 Task: Look for space in Balrāmpur, India from 9th August, 2023 to 12th August, 2023 for 1 adult in price range Rs.6000 to Rs.15000. Place can be entire place with 1  bedroom having 1 bed and 1 bathroom. Property type can be house, flat, guest house. Amenities needed are: wifi. Booking option can be shelf check-in. Required host language is English.
Action: Mouse moved to (572, 129)
Screenshot: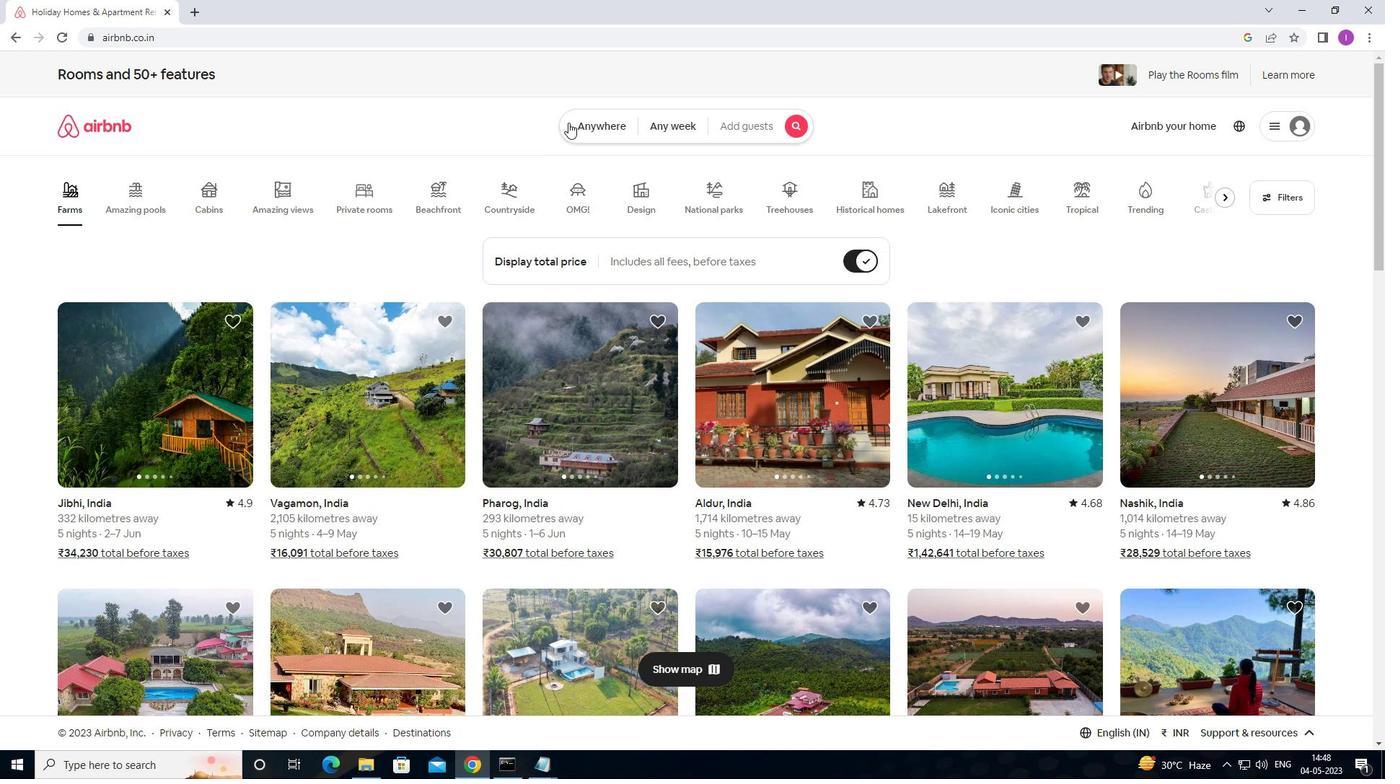 
Action: Mouse pressed left at (572, 129)
Screenshot: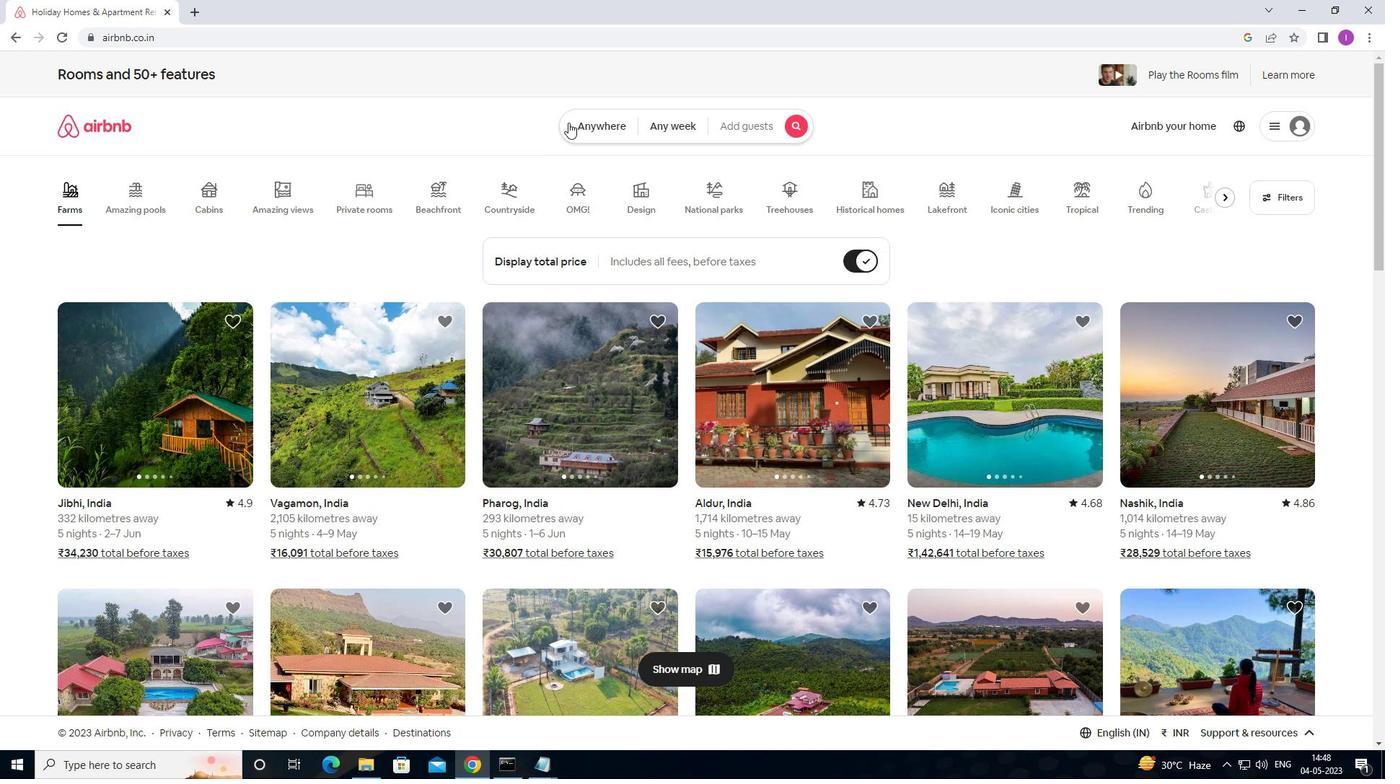 
Action: Mouse moved to (465, 183)
Screenshot: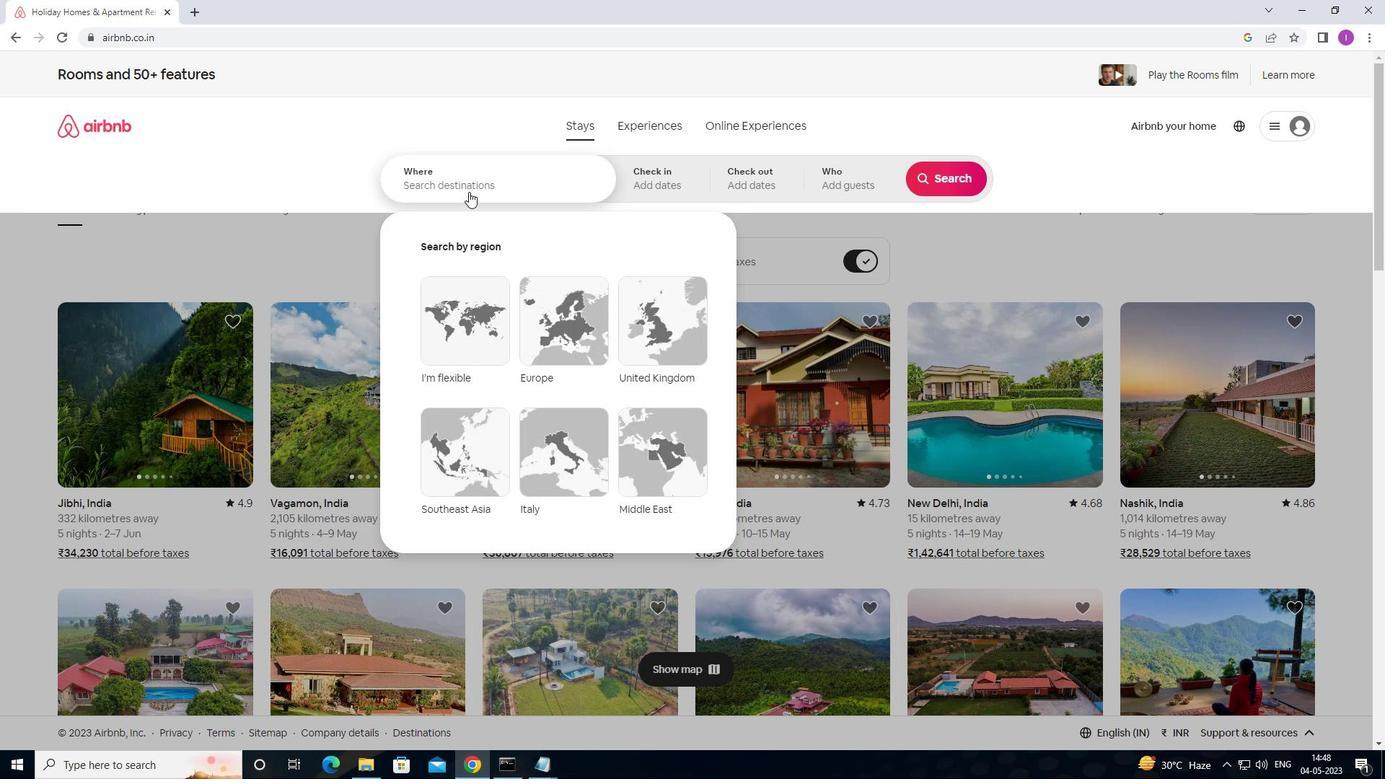 
Action: Mouse pressed left at (465, 183)
Screenshot: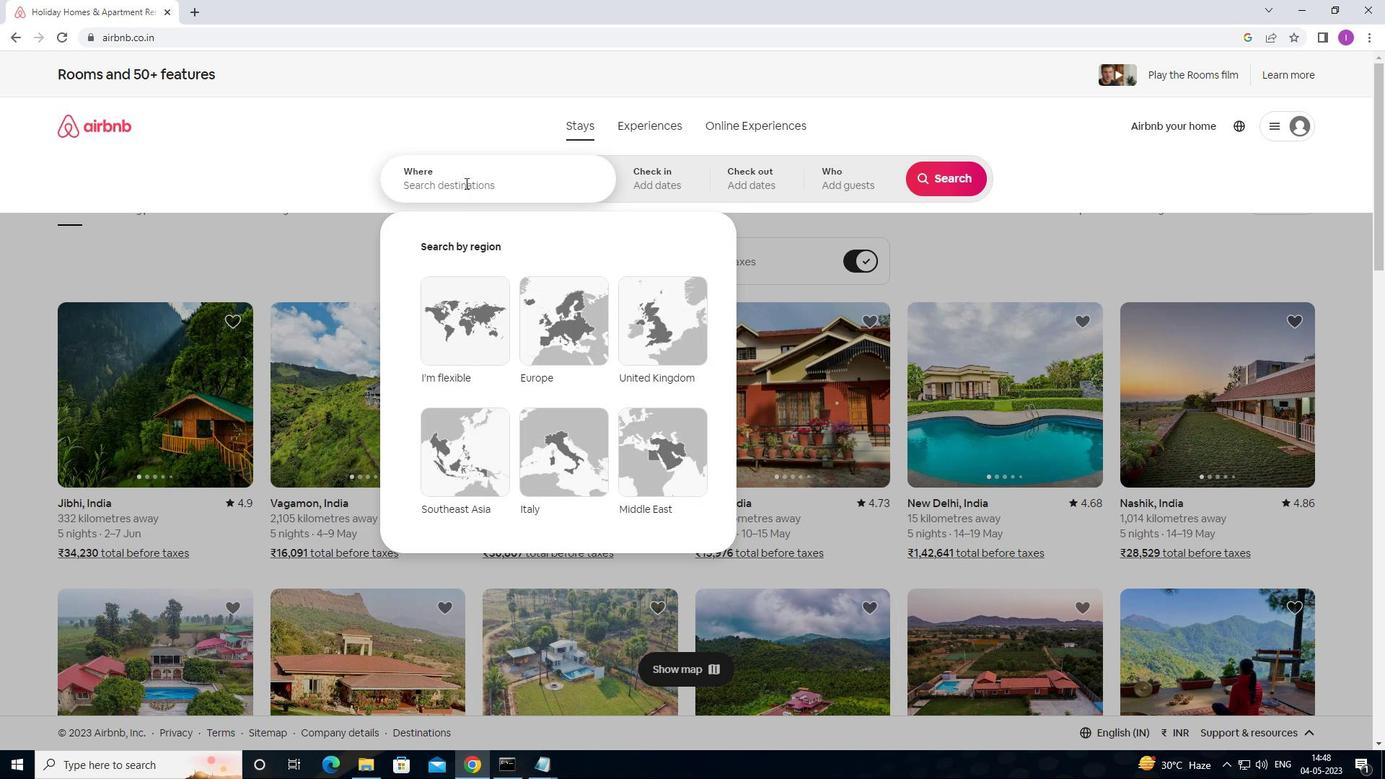 
Action: Mouse moved to (562, 164)
Screenshot: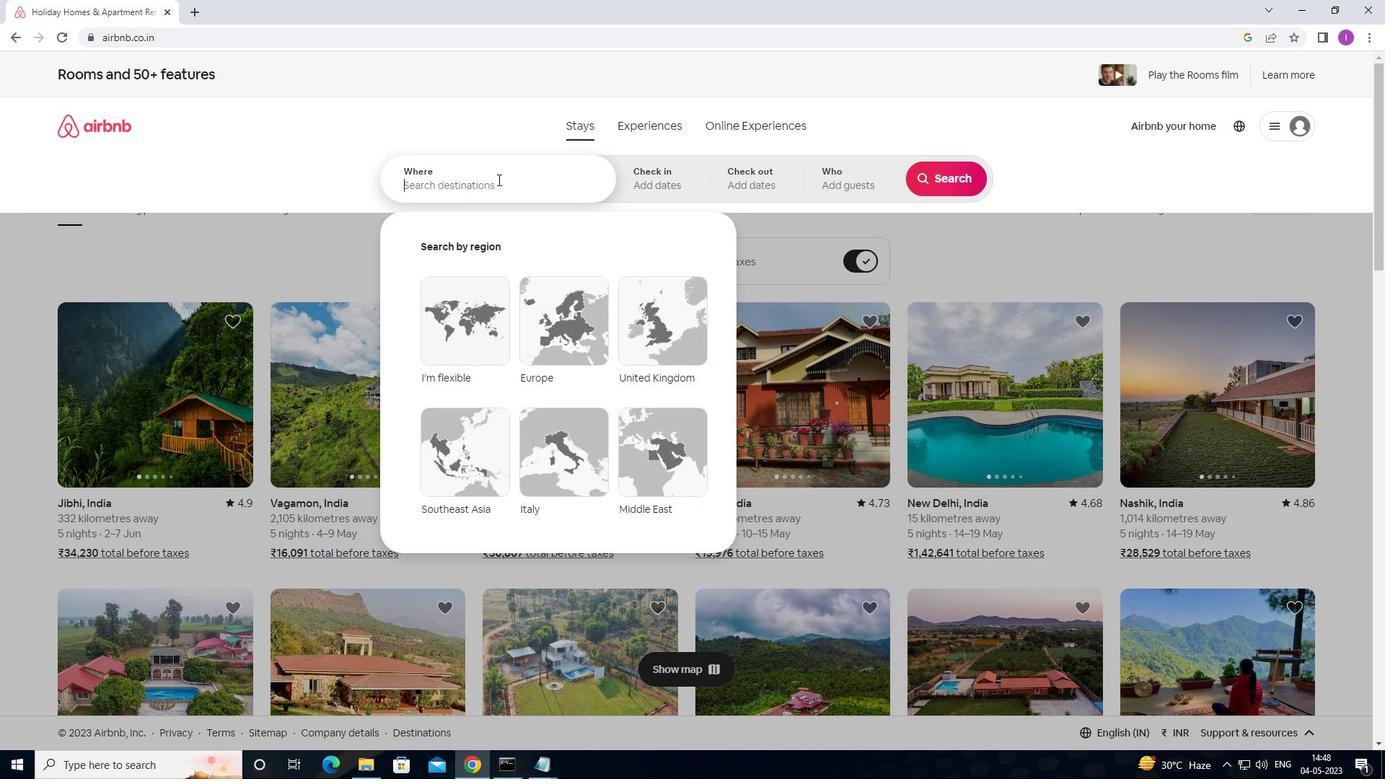 
Action: Key pressed <Key.shift>BALRAMPUR,<Key.shift>INDIA
Screenshot: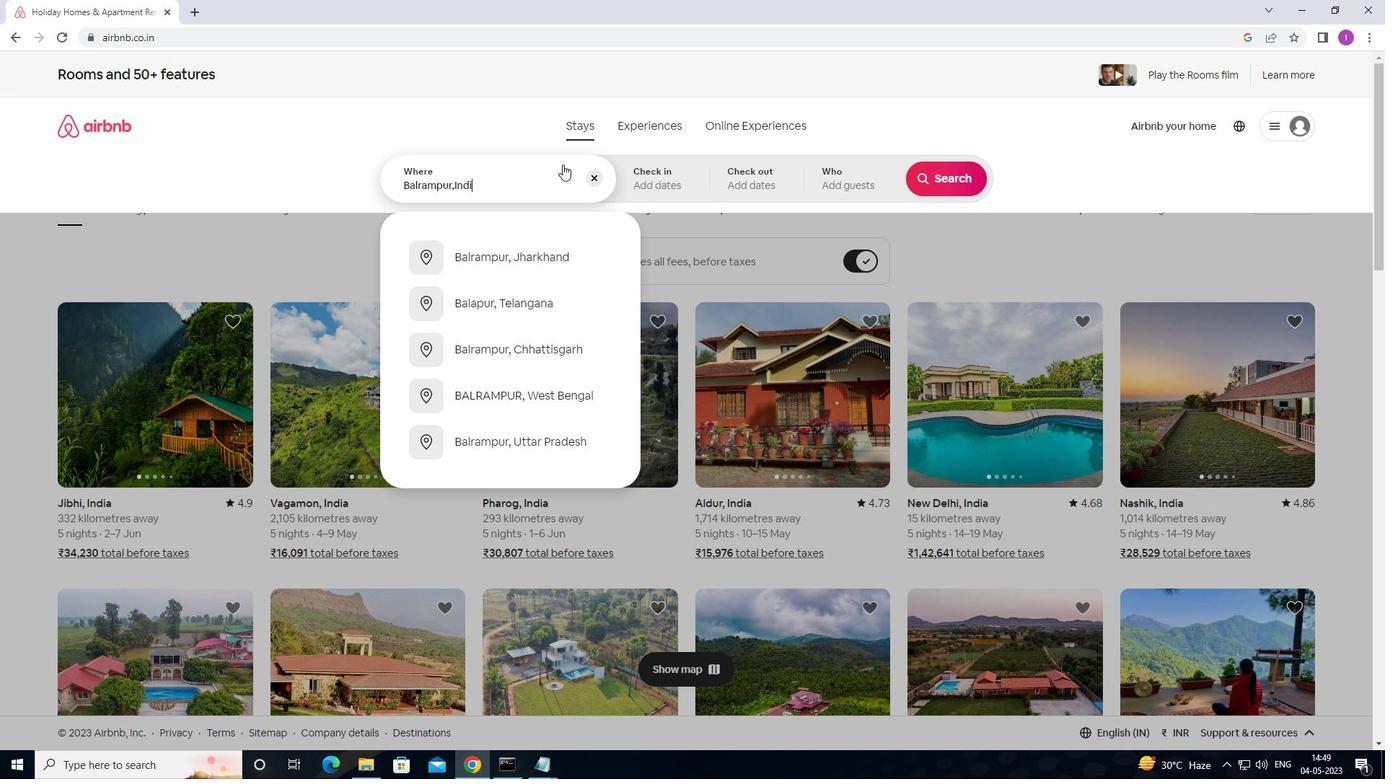 
Action: Mouse moved to (656, 190)
Screenshot: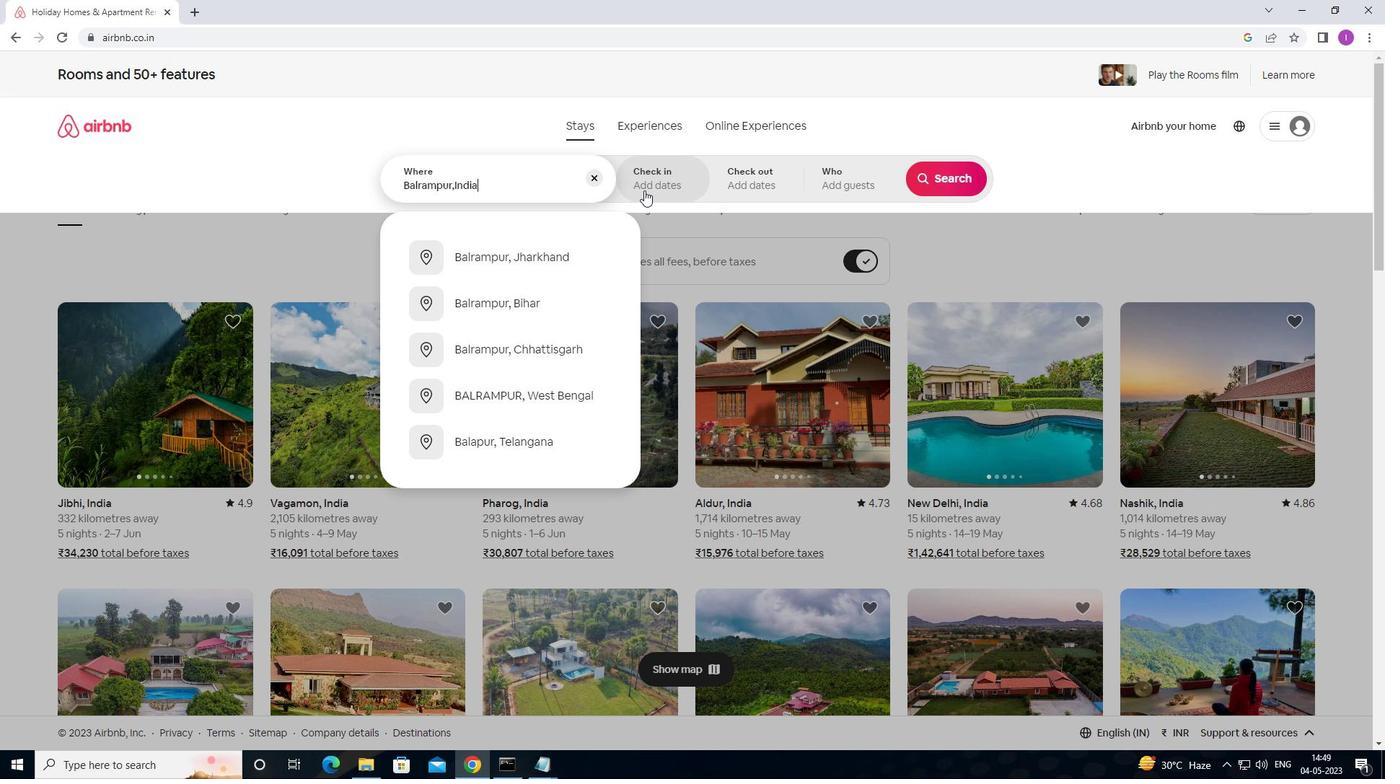 
Action: Mouse pressed left at (656, 190)
Screenshot: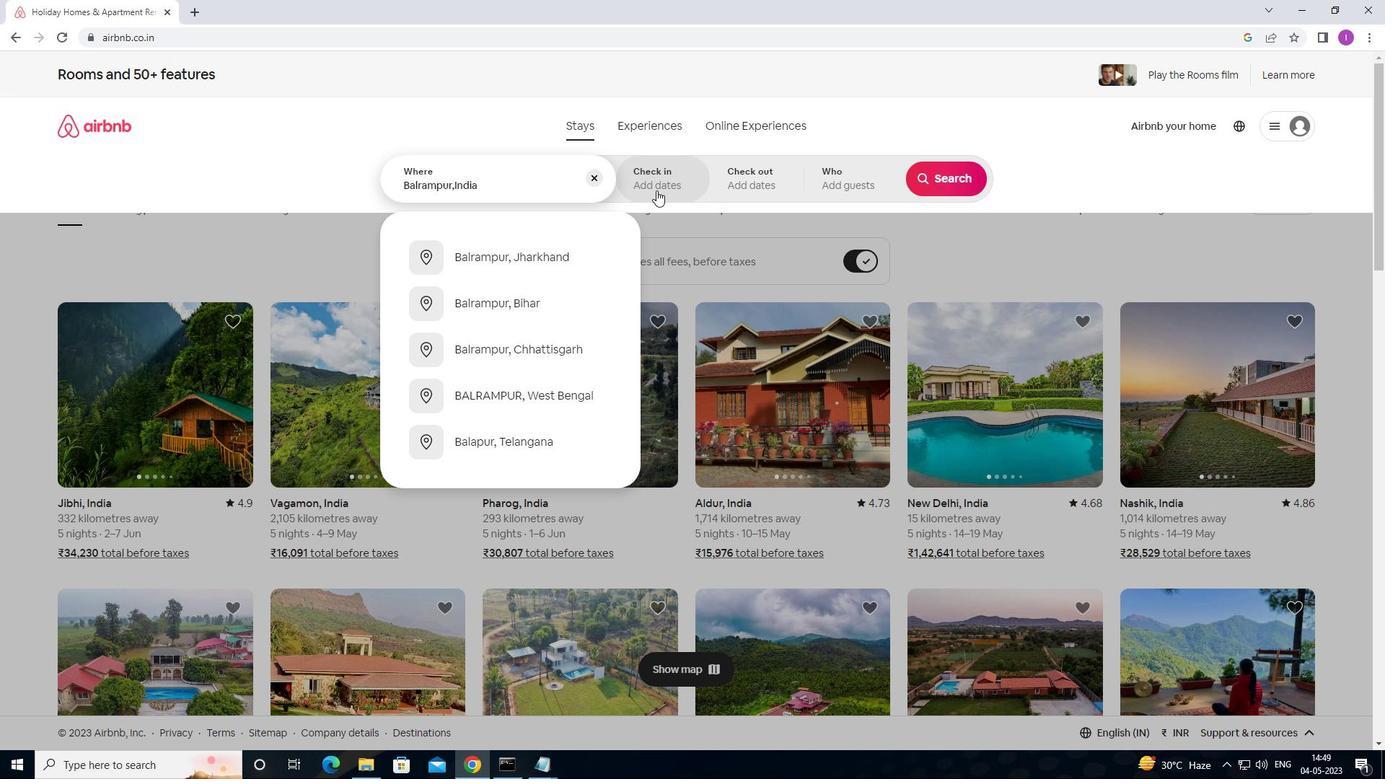 
Action: Mouse moved to (937, 296)
Screenshot: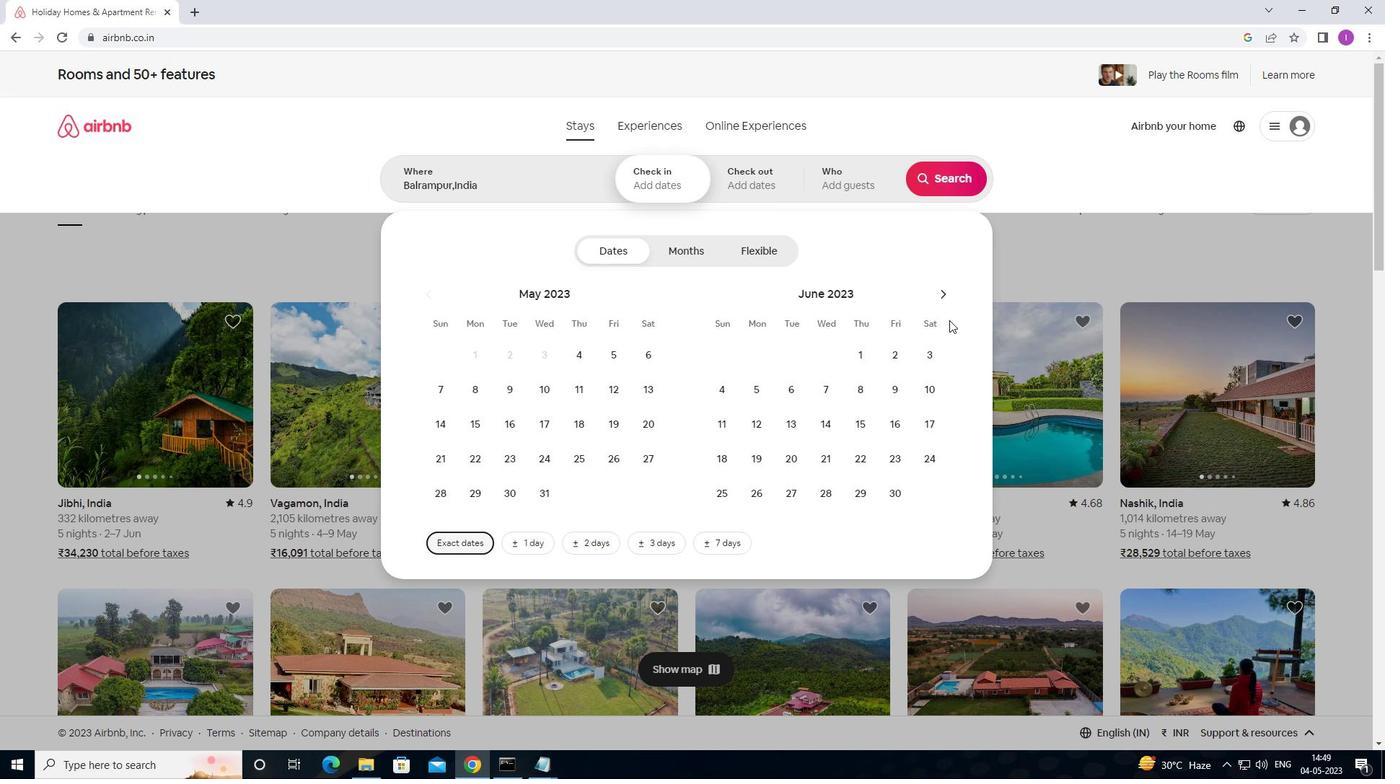 
Action: Mouse pressed left at (937, 296)
Screenshot: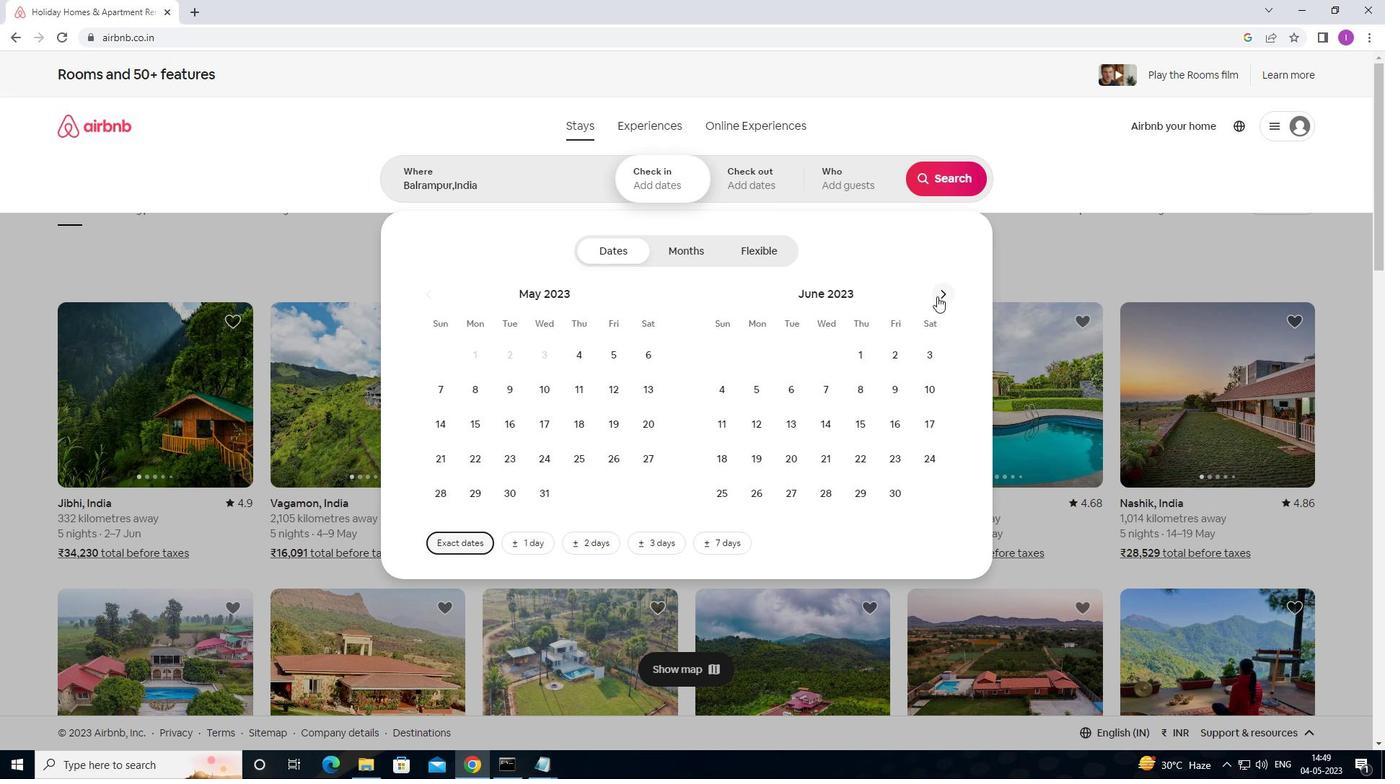 
Action: Mouse pressed left at (937, 296)
Screenshot: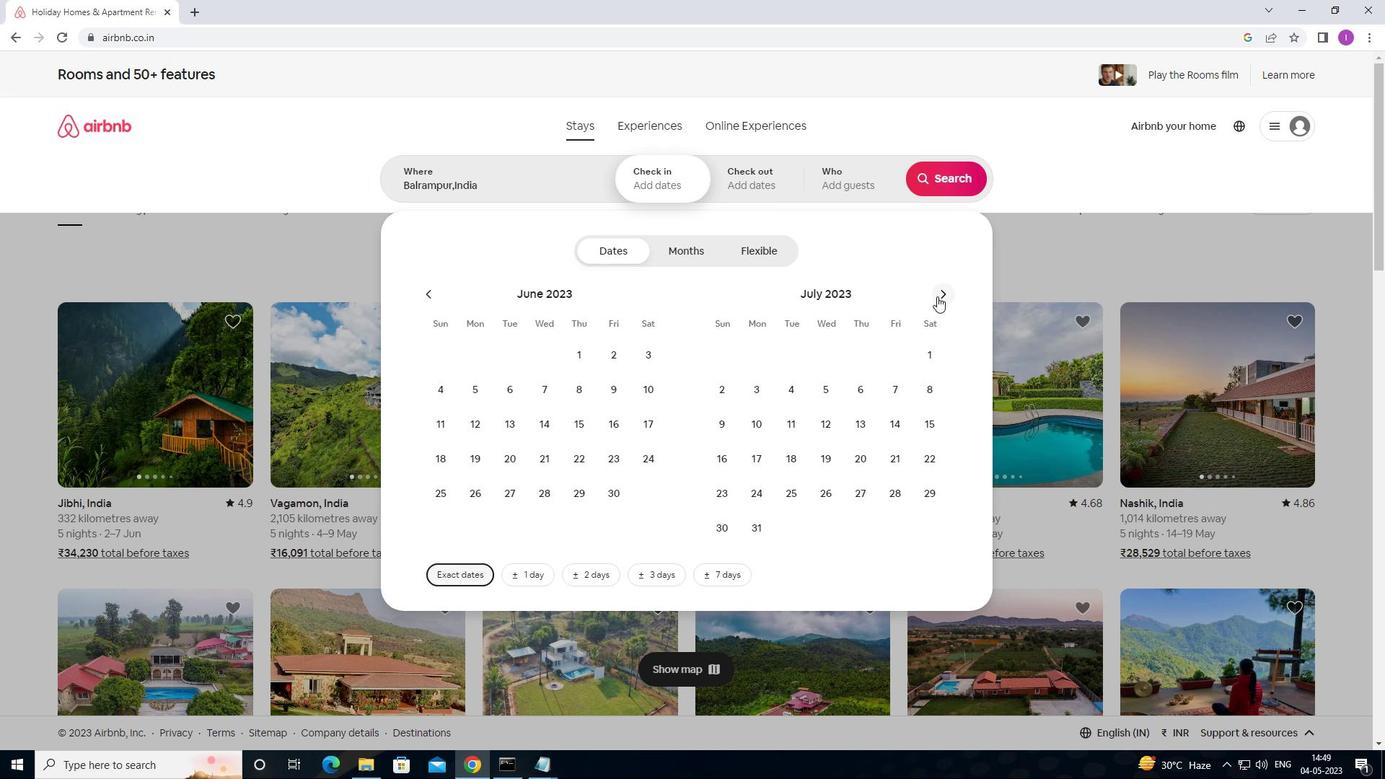 
Action: Mouse moved to (829, 389)
Screenshot: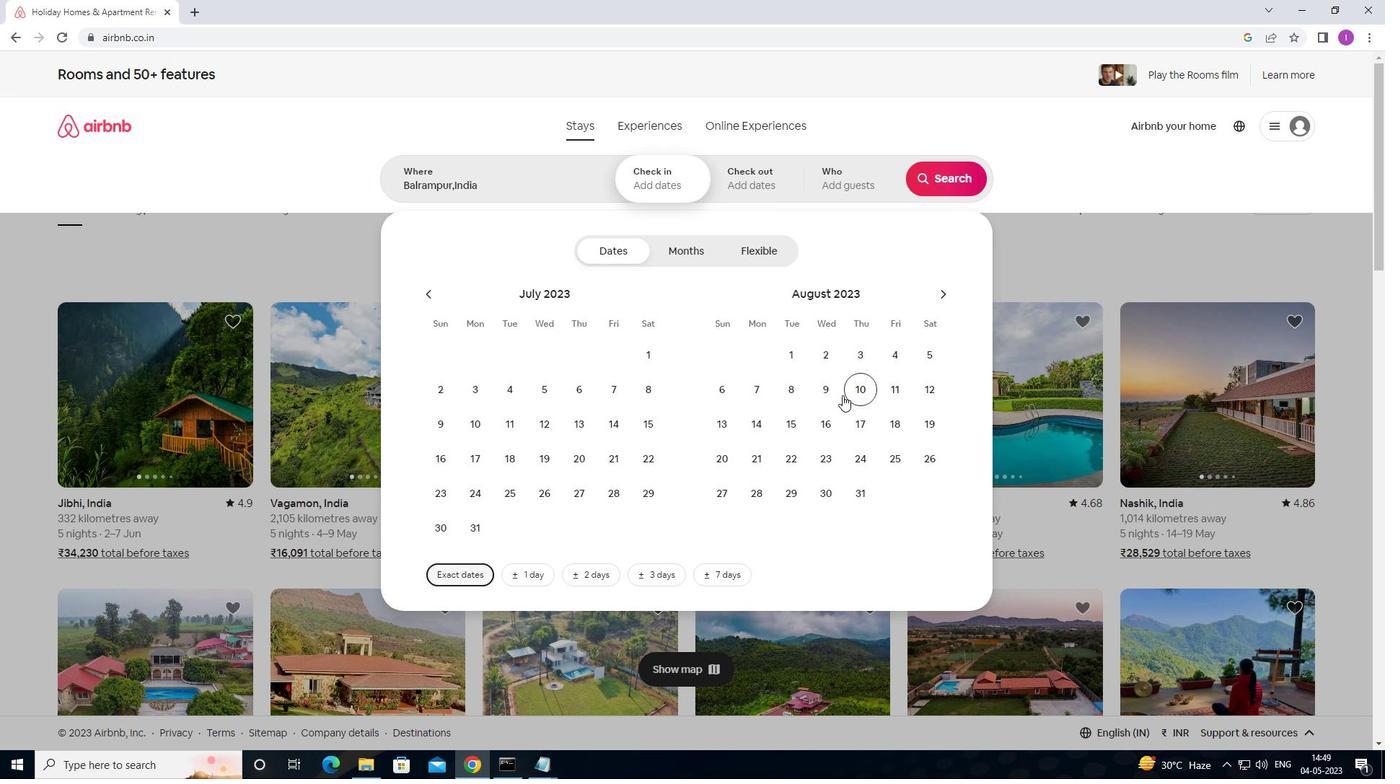
Action: Mouse pressed left at (829, 389)
Screenshot: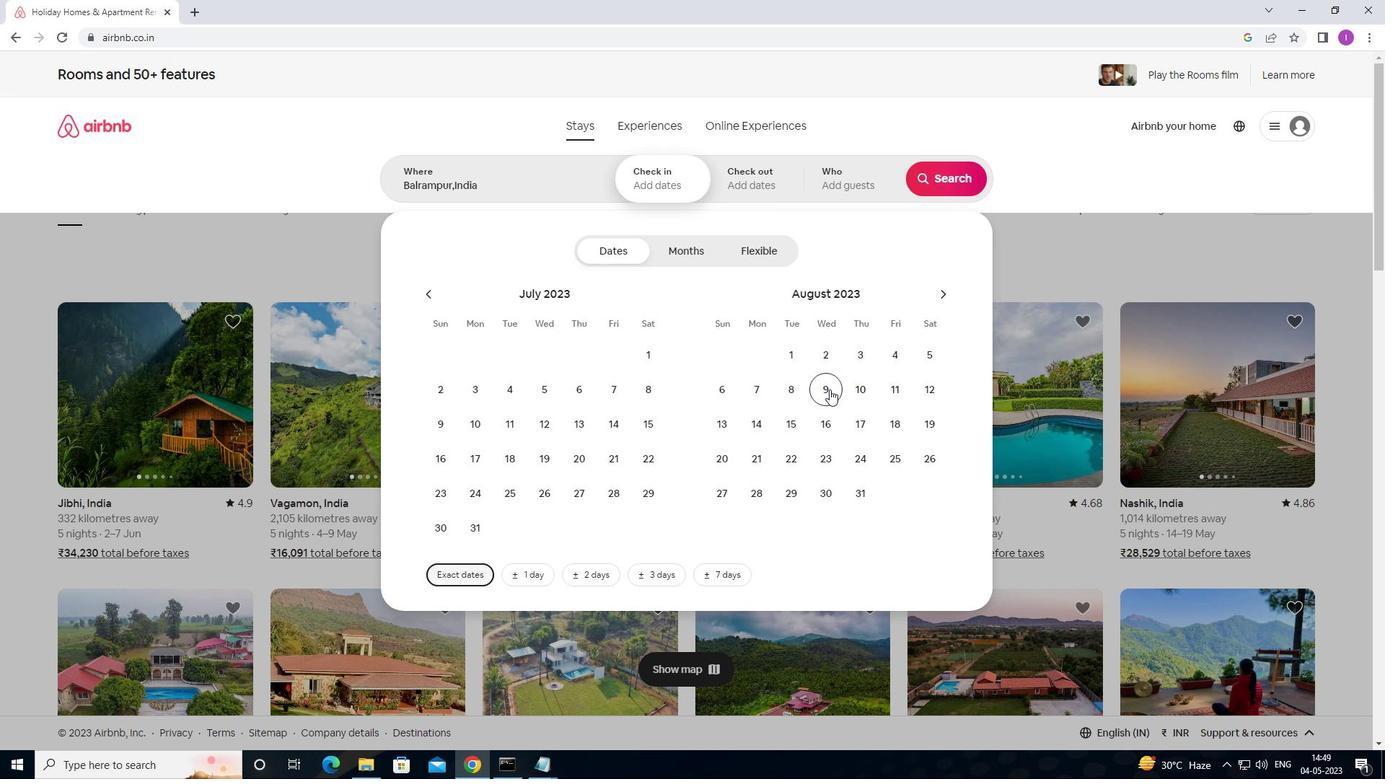 
Action: Mouse moved to (935, 388)
Screenshot: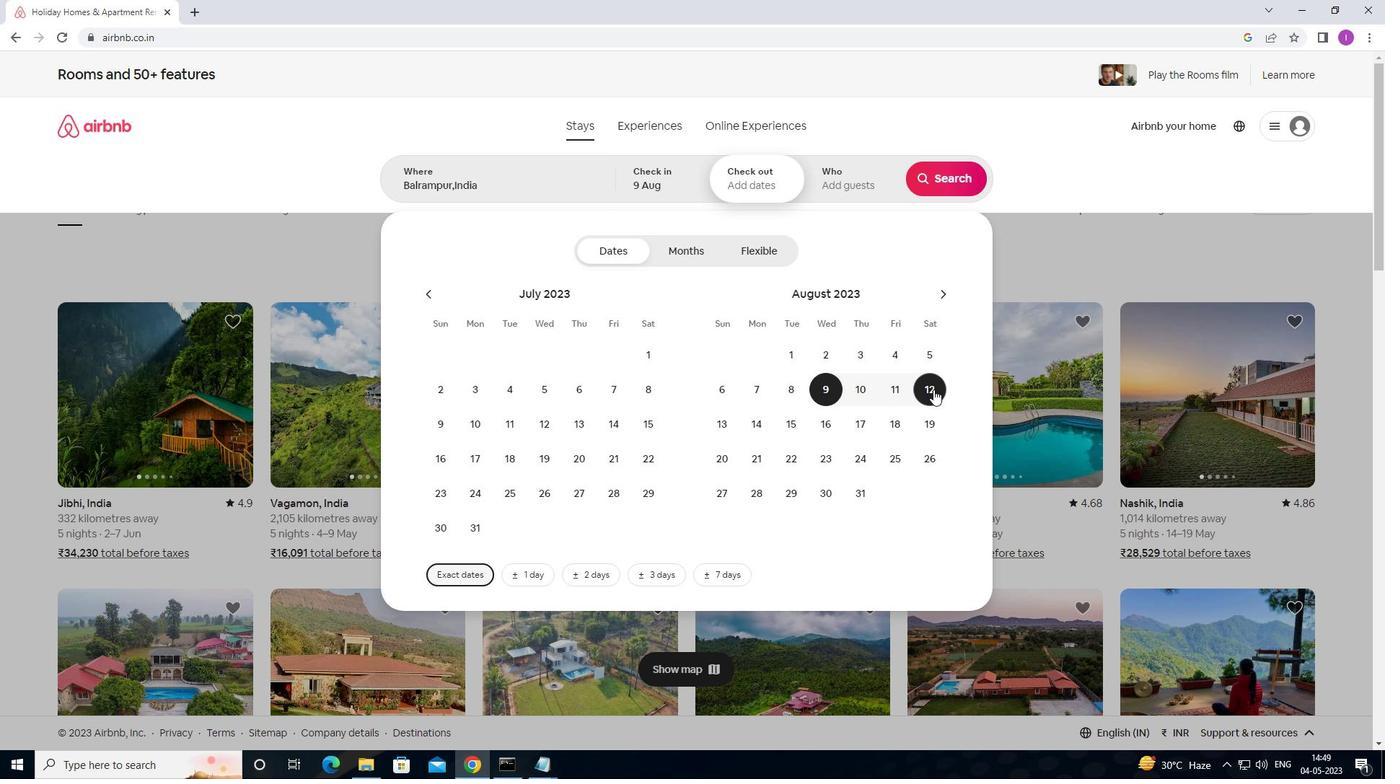 
Action: Mouse pressed left at (935, 388)
Screenshot: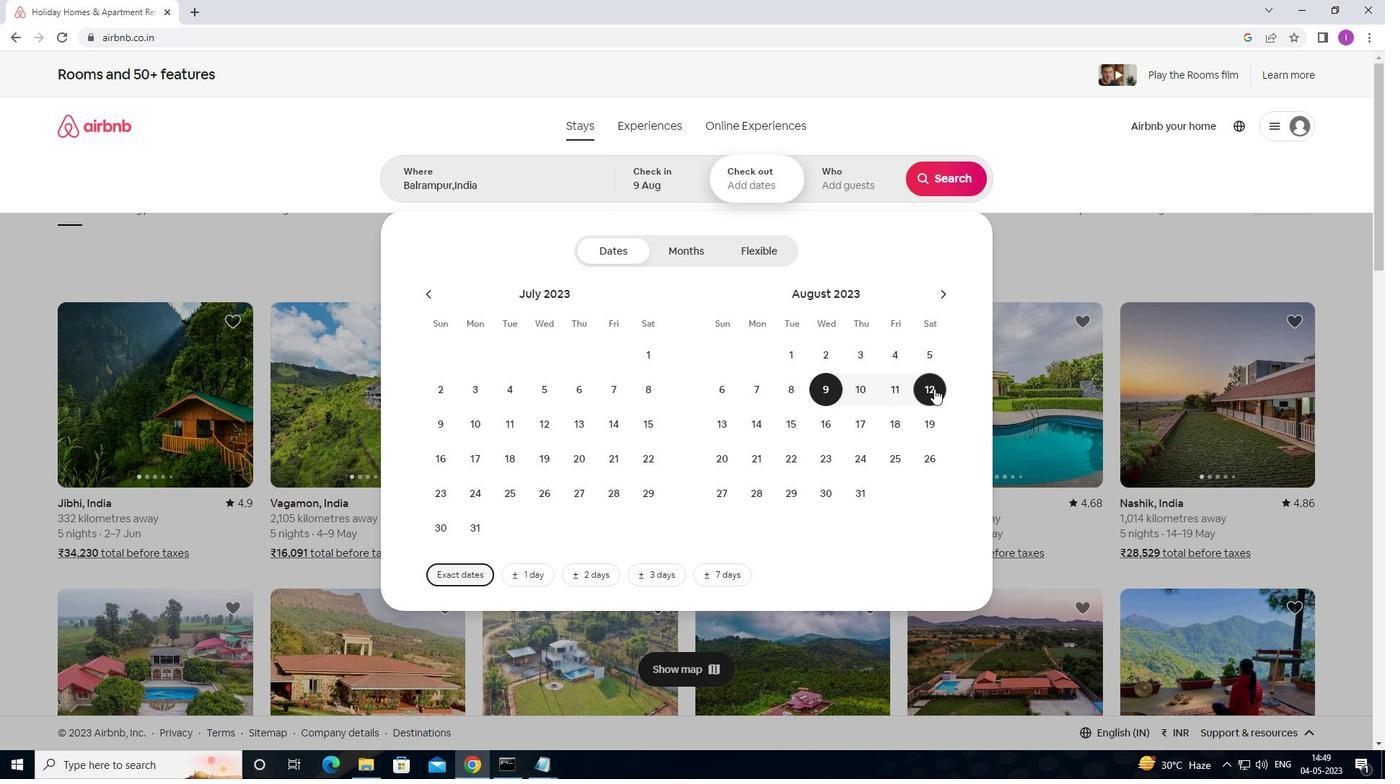 
Action: Mouse moved to (860, 181)
Screenshot: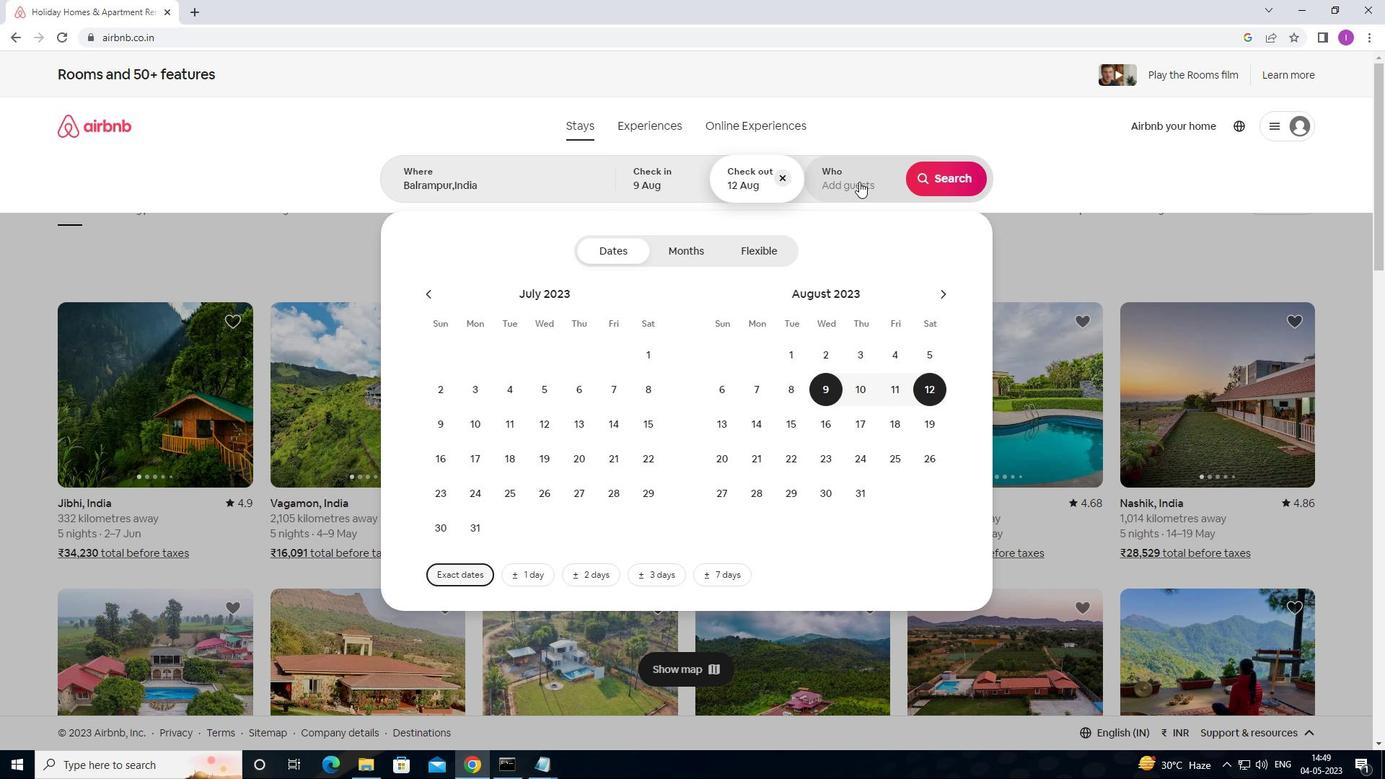 
Action: Mouse pressed left at (860, 181)
Screenshot: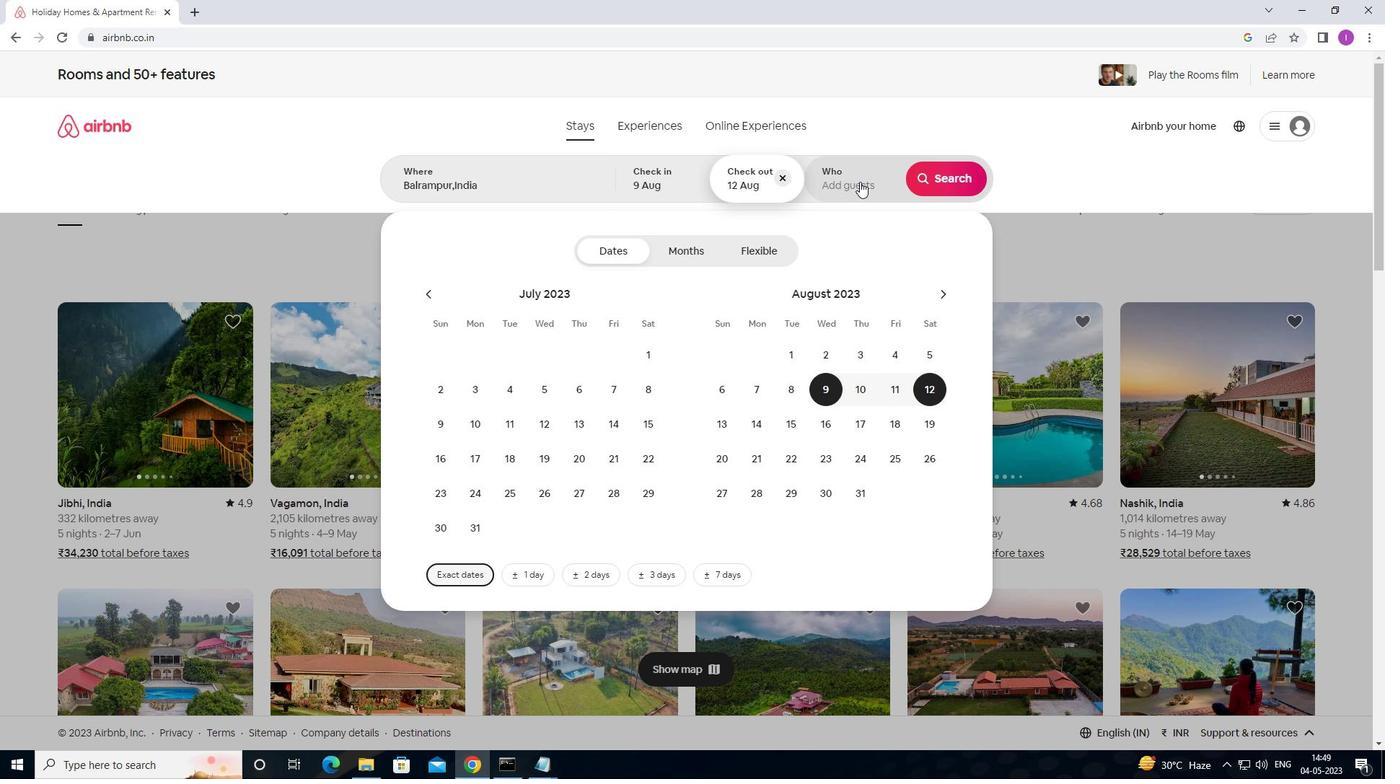 
Action: Mouse moved to (948, 253)
Screenshot: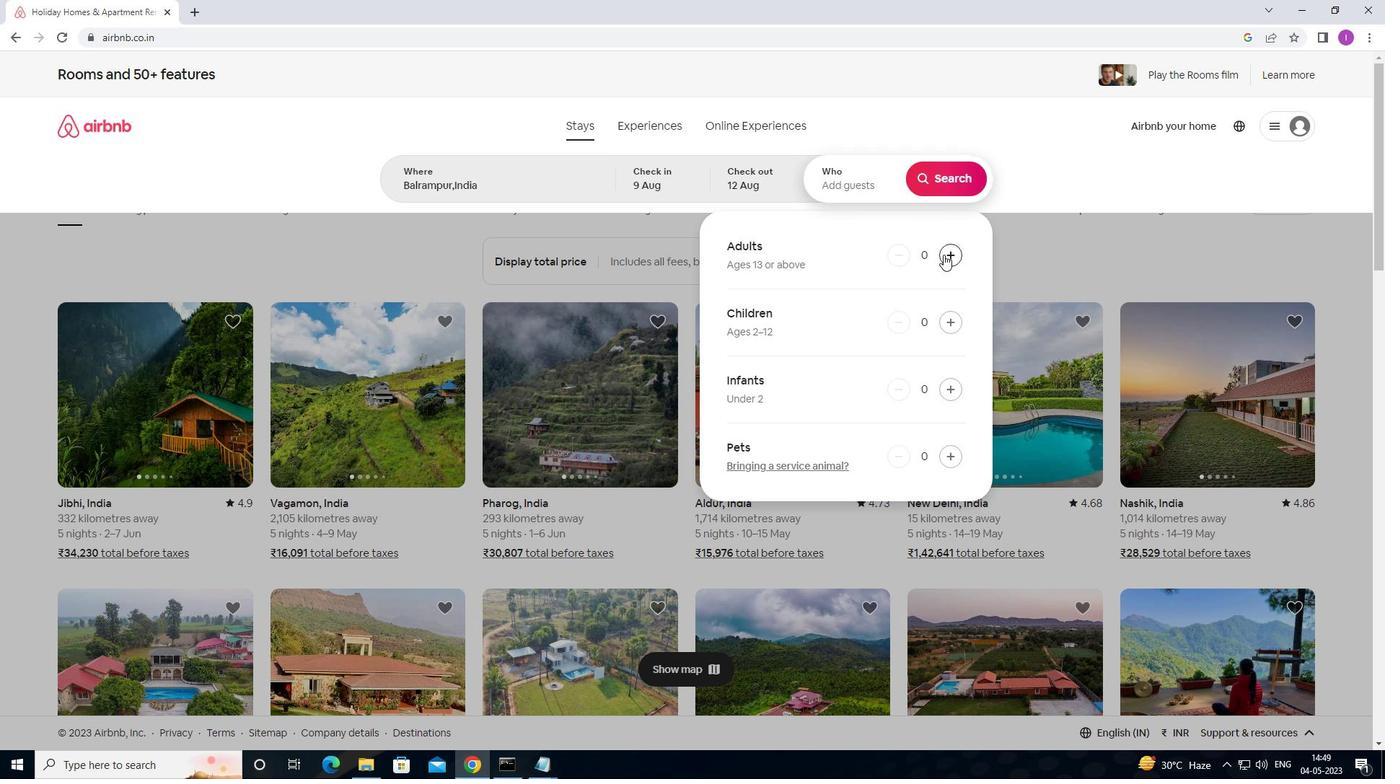 
Action: Mouse pressed left at (948, 253)
Screenshot: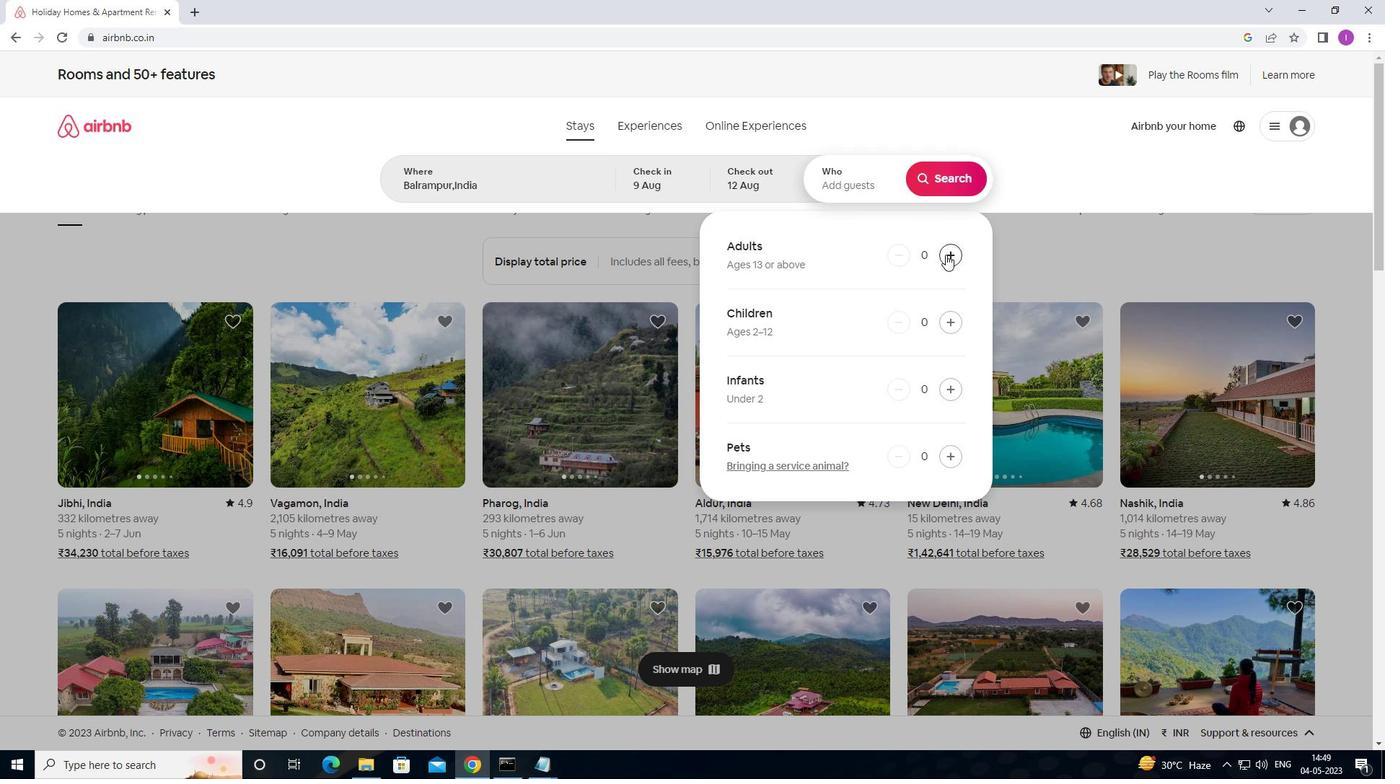 
Action: Mouse moved to (942, 186)
Screenshot: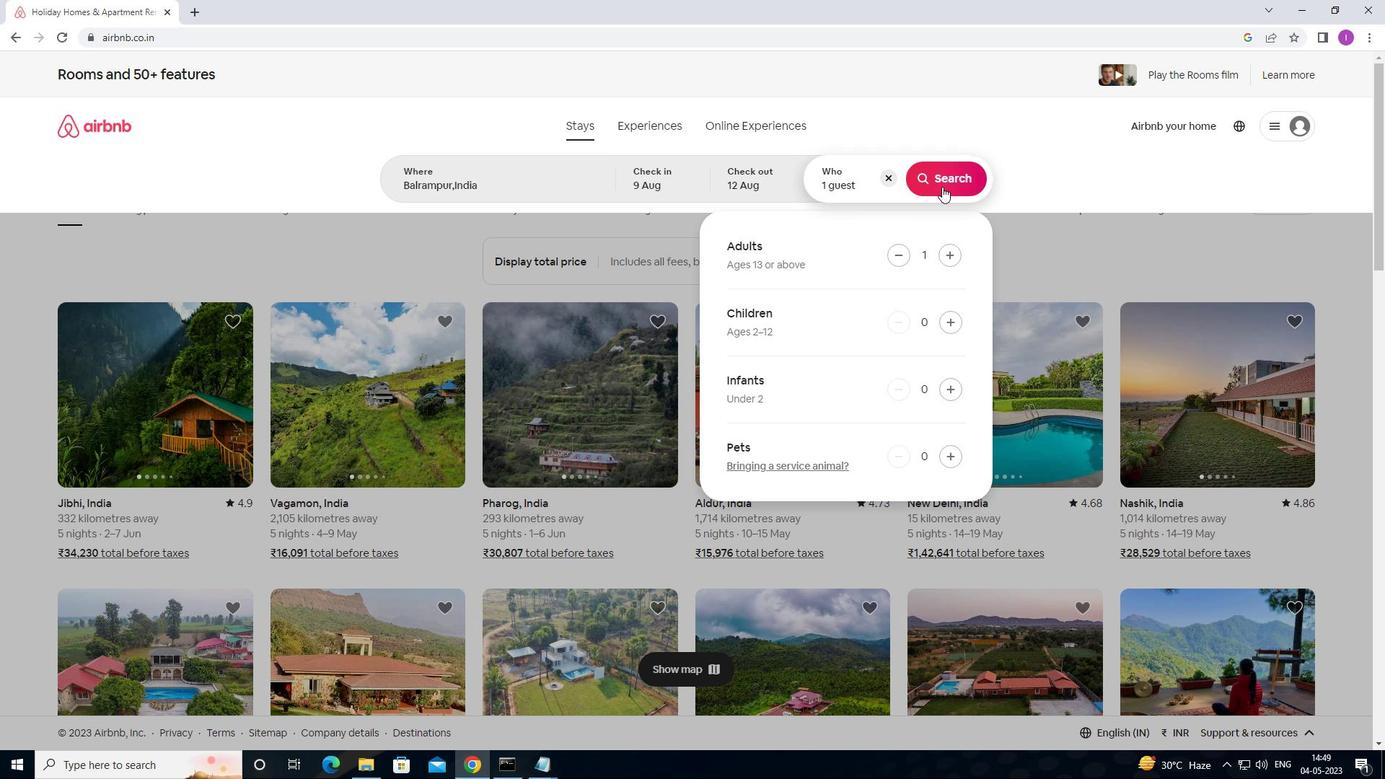 
Action: Mouse pressed left at (942, 186)
Screenshot: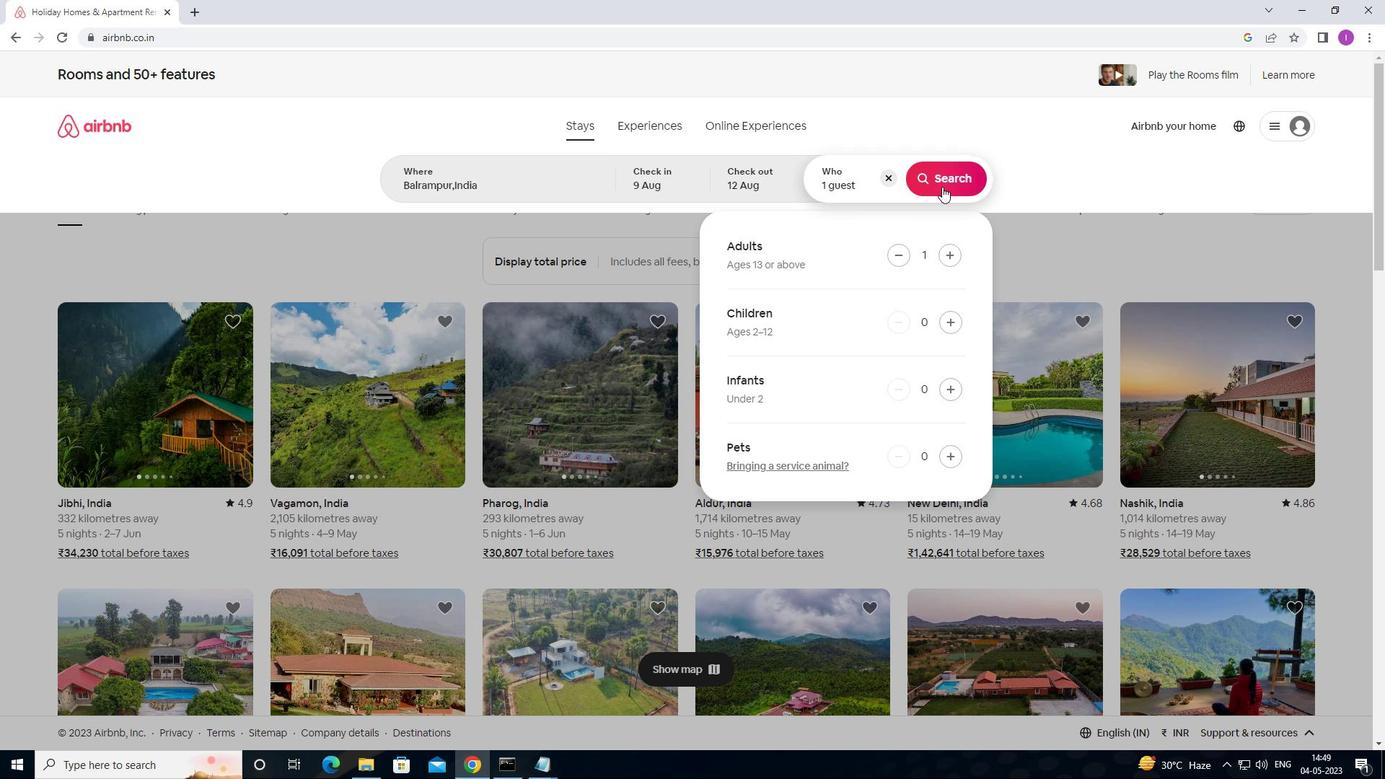 
Action: Mouse moved to (1289, 142)
Screenshot: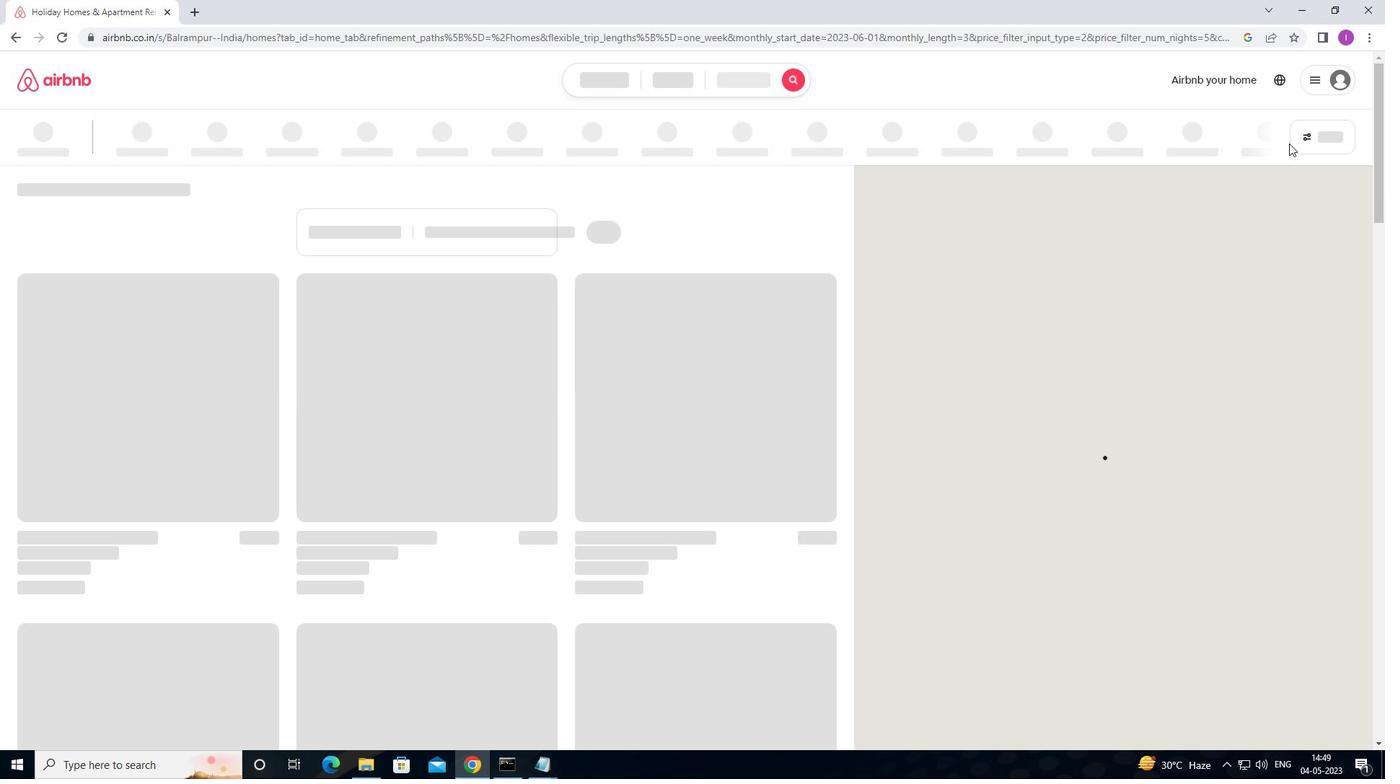 
Action: Mouse pressed left at (1289, 142)
Screenshot: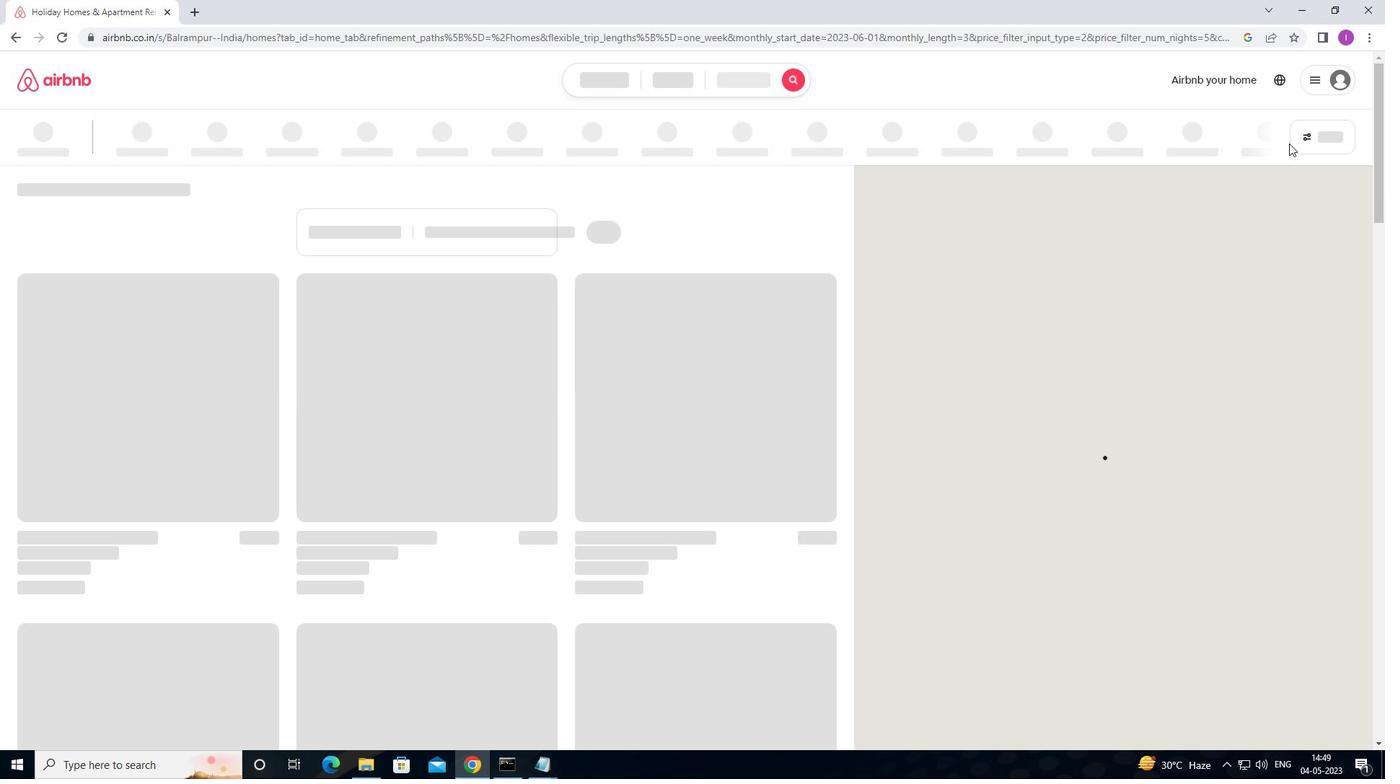 
Action: Mouse moved to (525, 322)
Screenshot: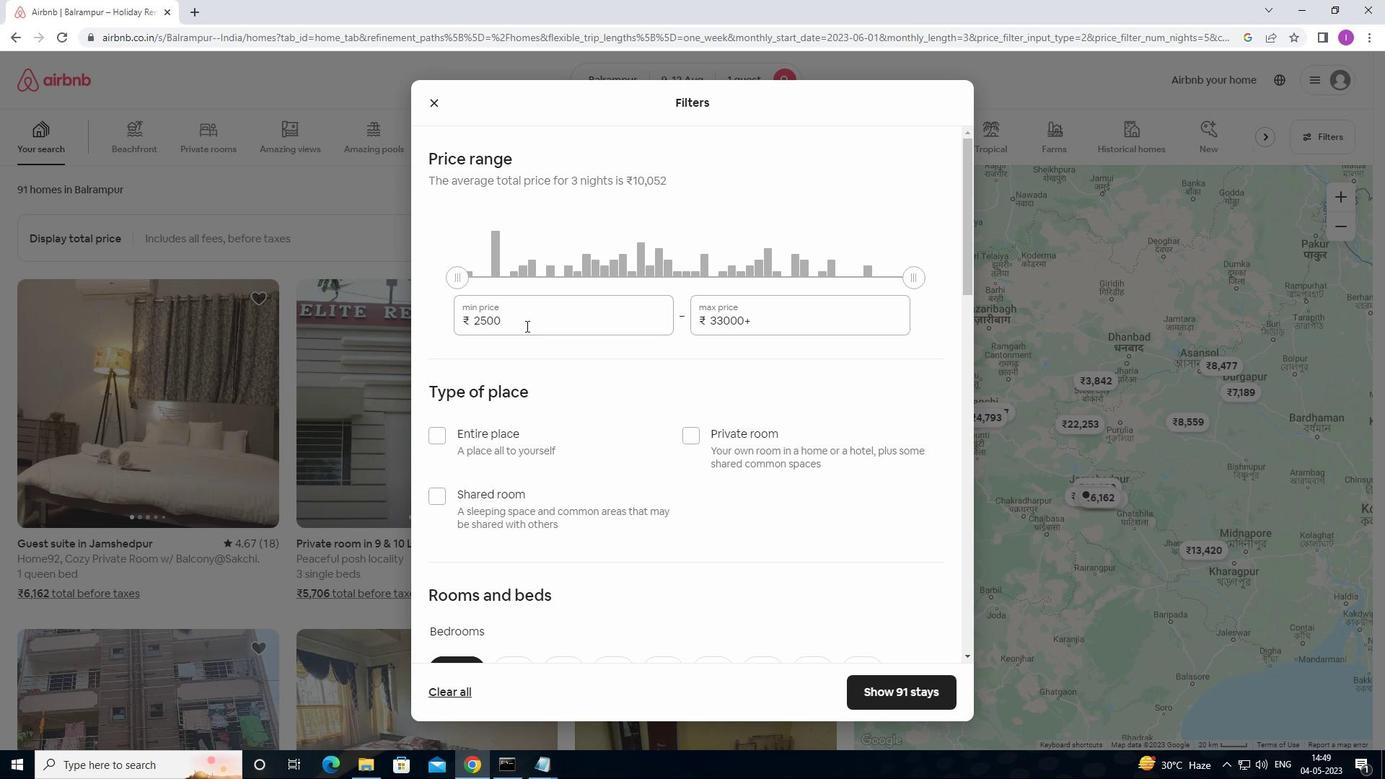 
Action: Mouse pressed left at (525, 322)
Screenshot: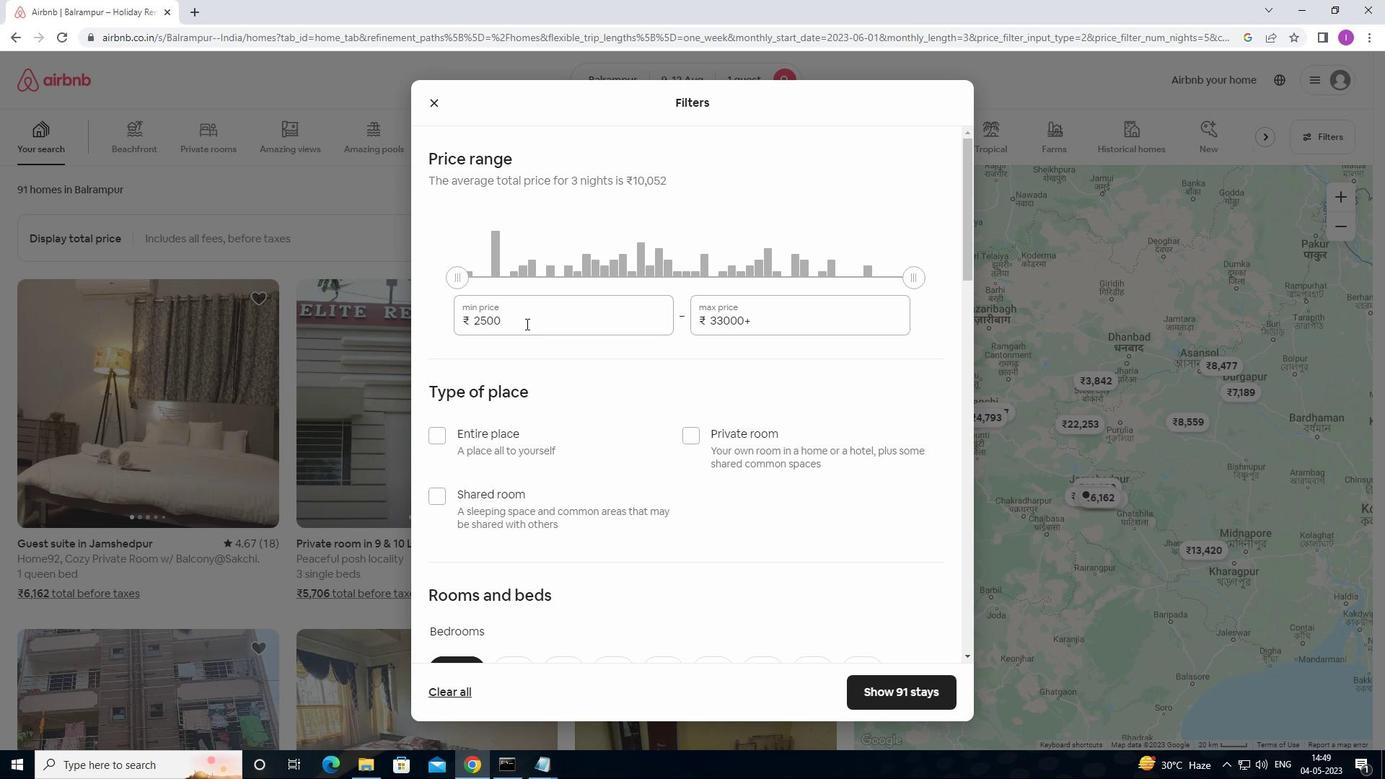 
Action: Mouse moved to (472, 317)
Screenshot: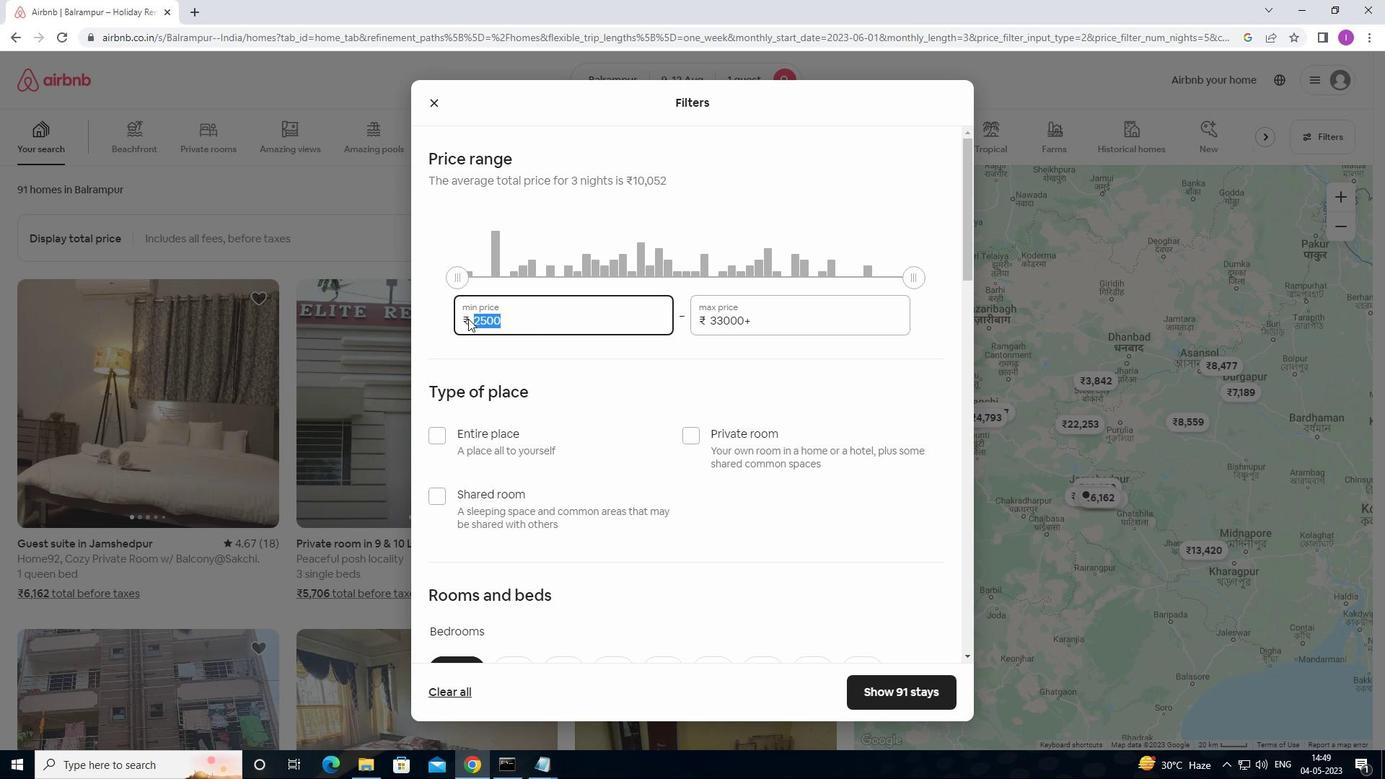 
Action: Key pressed 6
Screenshot: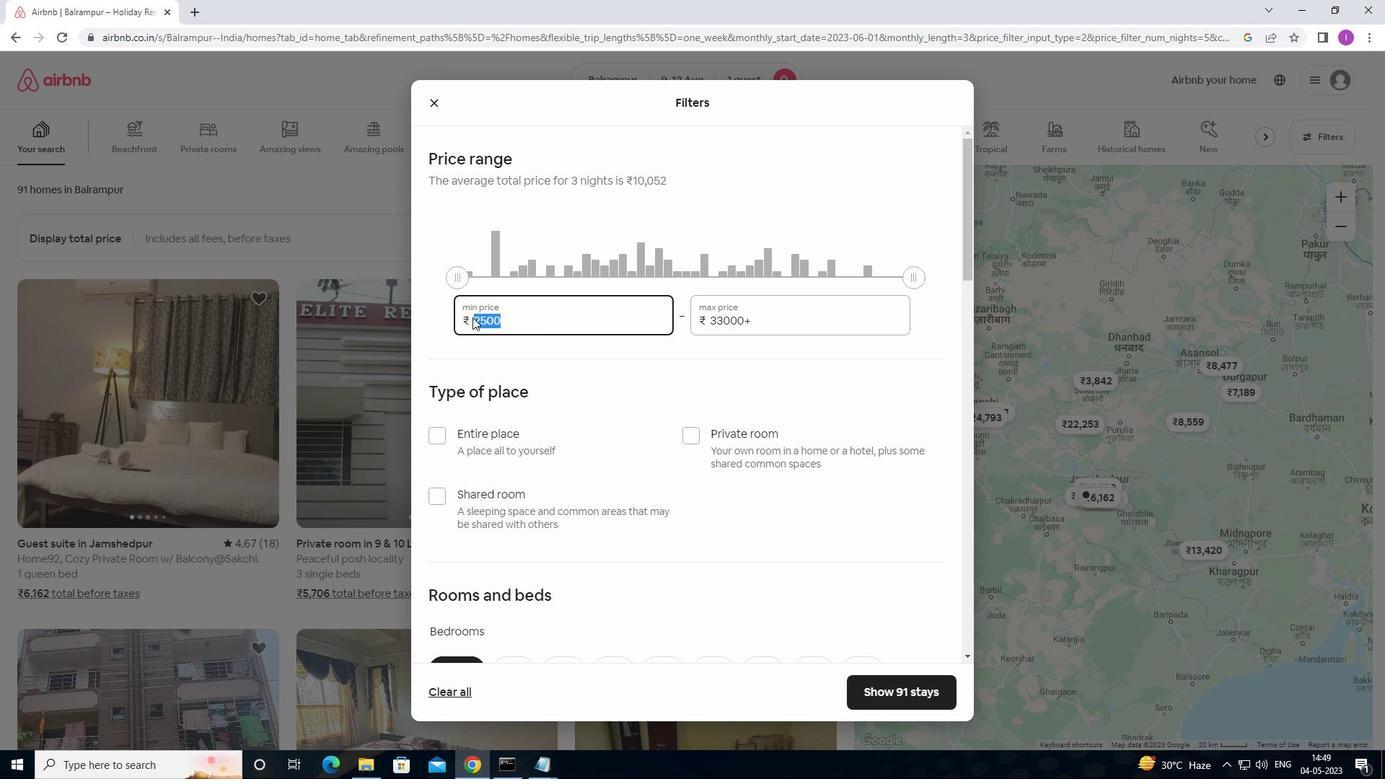 
Action: Mouse moved to (472, 316)
Screenshot: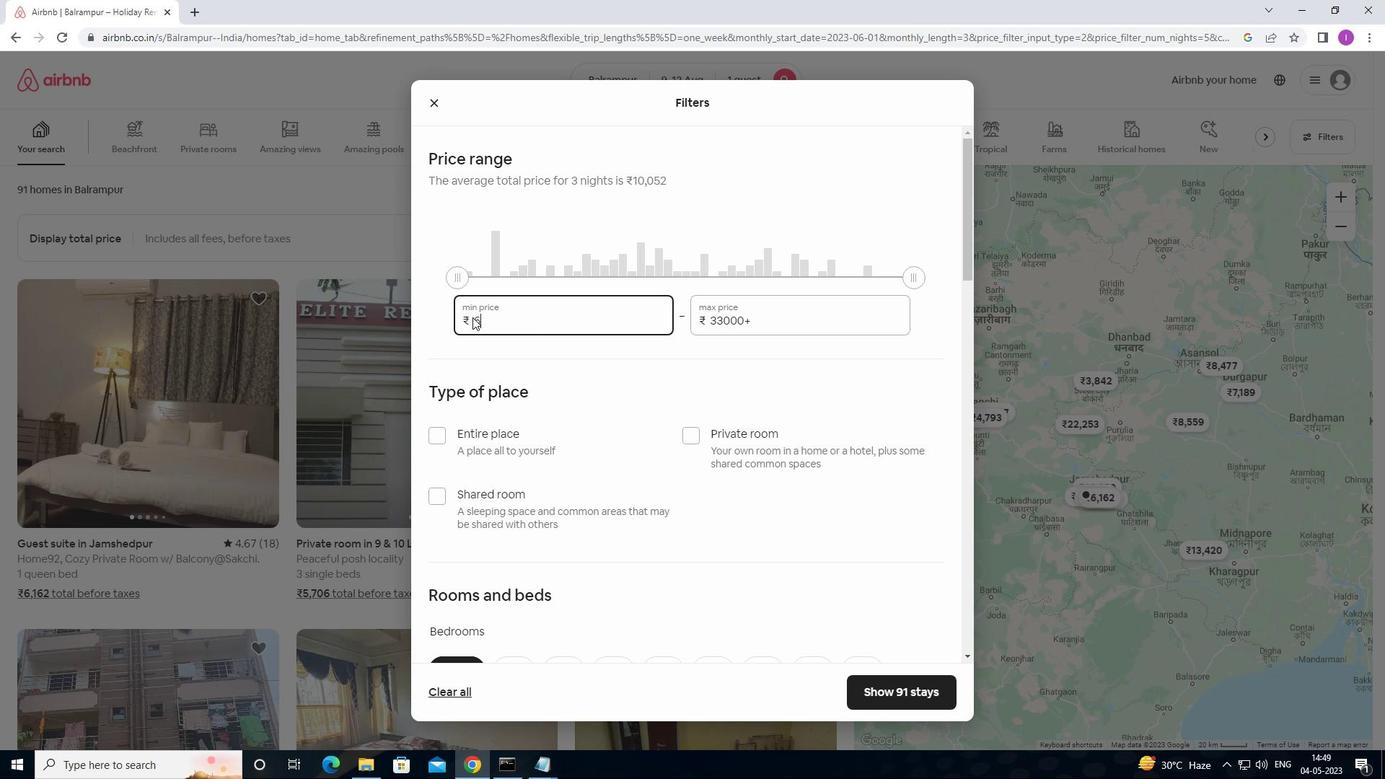 
Action: Key pressed 0
Screenshot: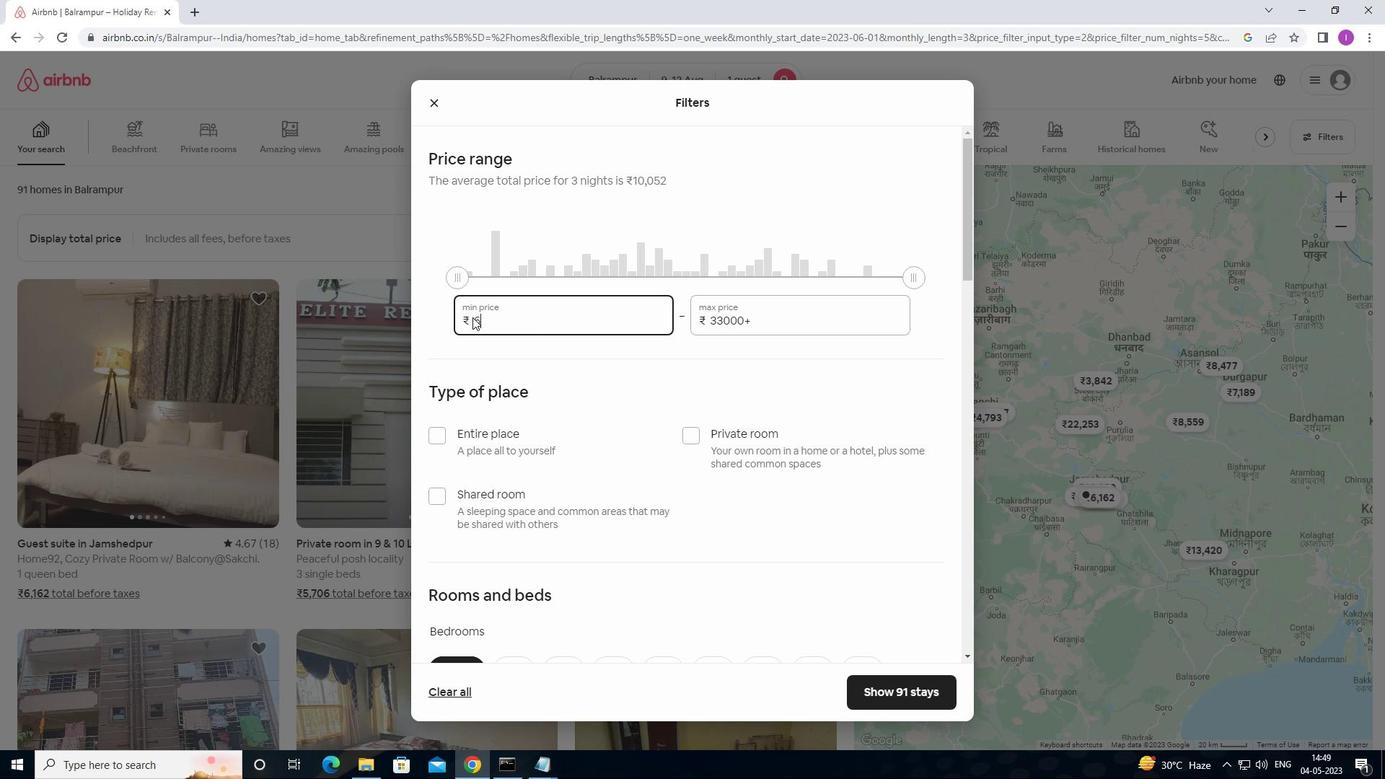 
Action: Mouse moved to (473, 315)
Screenshot: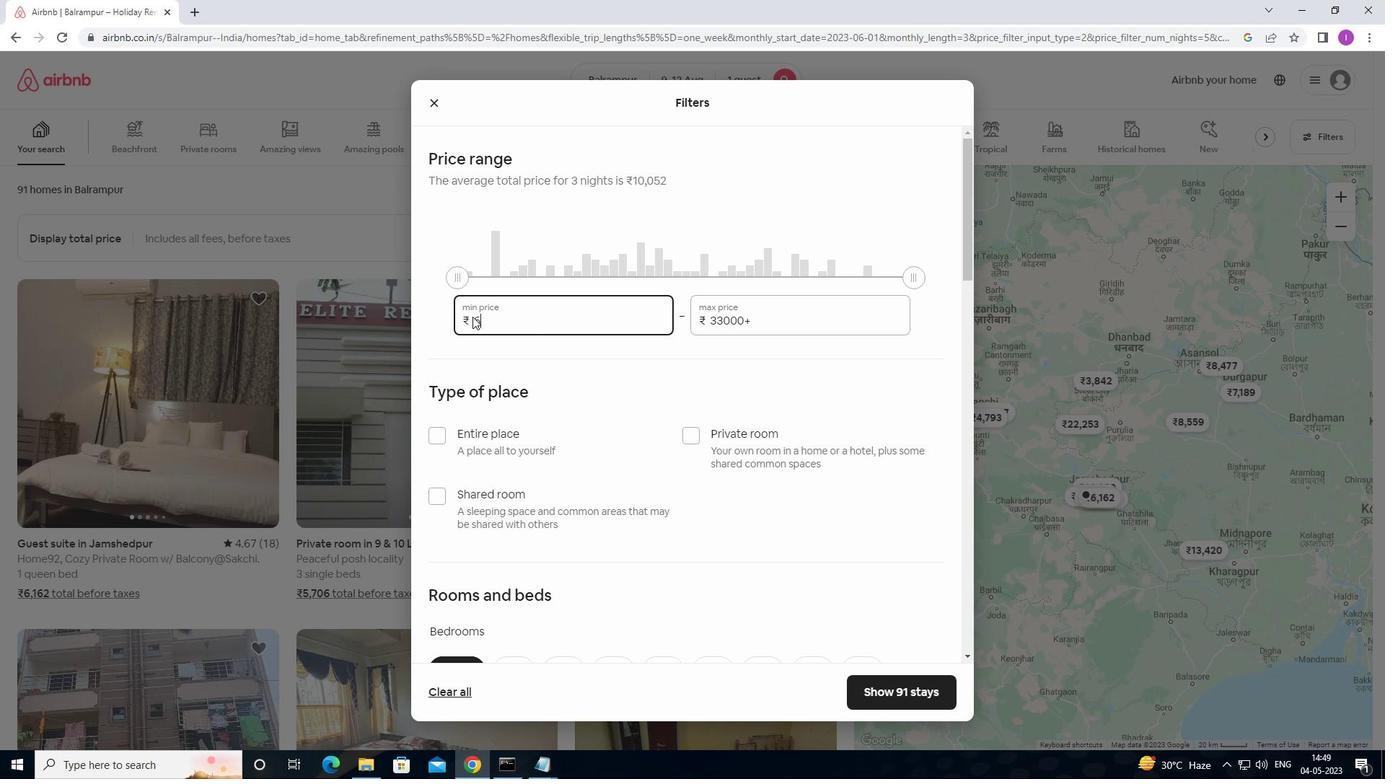 
Action: Key pressed 00
Screenshot: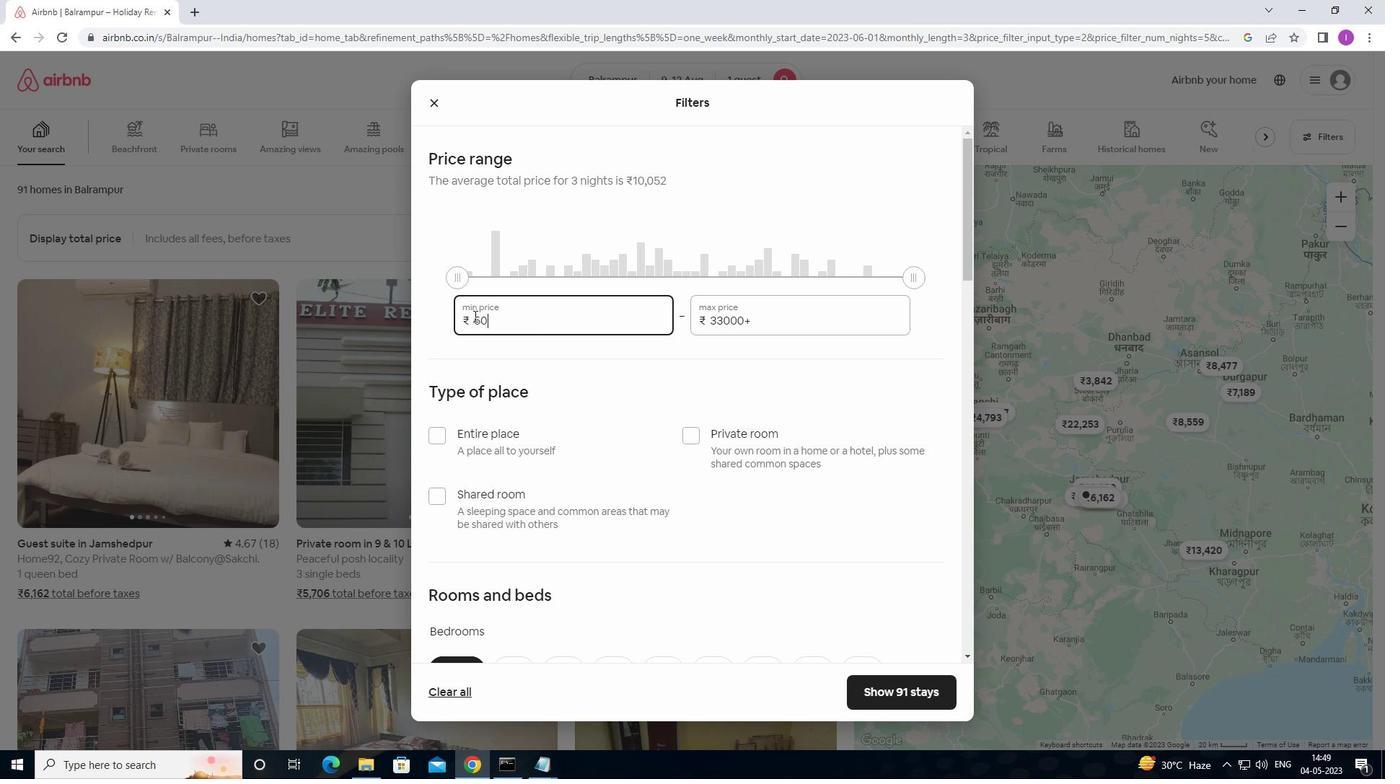 
Action: Mouse moved to (762, 320)
Screenshot: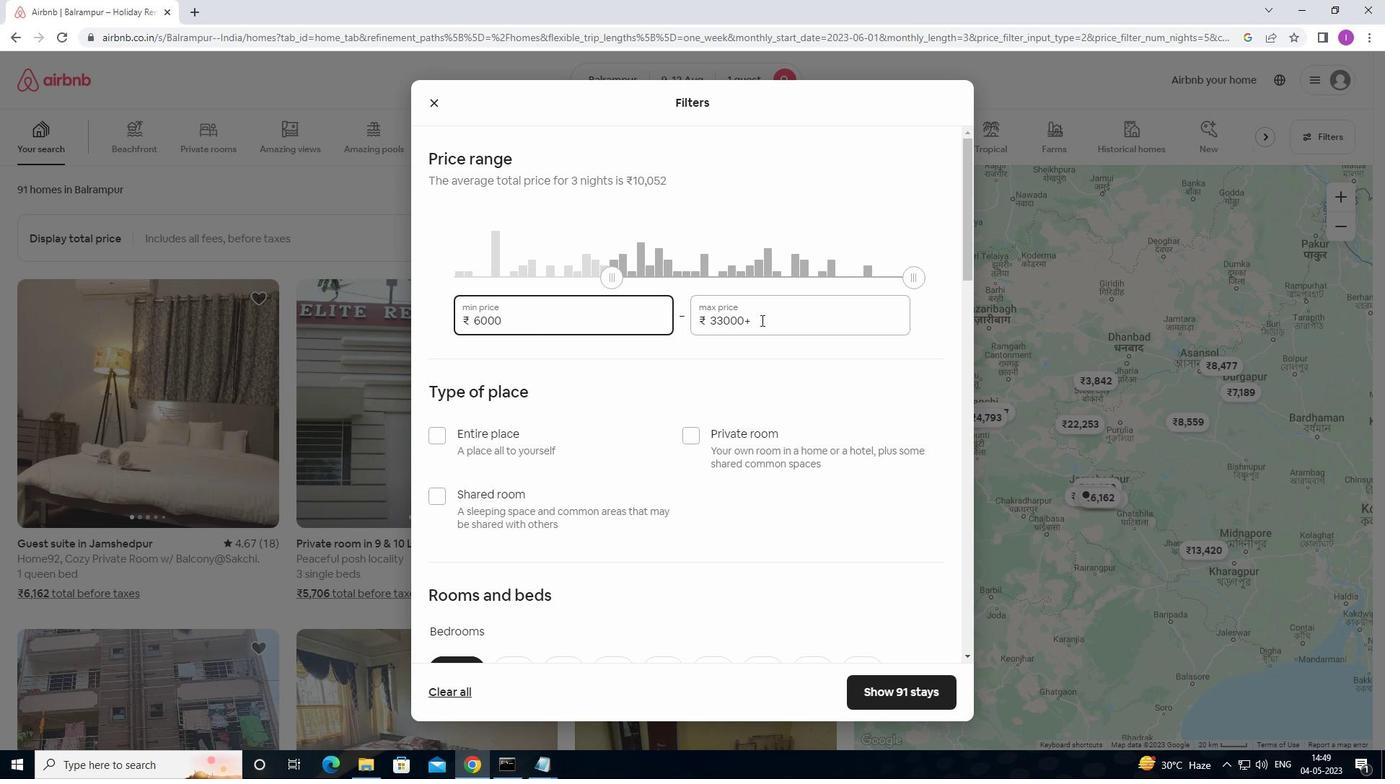 
Action: Mouse pressed left at (762, 320)
Screenshot: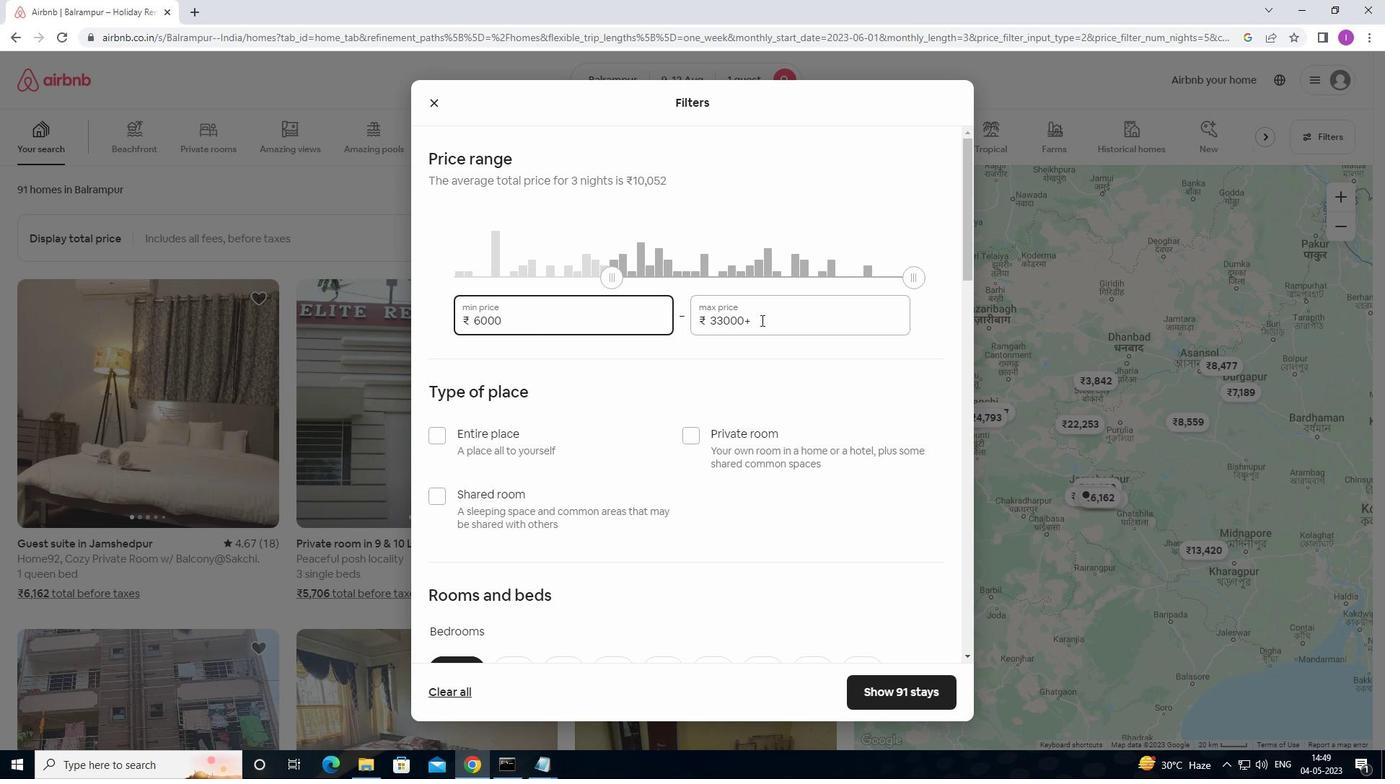 
Action: Mouse moved to (699, 319)
Screenshot: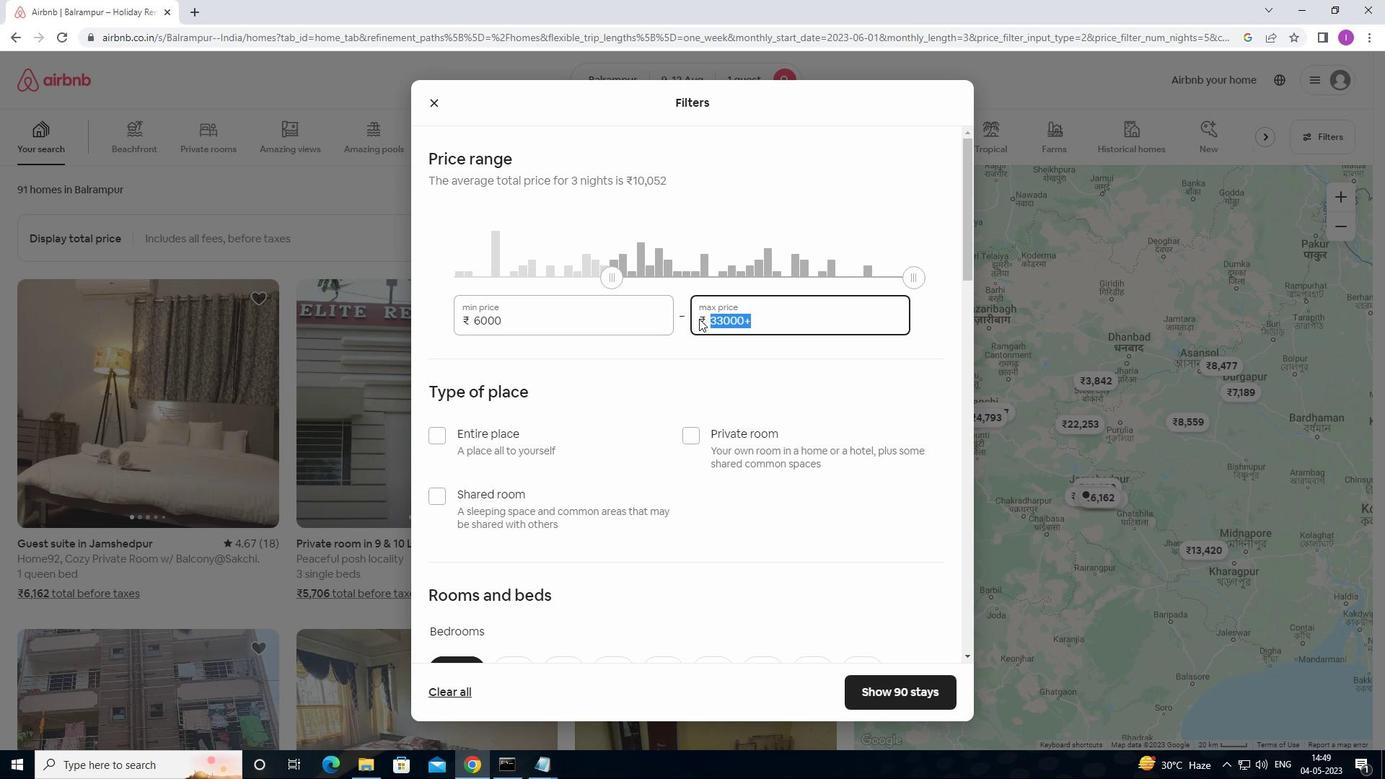 
Action: Key pressed 15000
Screenshot: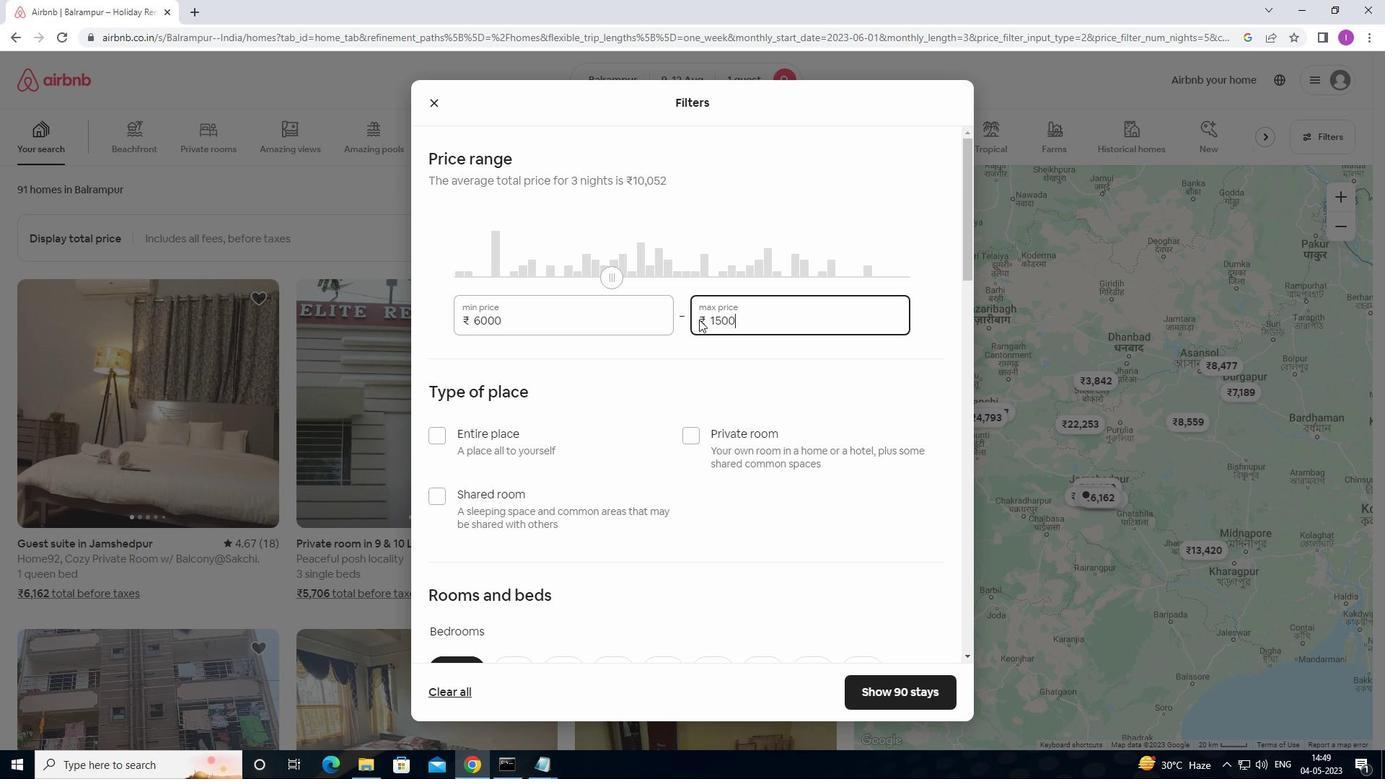
Action: Mouse moved to (755, 359)
Screenshot: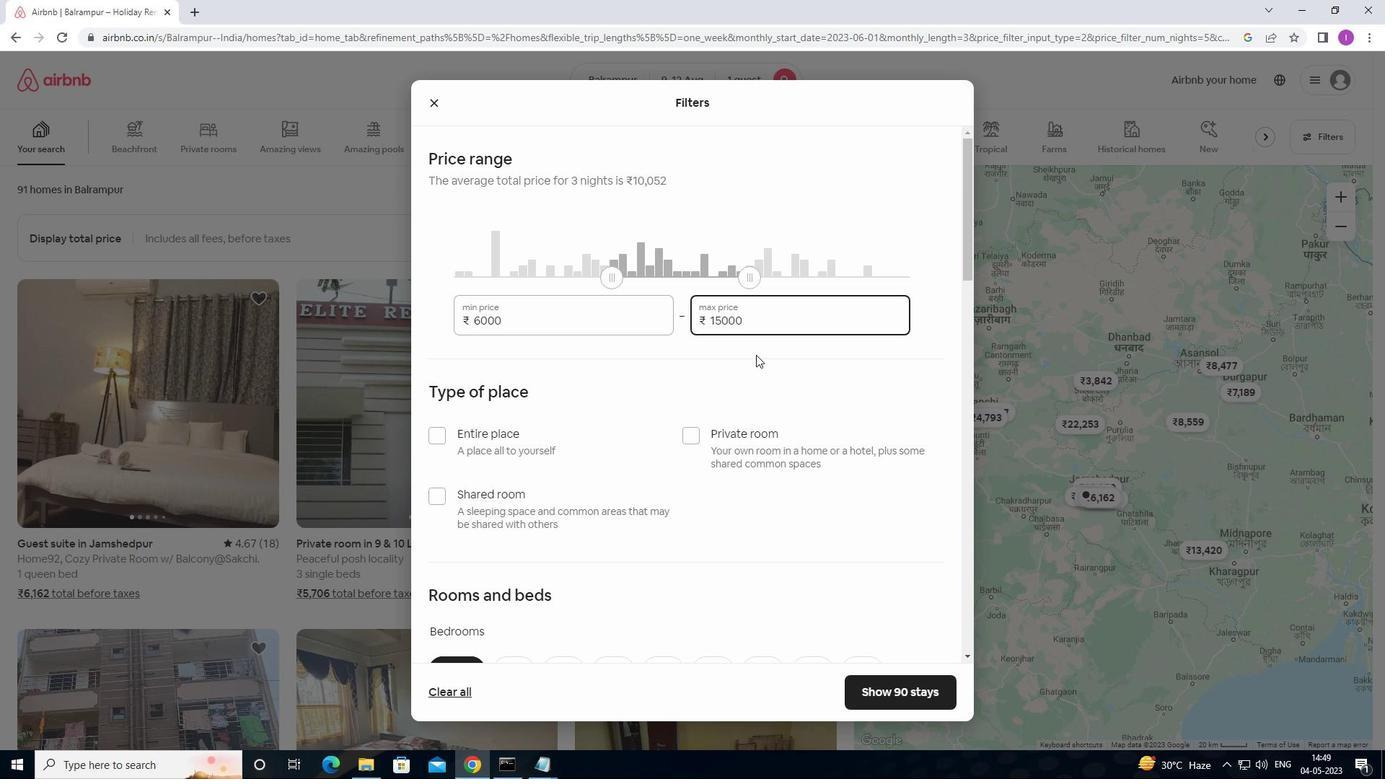 
Action: Mouse scrolled (755, 358) with delta (0, 0)
Screenshot: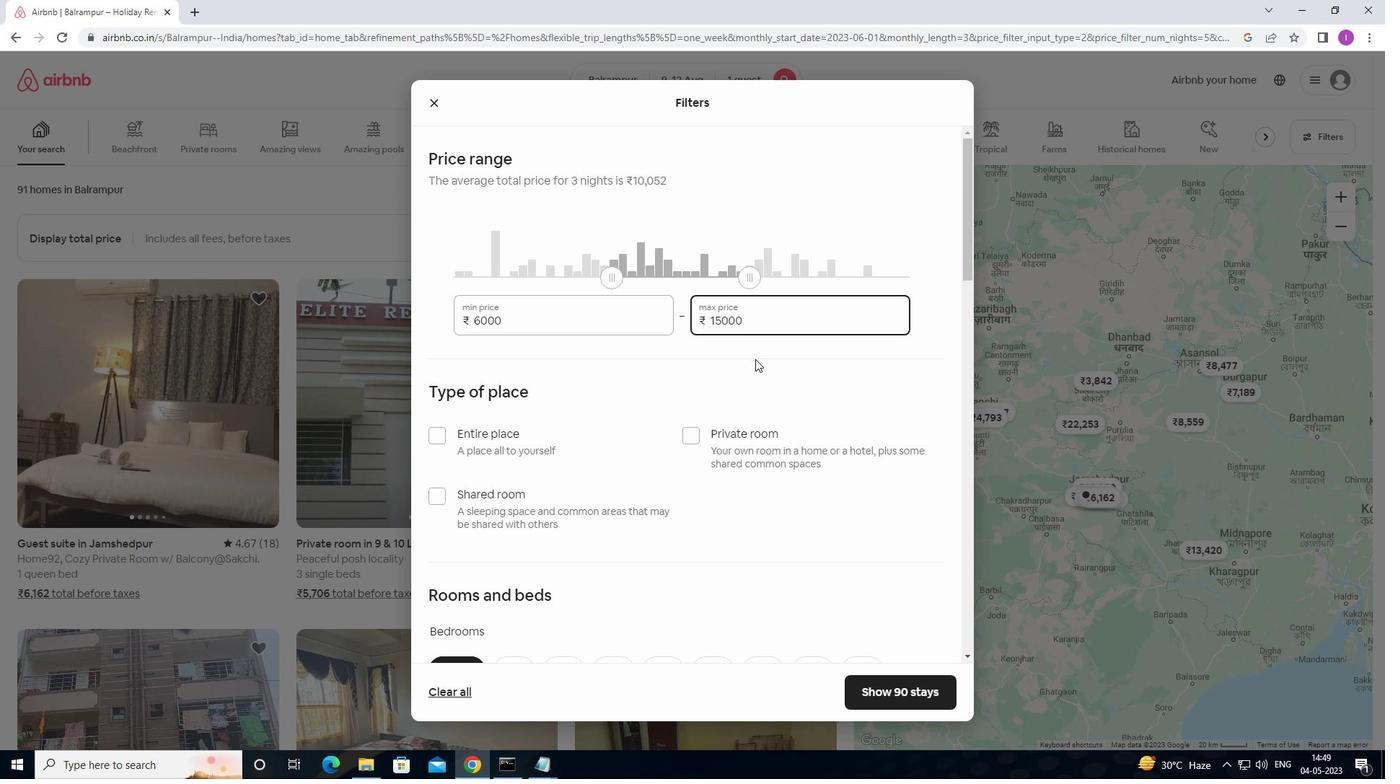 
Action: Mouse moved to (435, 365)
Screenshot: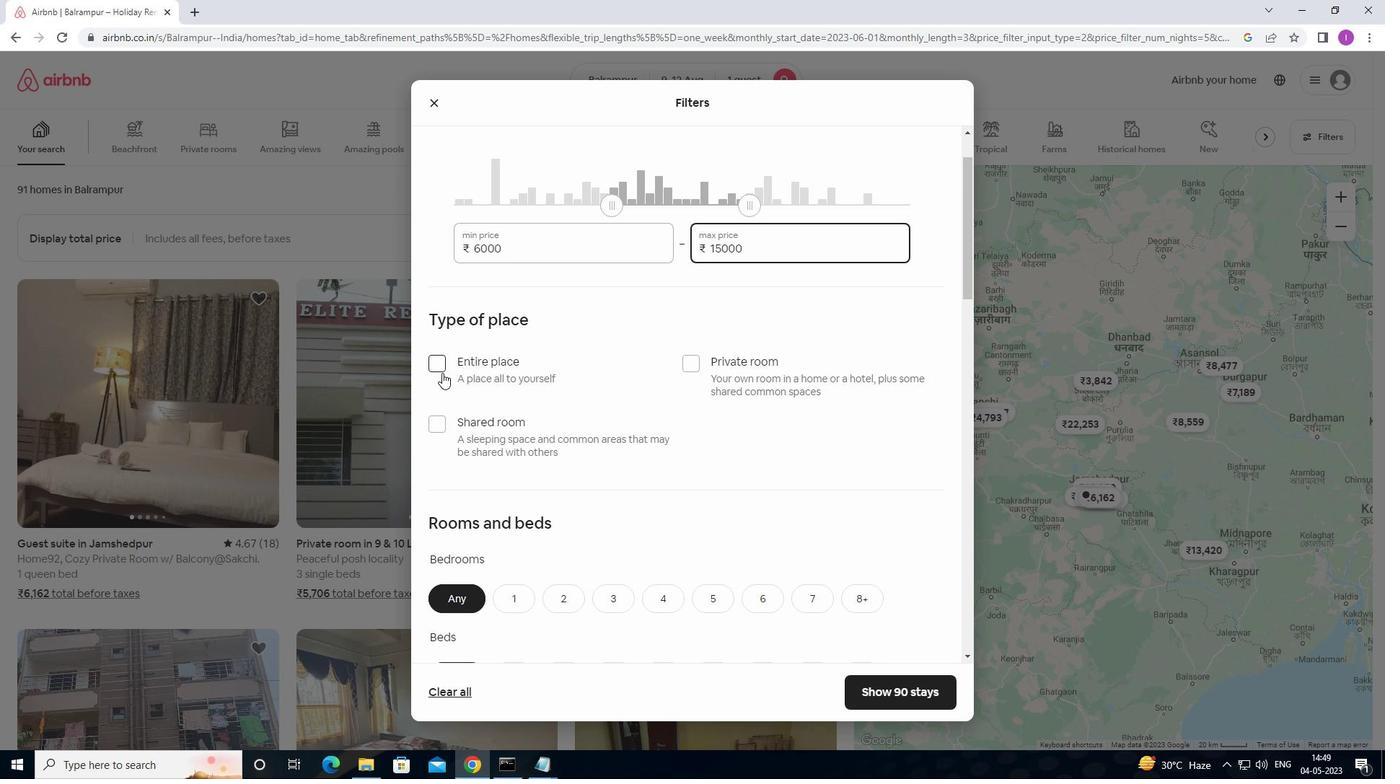 
Action: Mouse pressed left at (435, 365)
Screenshot: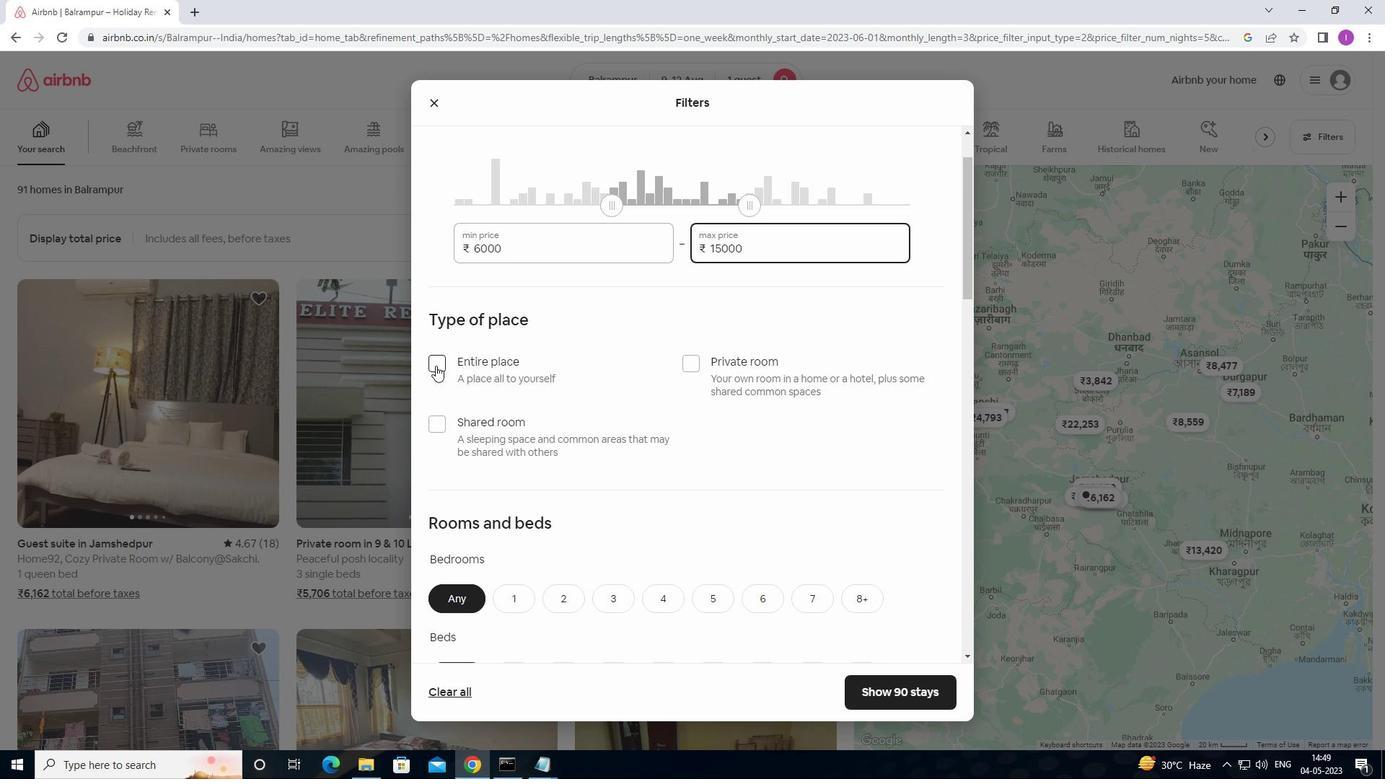 
Action: Mouse moved to (628, 376)
Screenshot: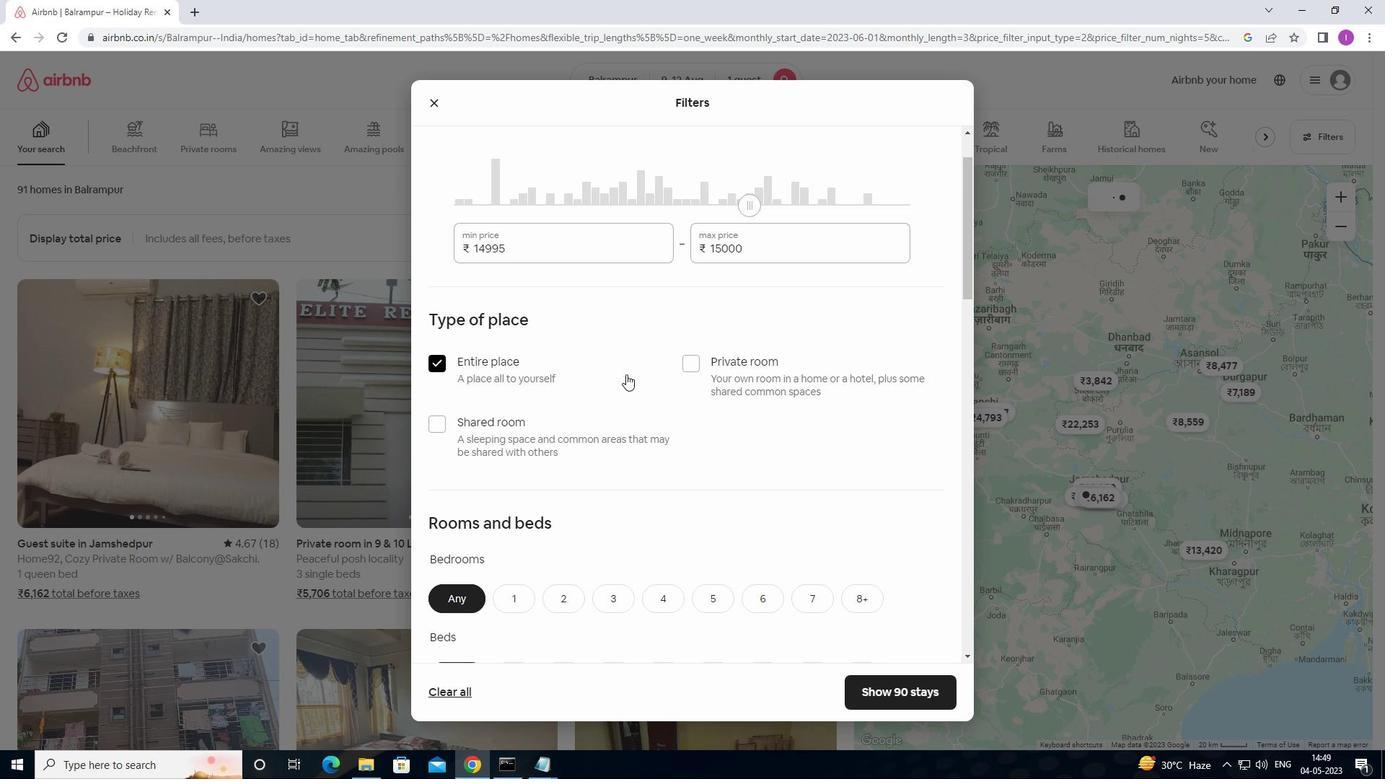 
Action: Mouse scrolled (628, 375) with delta (0, 0)
Screenshot: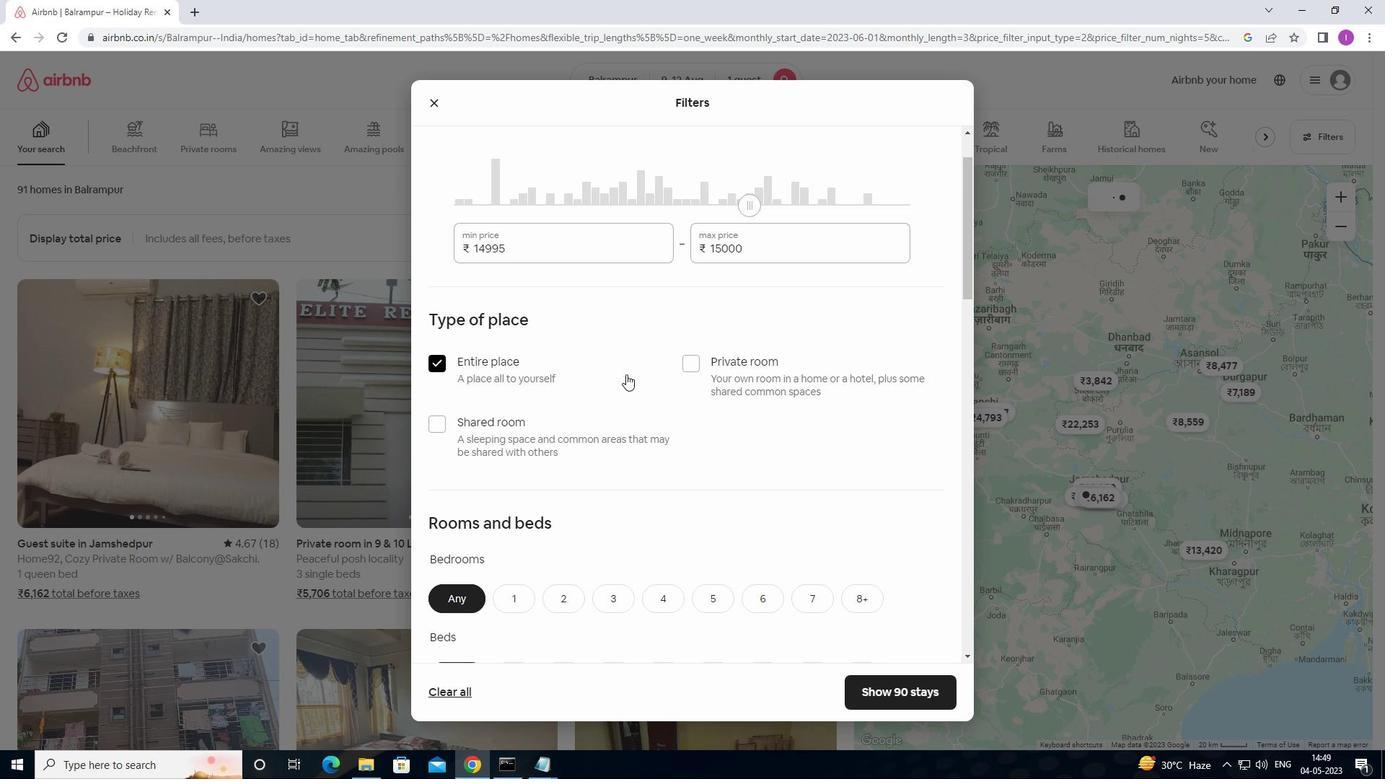 
Action: Mouse moved to (507, 525)
Screenshot: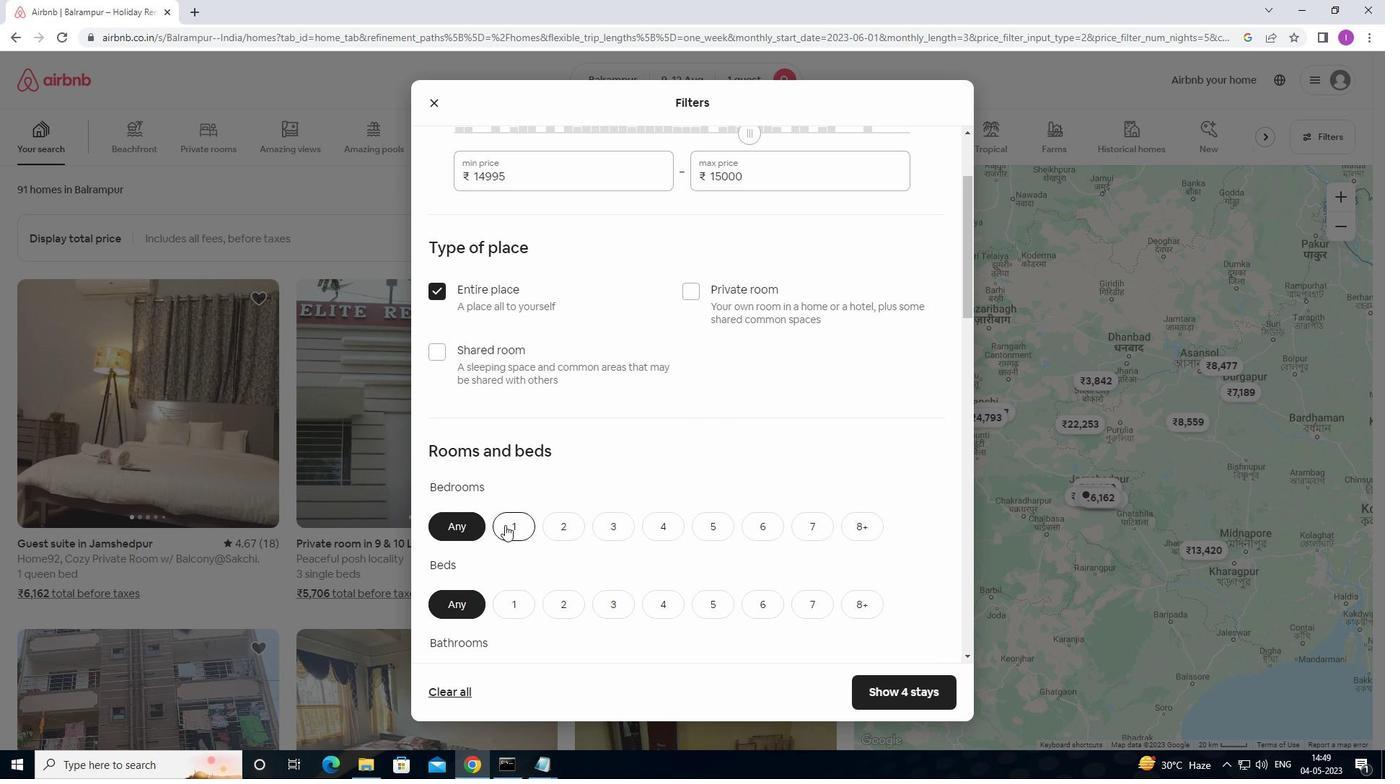 
Action: Mouse pressed left at (507, 525)
Screenshot: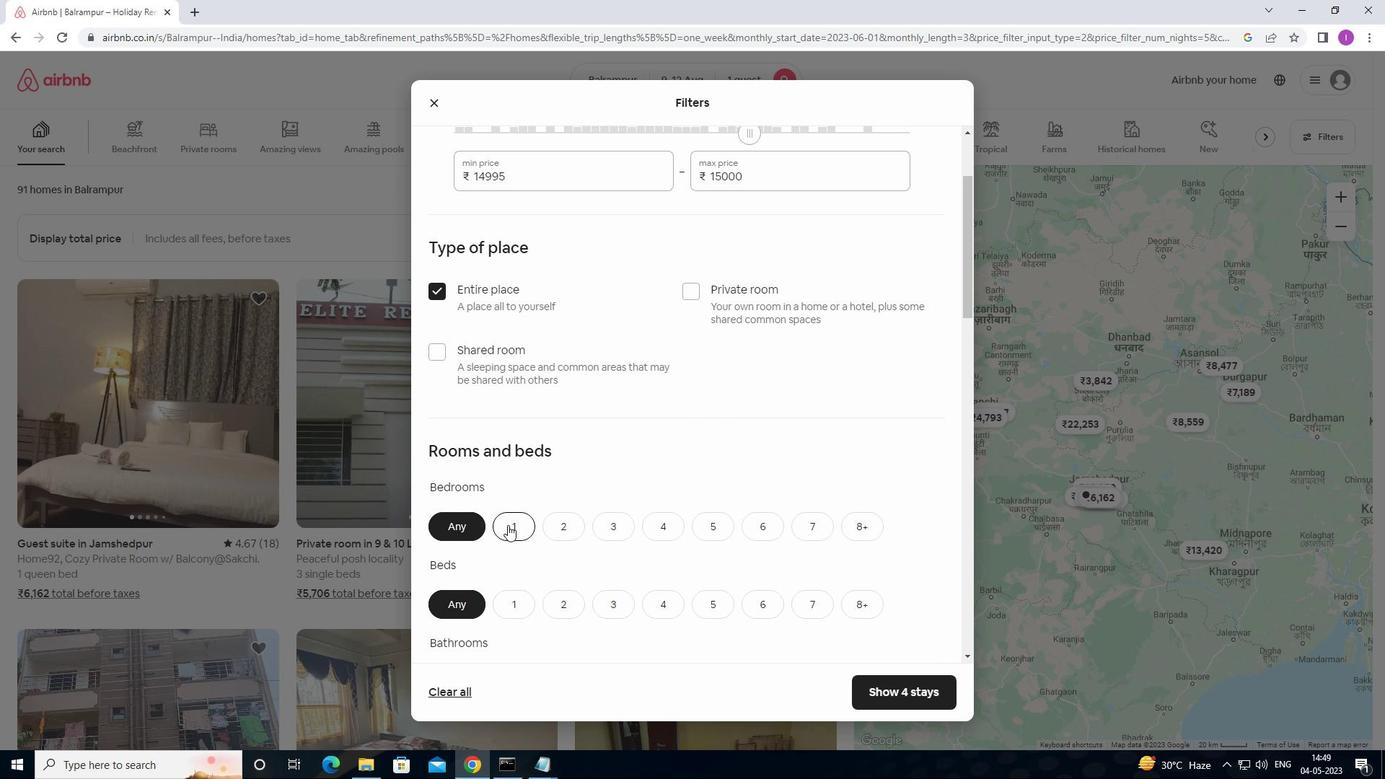 
Action: Mouse moved to (691, 515)
Screenshot: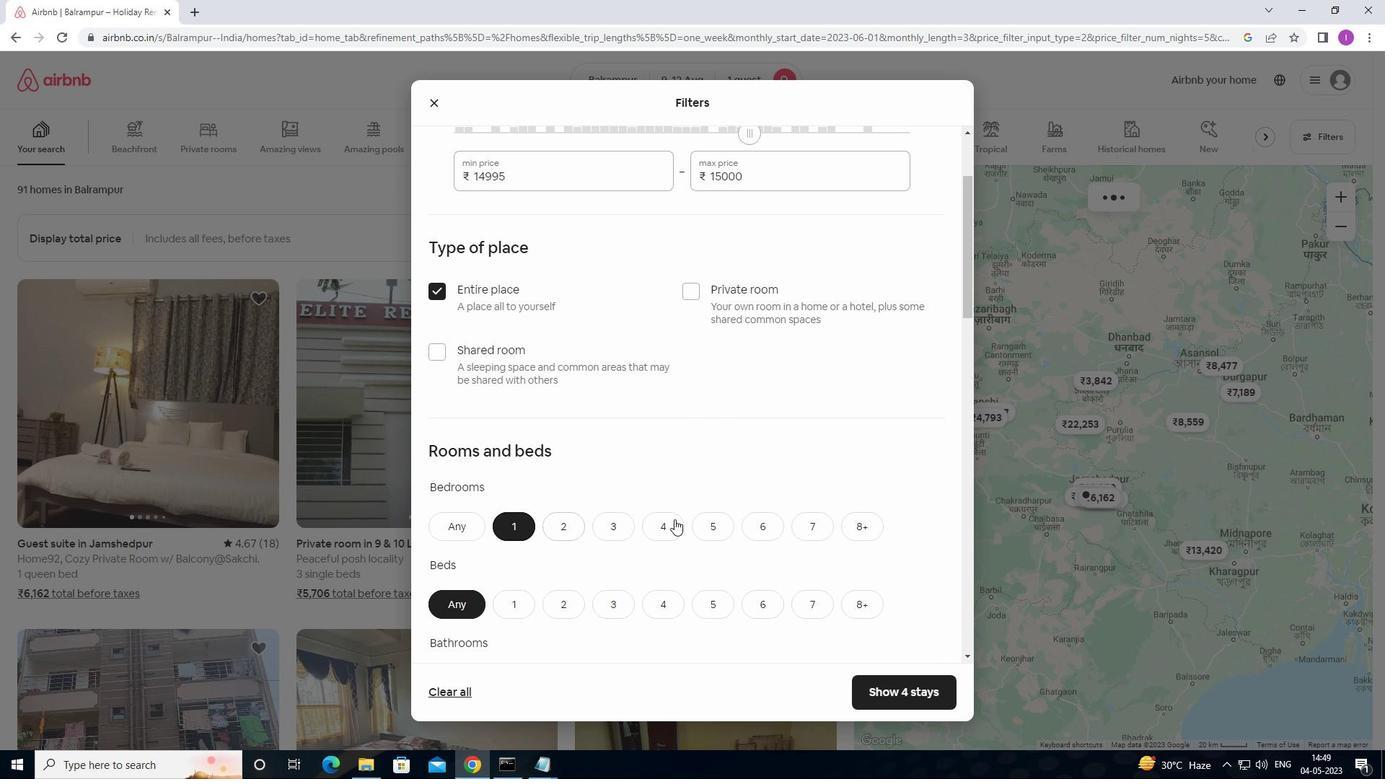 
Action: Mouse scrolled (691, 514) with delta (0, 0)
Screenshot: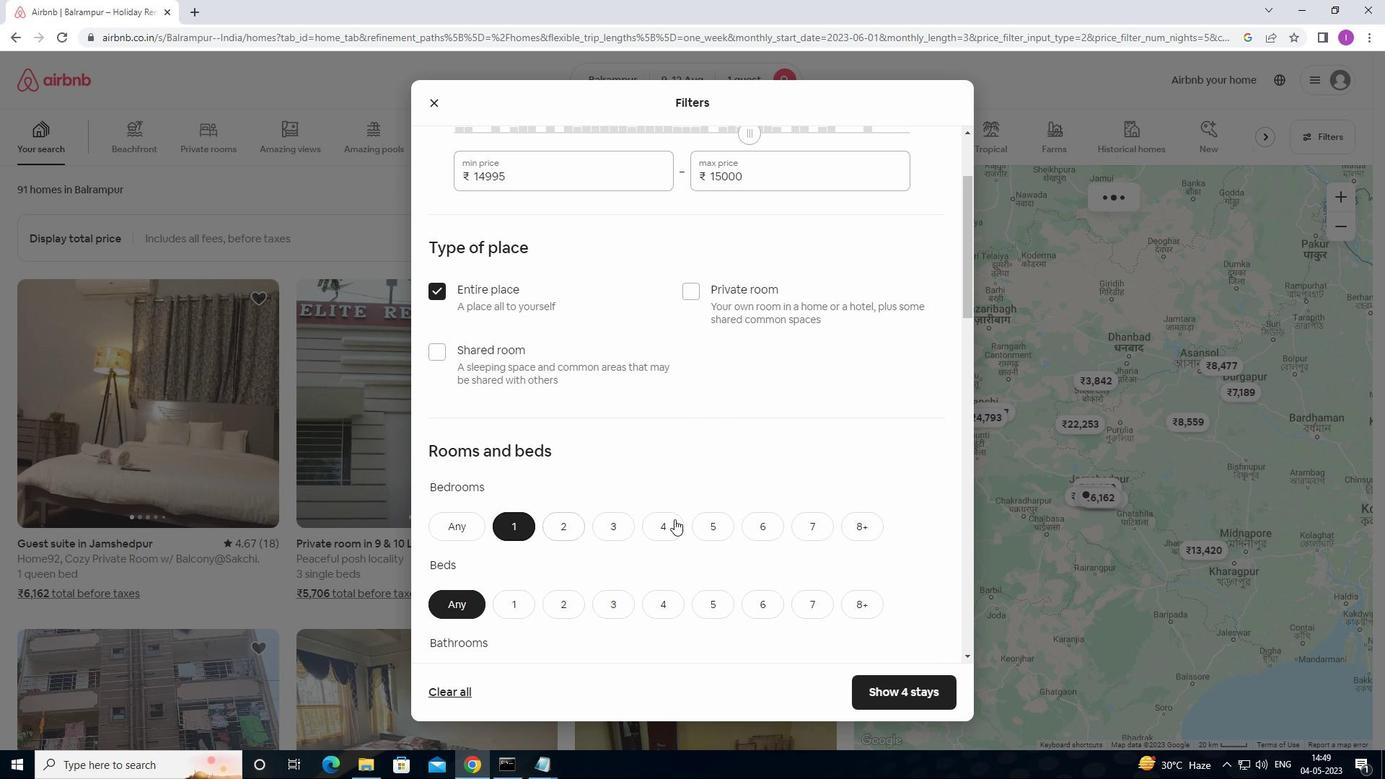 
Action: Mouse moved to (693, 515)
Screenshot: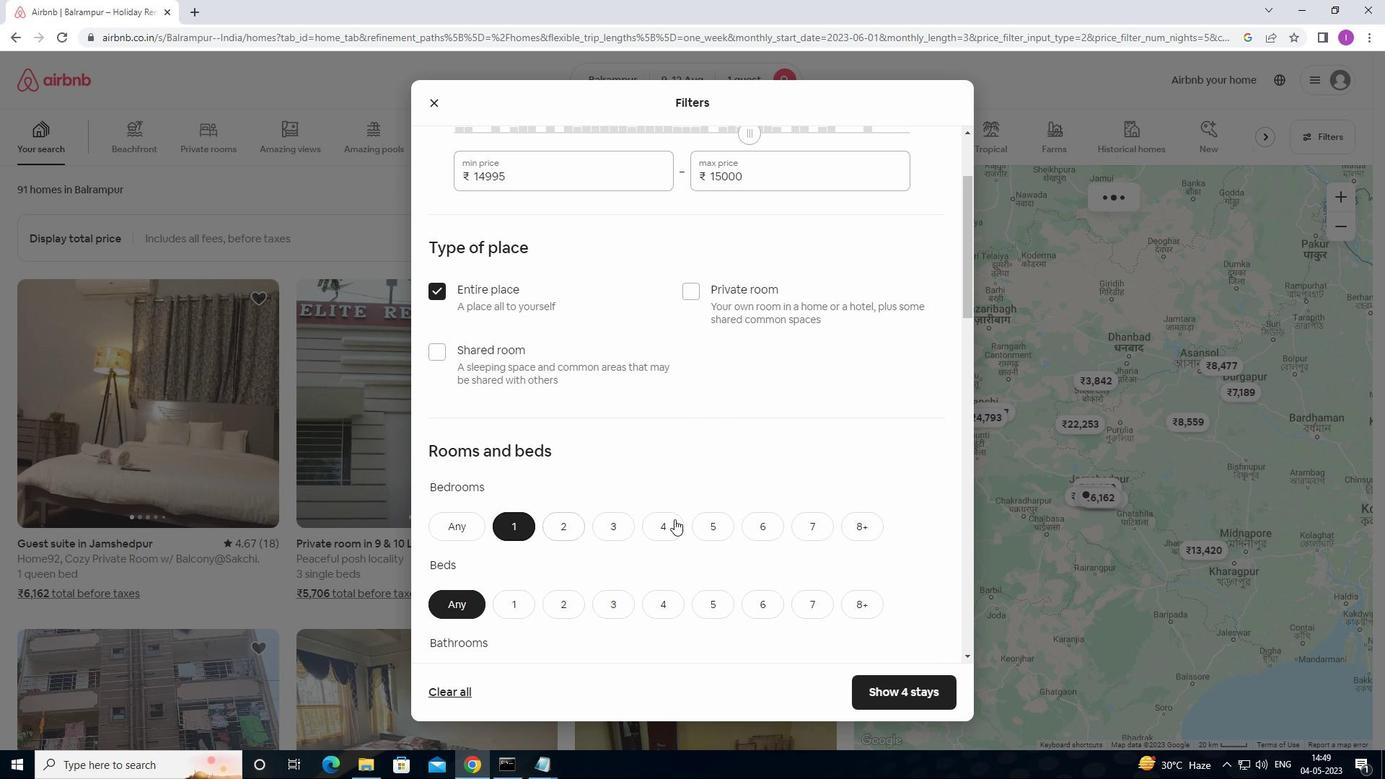 
Action: Mouse scrolled (693, 514) with delta (0, 0)
Screenshot: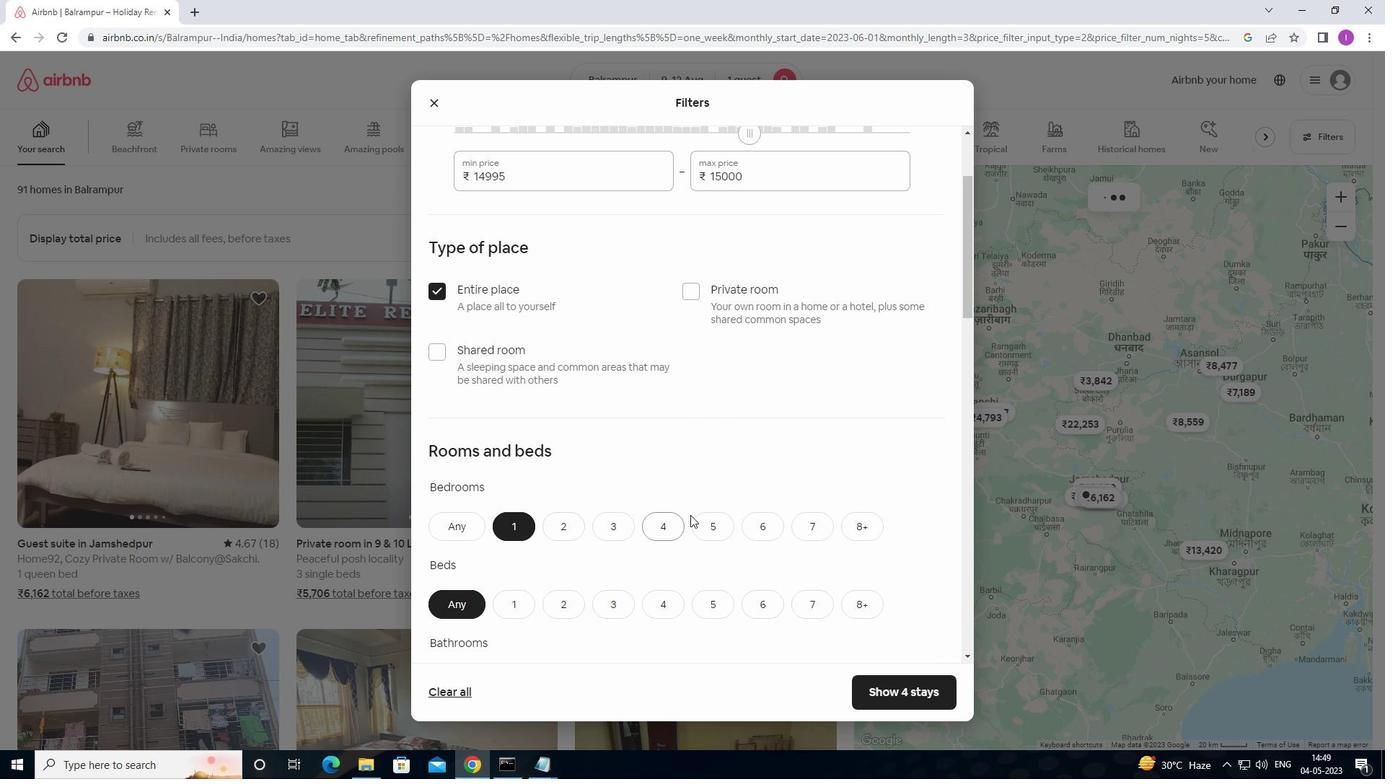 
Action: Mouse scrolled (693, 514) with delta (0, 0)
Screenshot: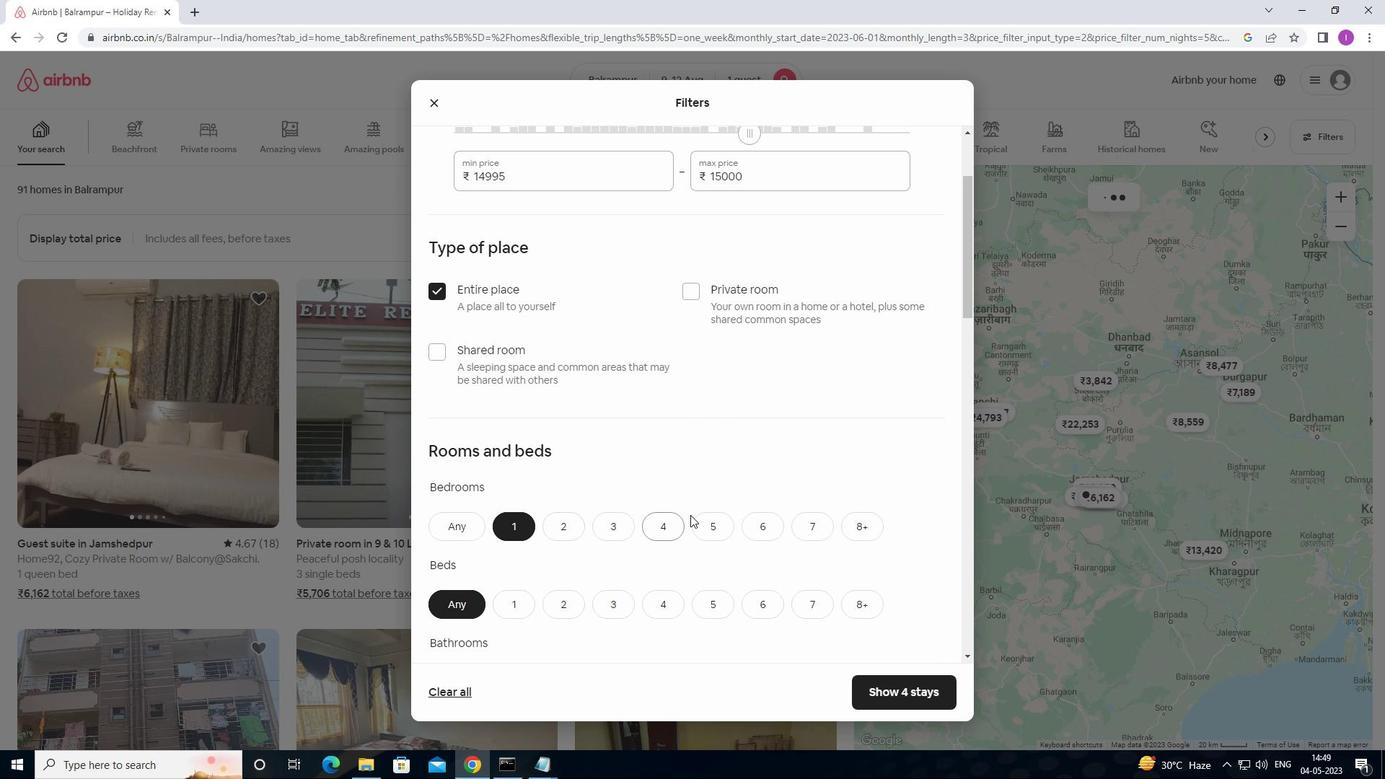 
Action: Mouse moved to (515, 383)
Screenshot: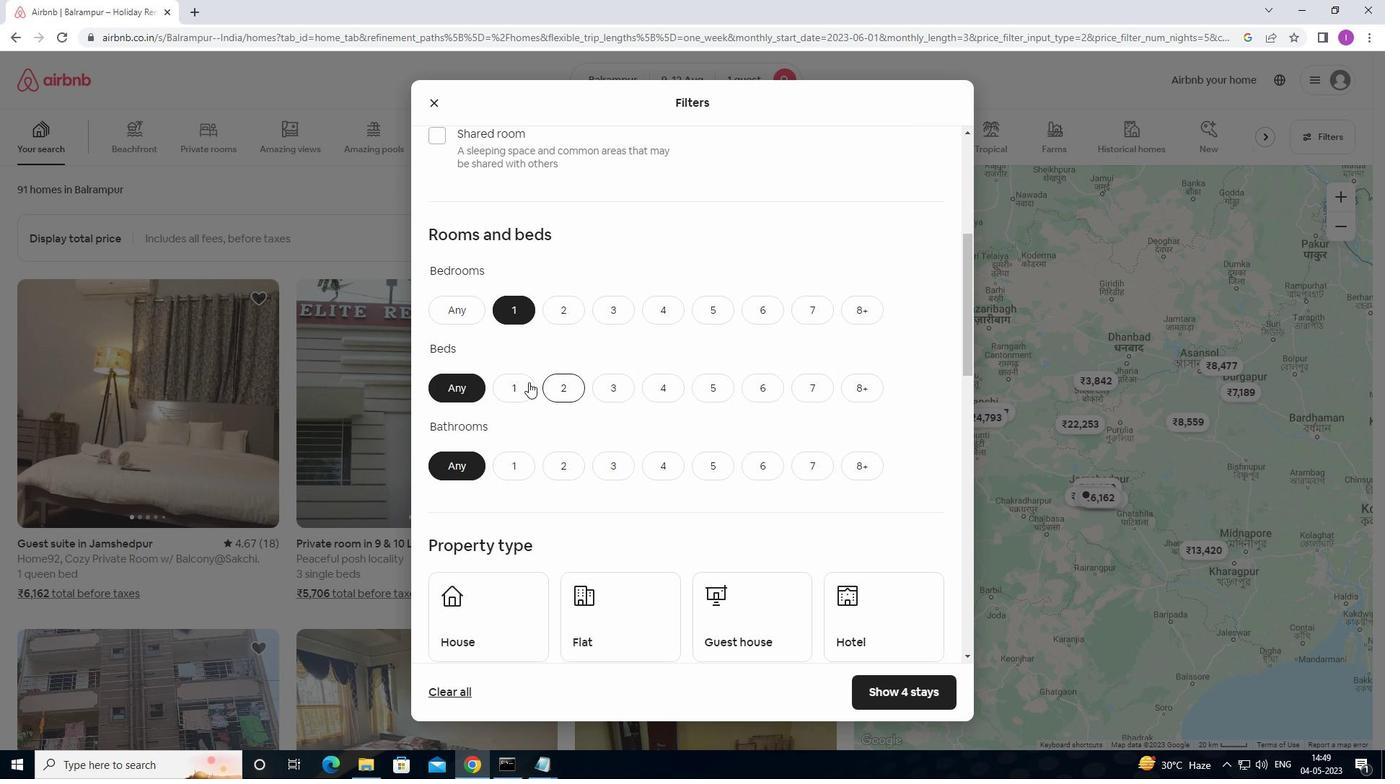 
Action: Mouse pressed left at (515, 383)
Screenshot: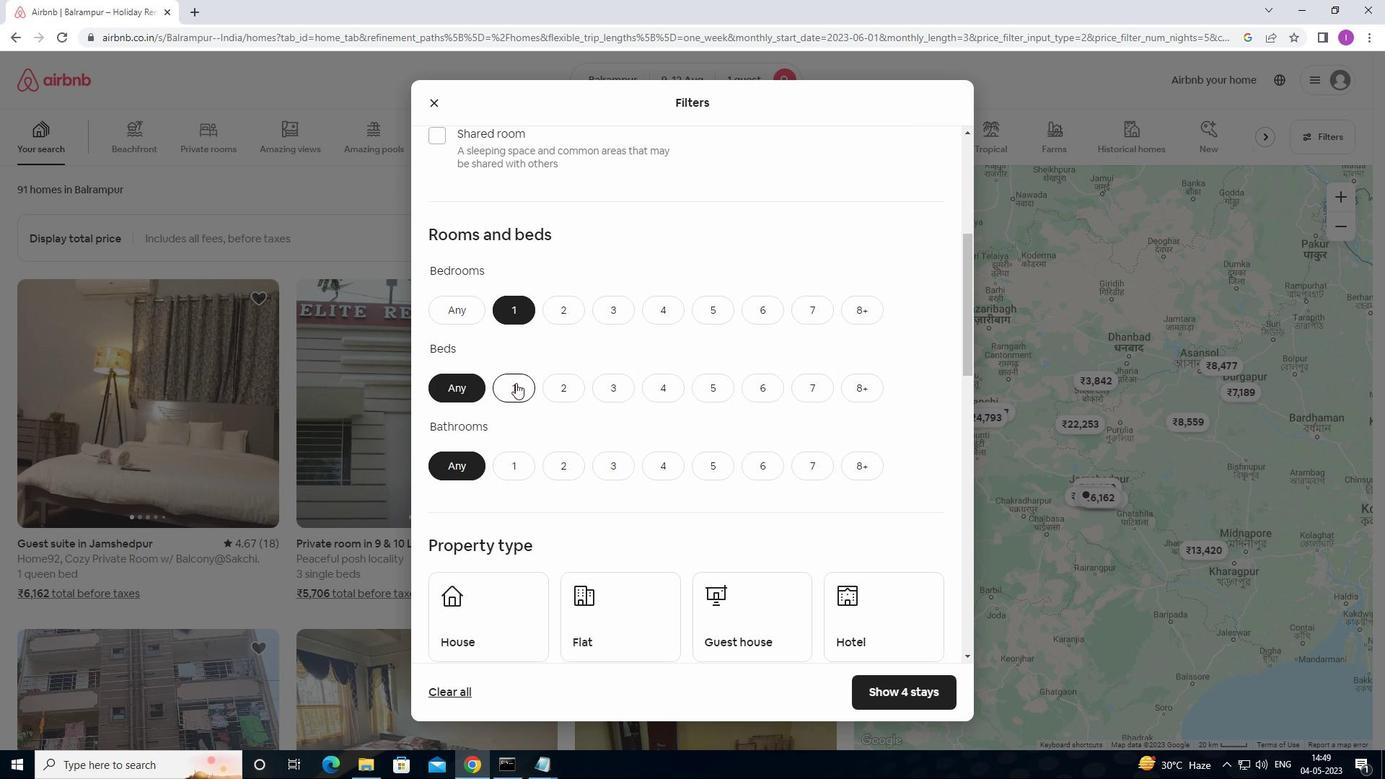 
Action: Mouse moved to (518, 462)
Screenshot: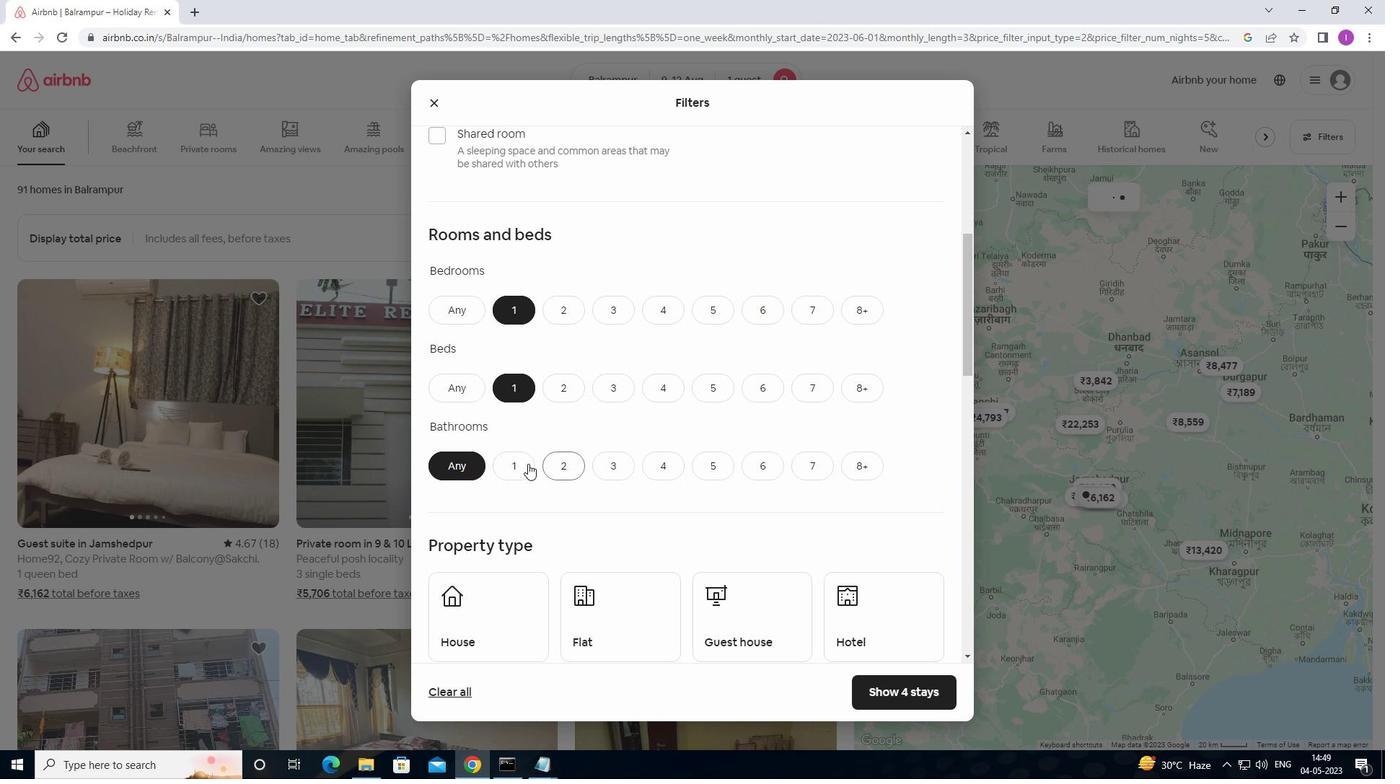 
Action: Mouse pressed left at (518, 462)
Screenshot: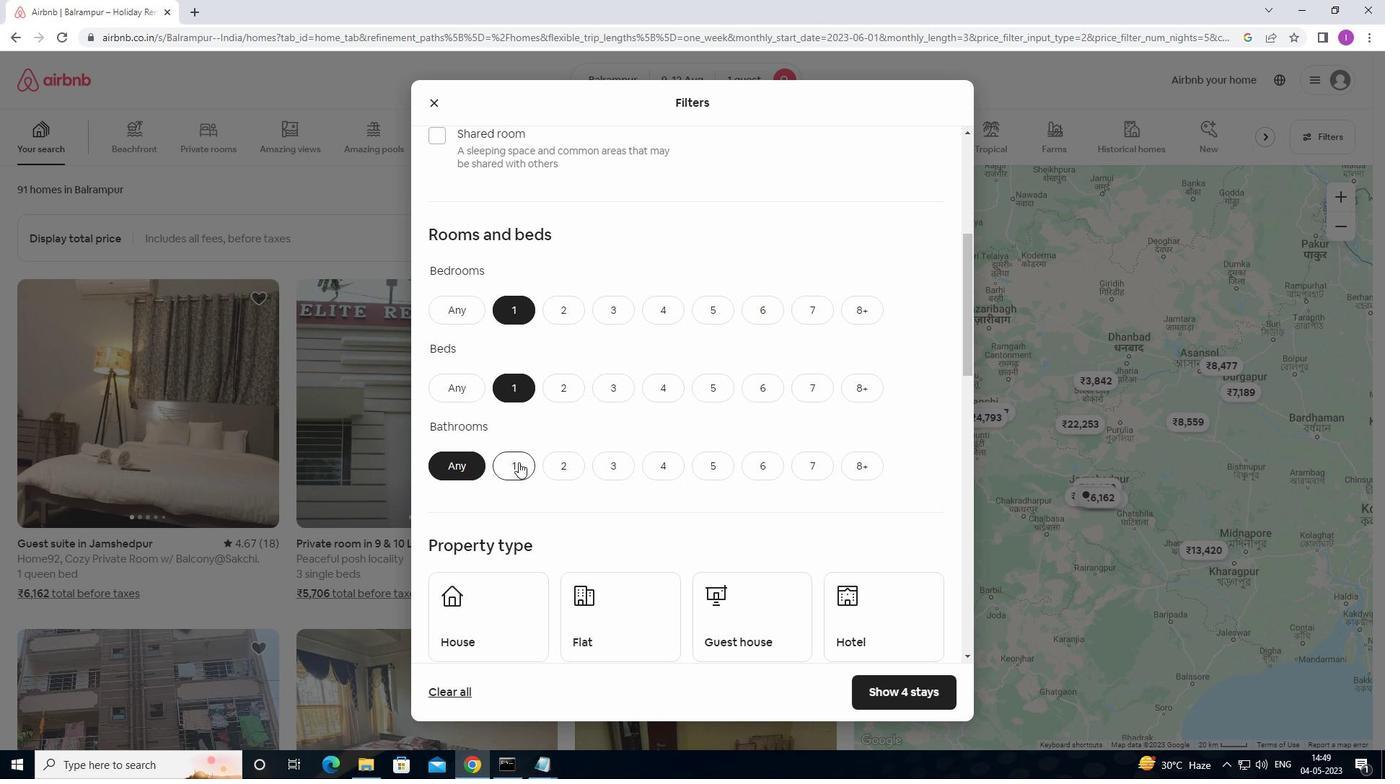 
Action: Mouse moved to (661, 454)
Screenshot: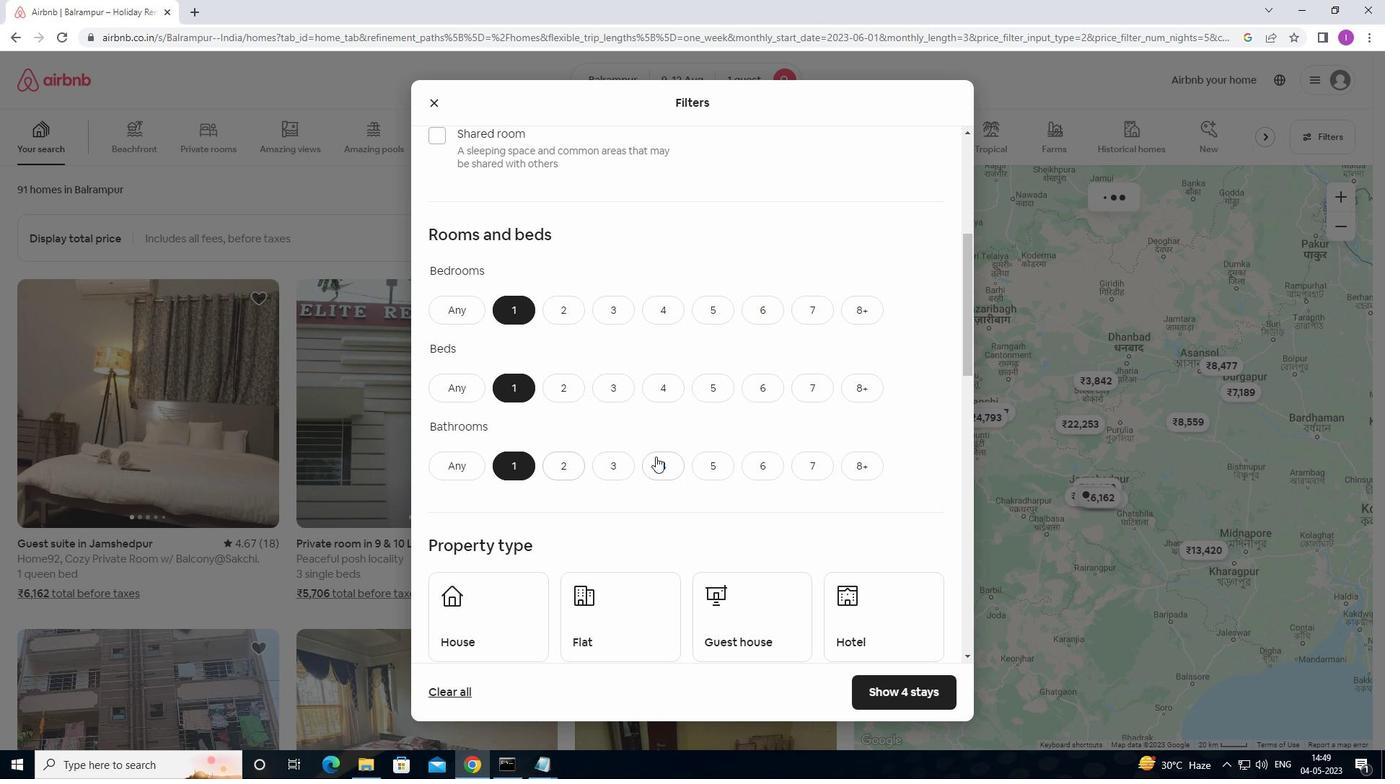 
Action: Mouse scrolled (661, 453) with delta (0, 0)
Screenshot: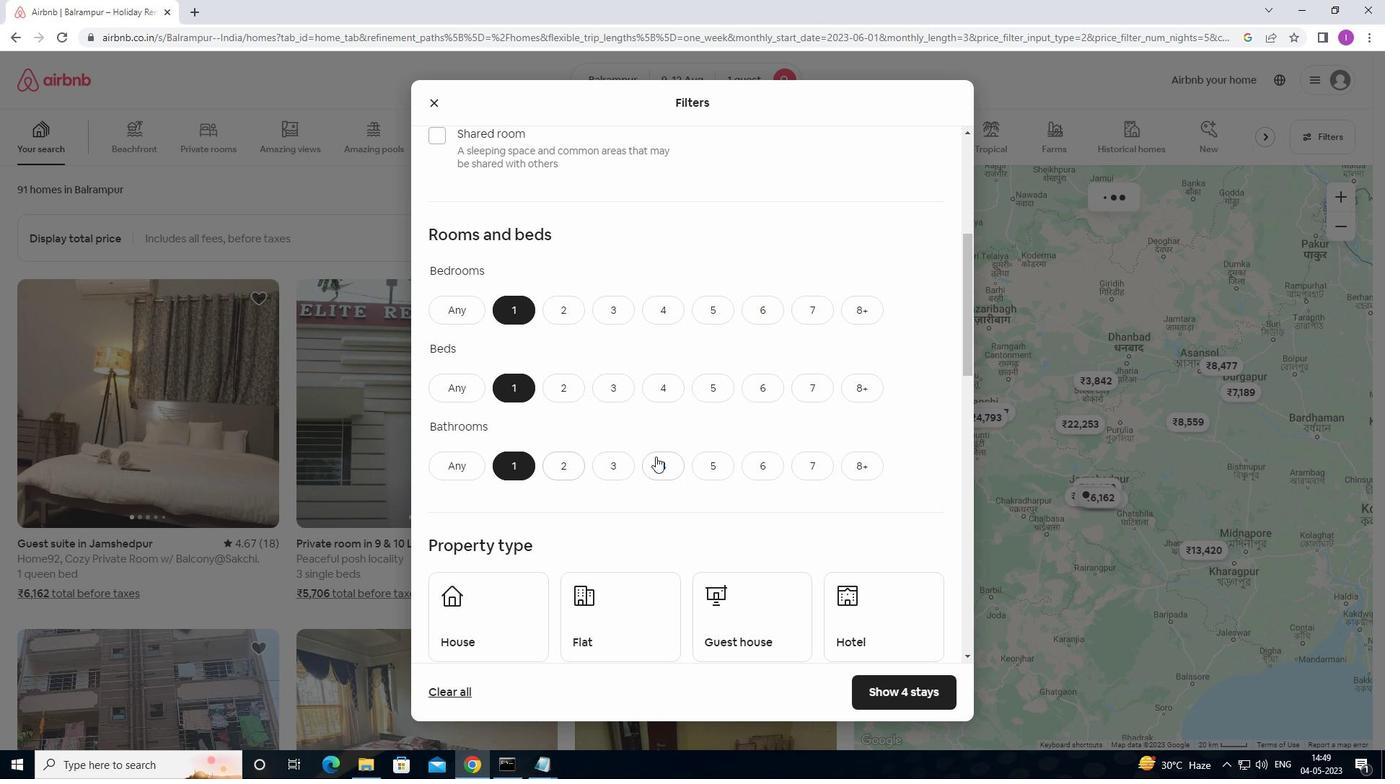 
Action: Mouse moved to (661, 454)
Screenshot: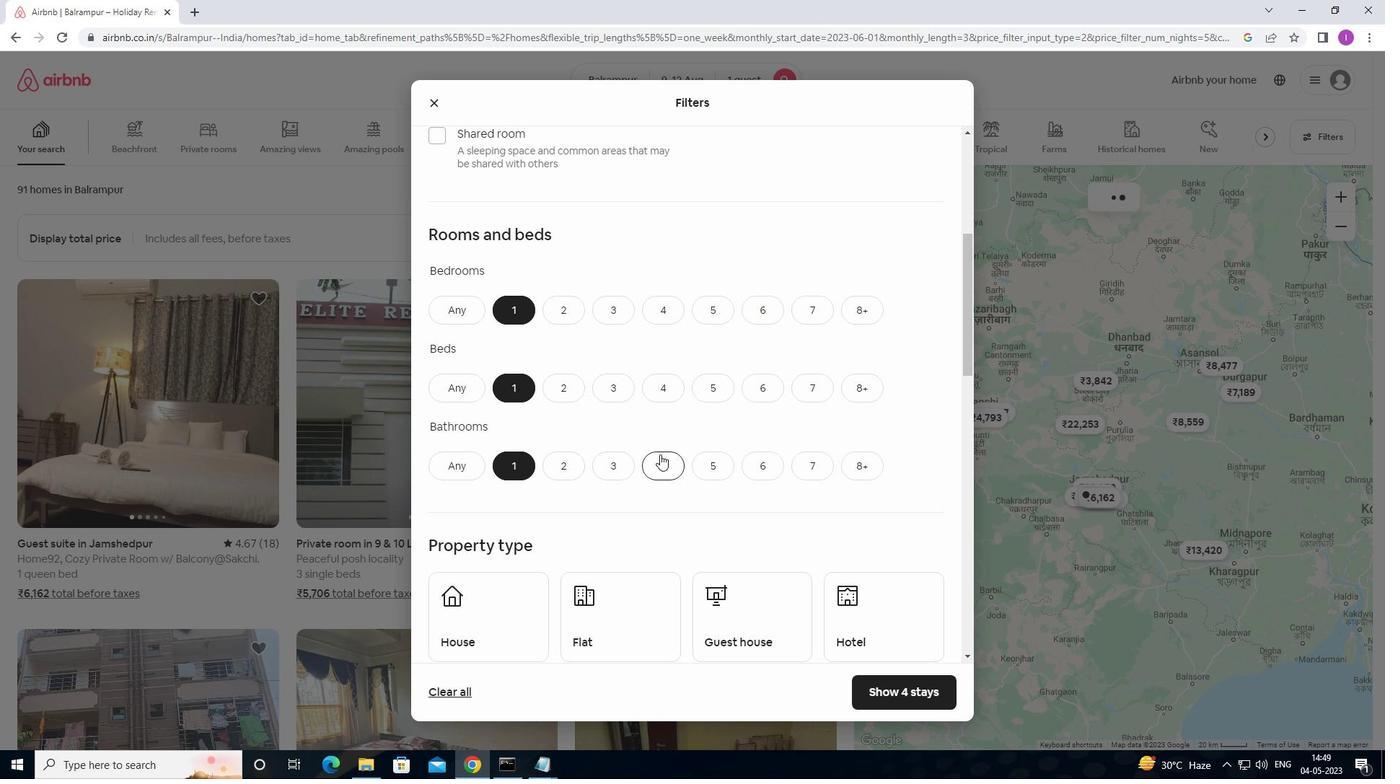 
Action: Mouse scrolled (661, 453) with delta (0, 0)
Screenshot: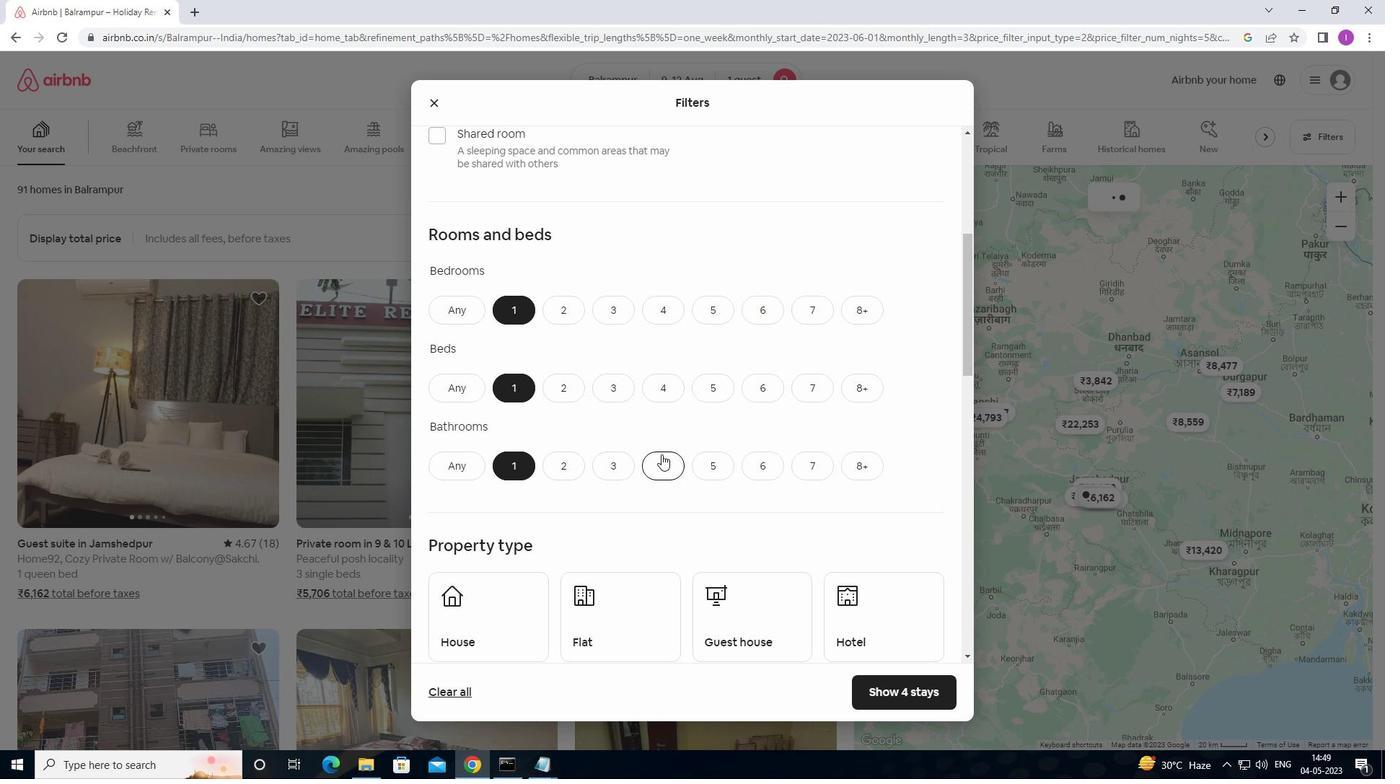 
Action: Mouse moved to (530, 496)
Screenshot: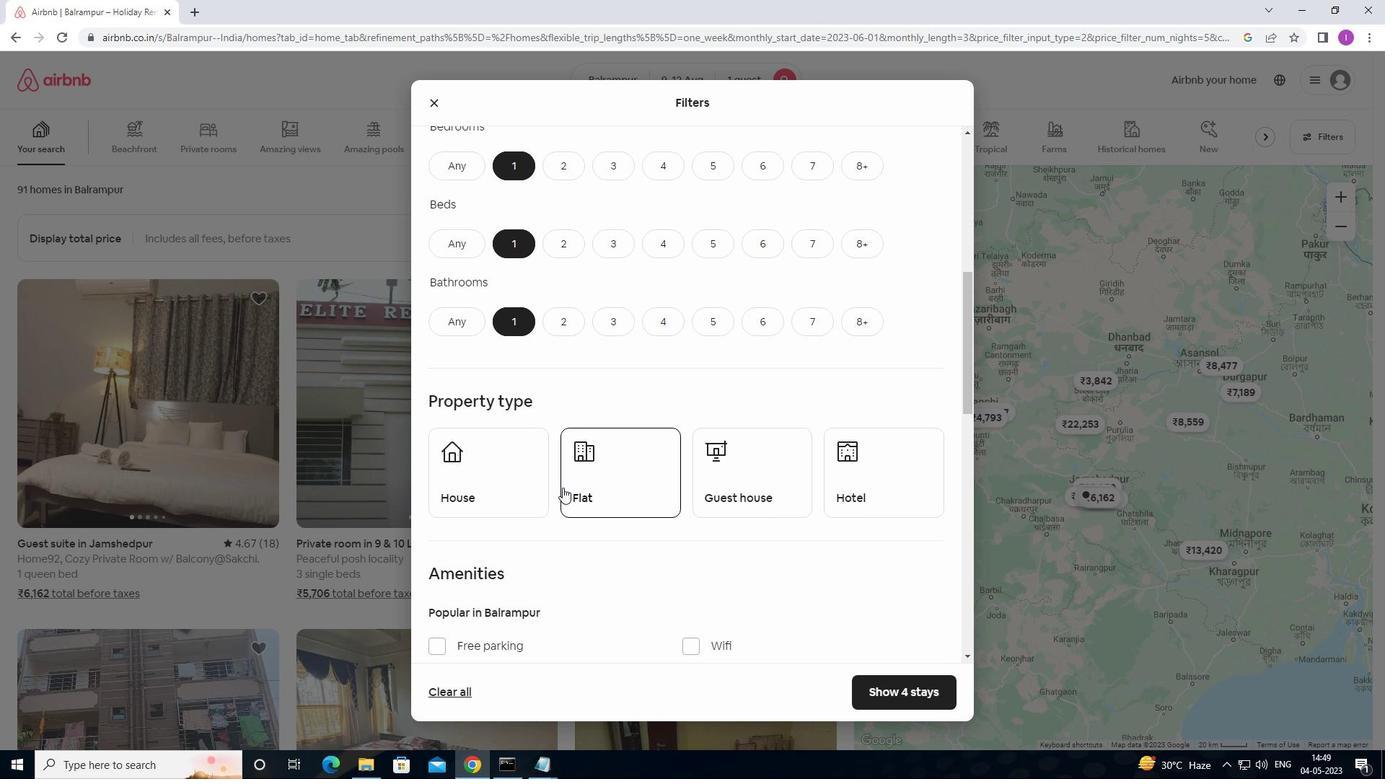
Action: Mouse pressed left at (530, 496)
Screenshot: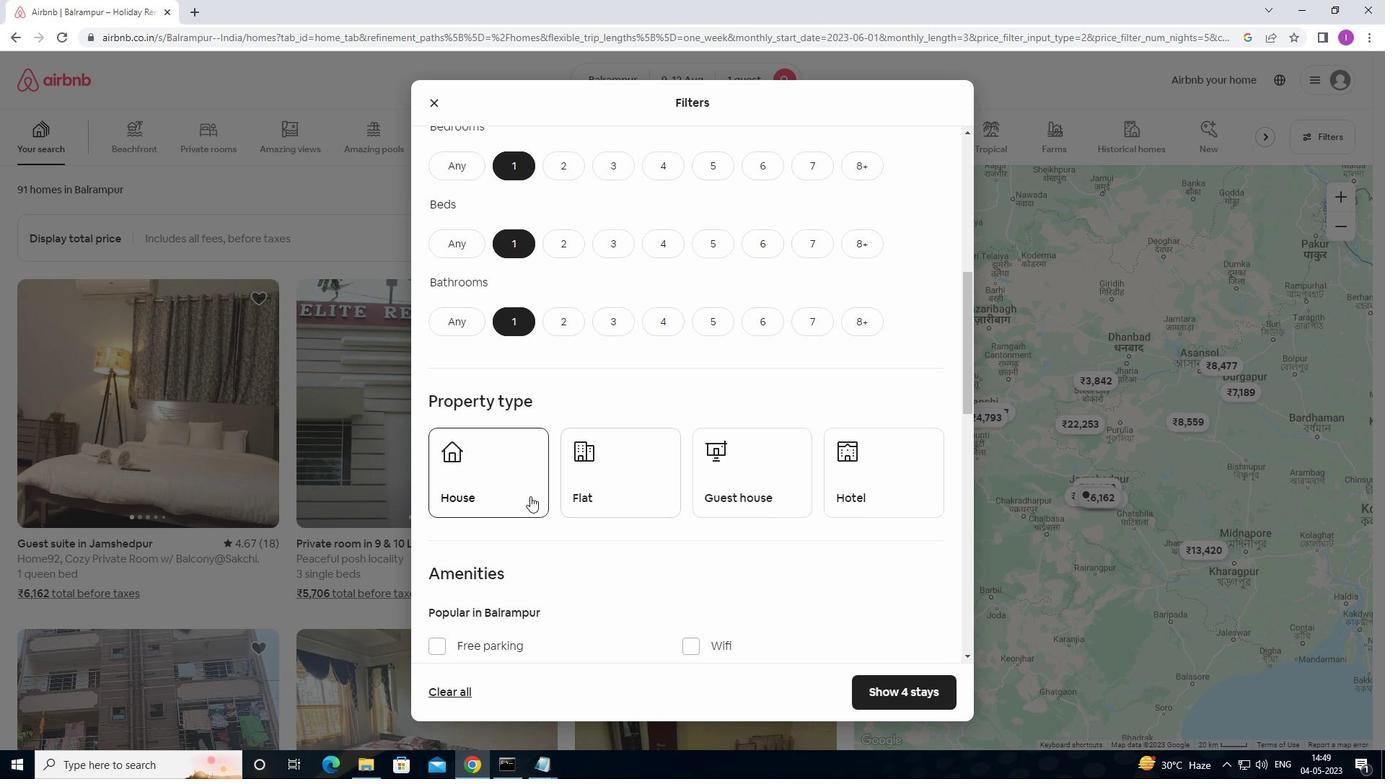 
Action: Mouse moved to (598, 490)
Screenshot: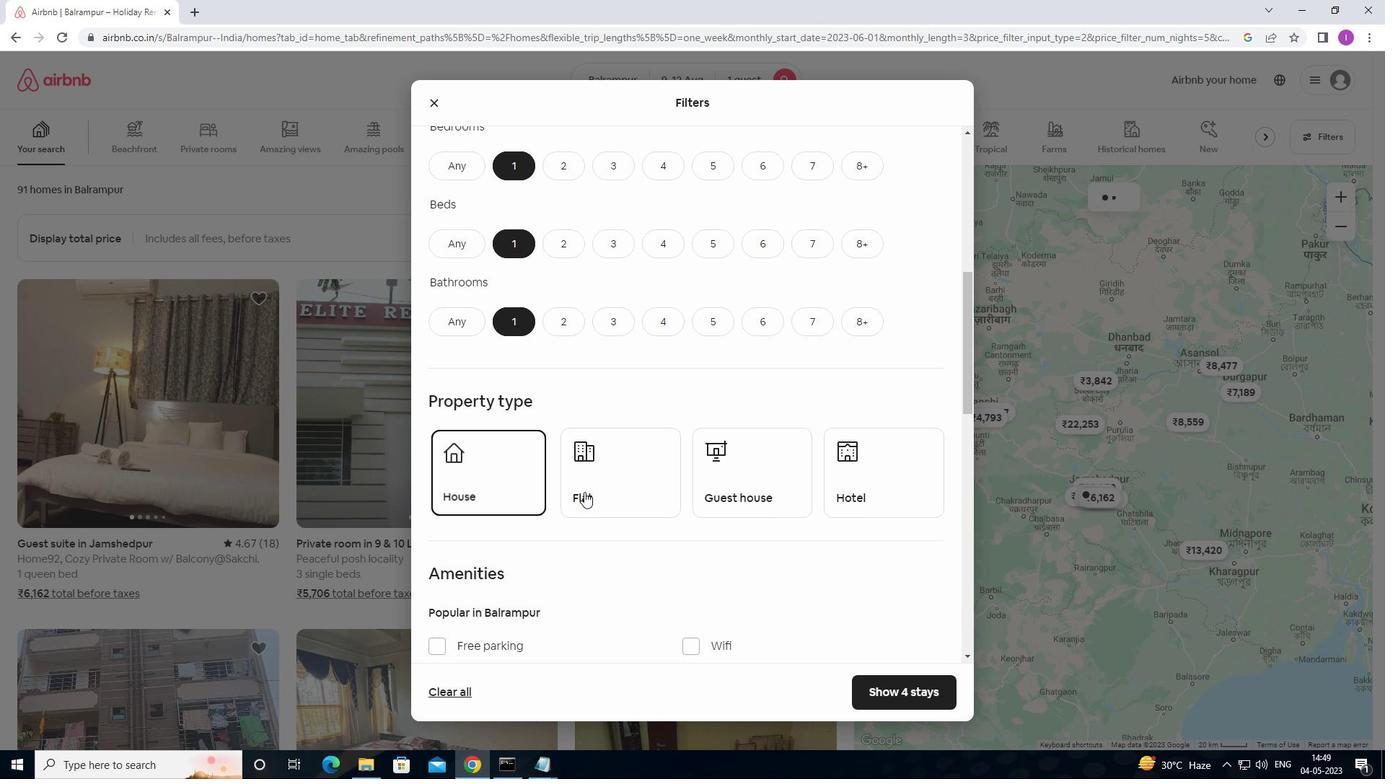 
Action: Mouse pressed left at (598, 490)
Screenshot: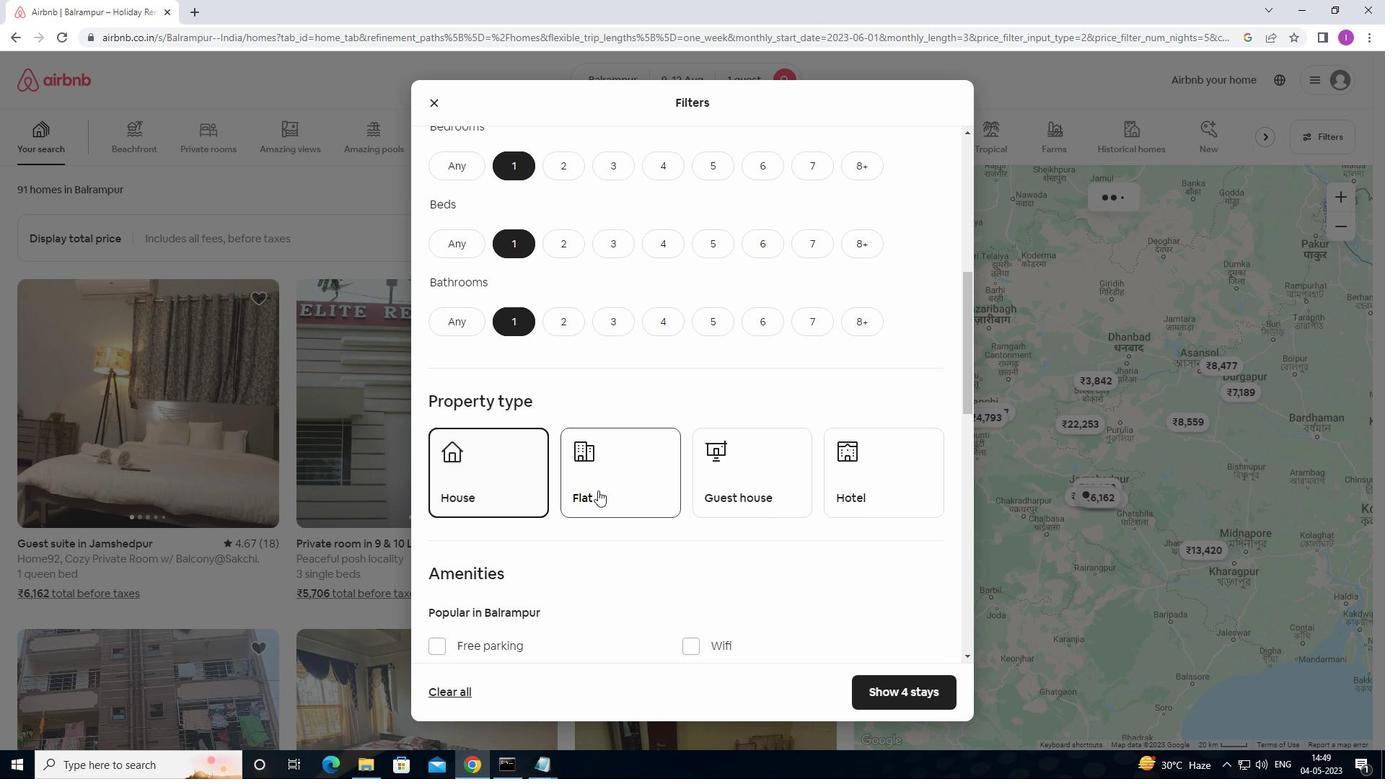
Action: Mouse moved to (725, 491)
Screenshot: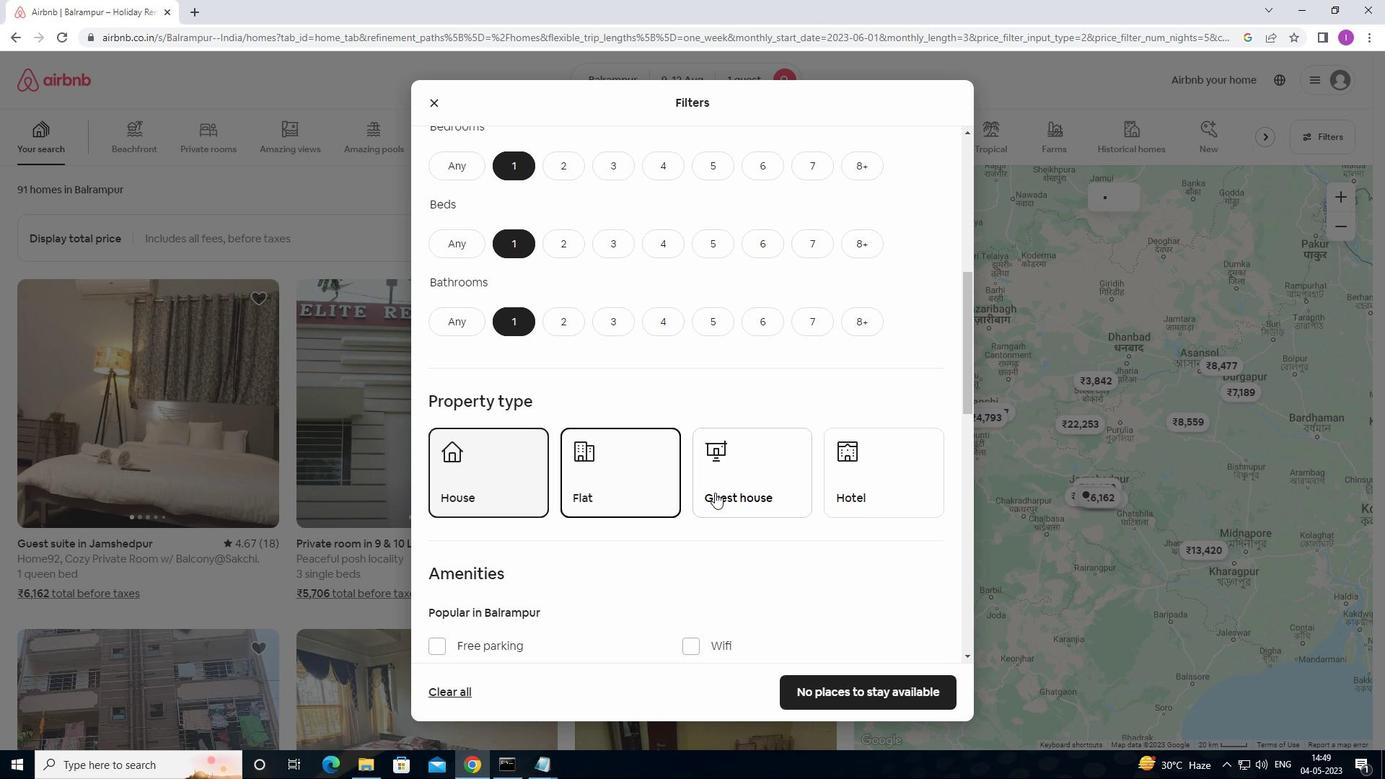 
Action: Mouse pressed left at (725, 491)
Screenshot: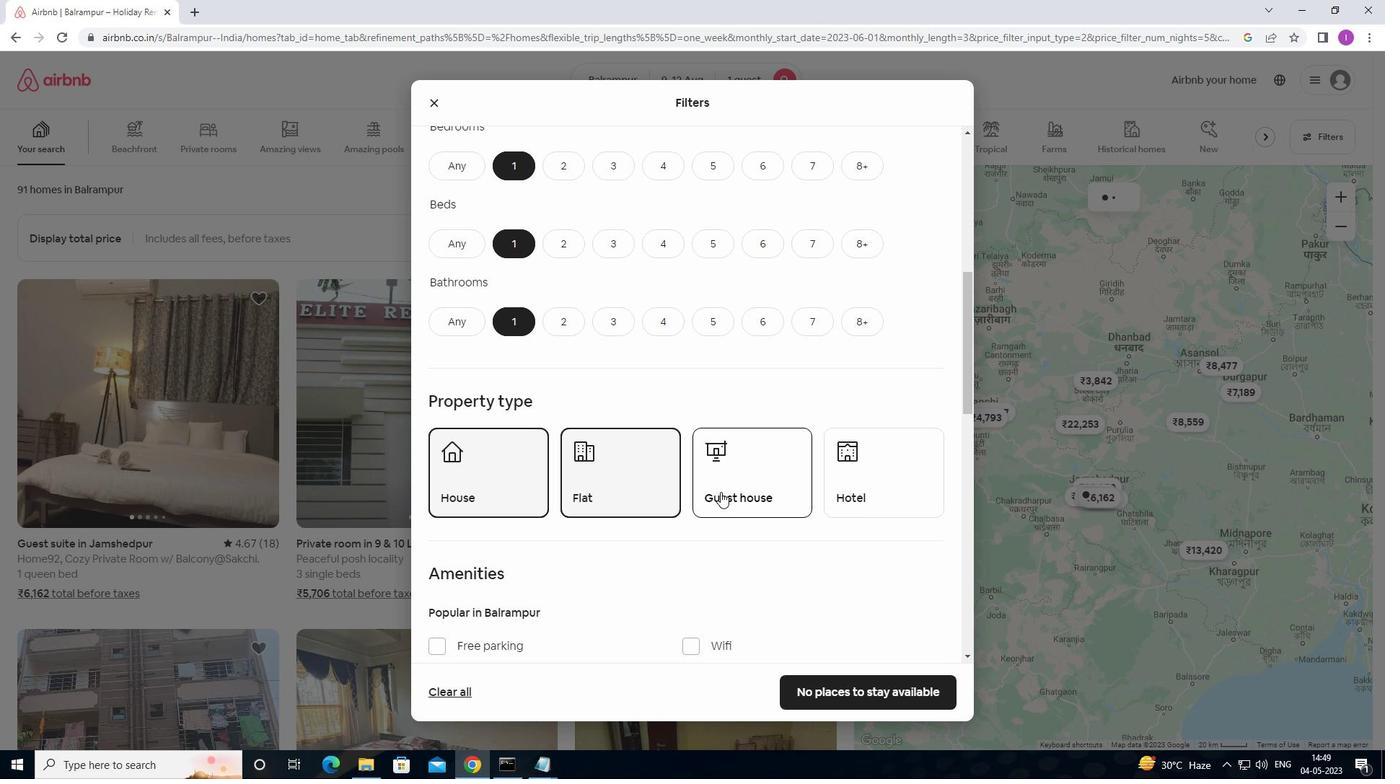 
Action: Mouse moved to (745, 479)
Screenshot: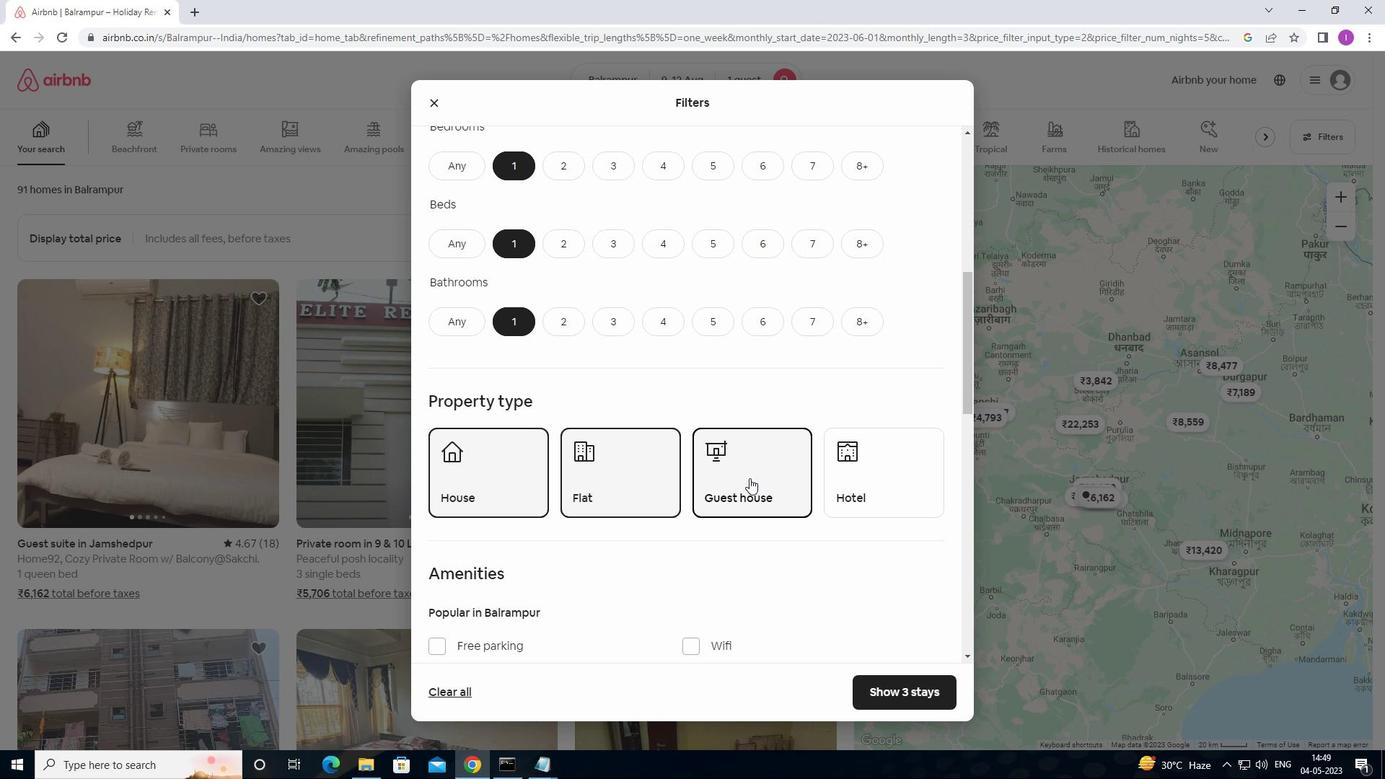
Action: Mouse scrolled (745, 478) with delta (0, 0)
Screenshot: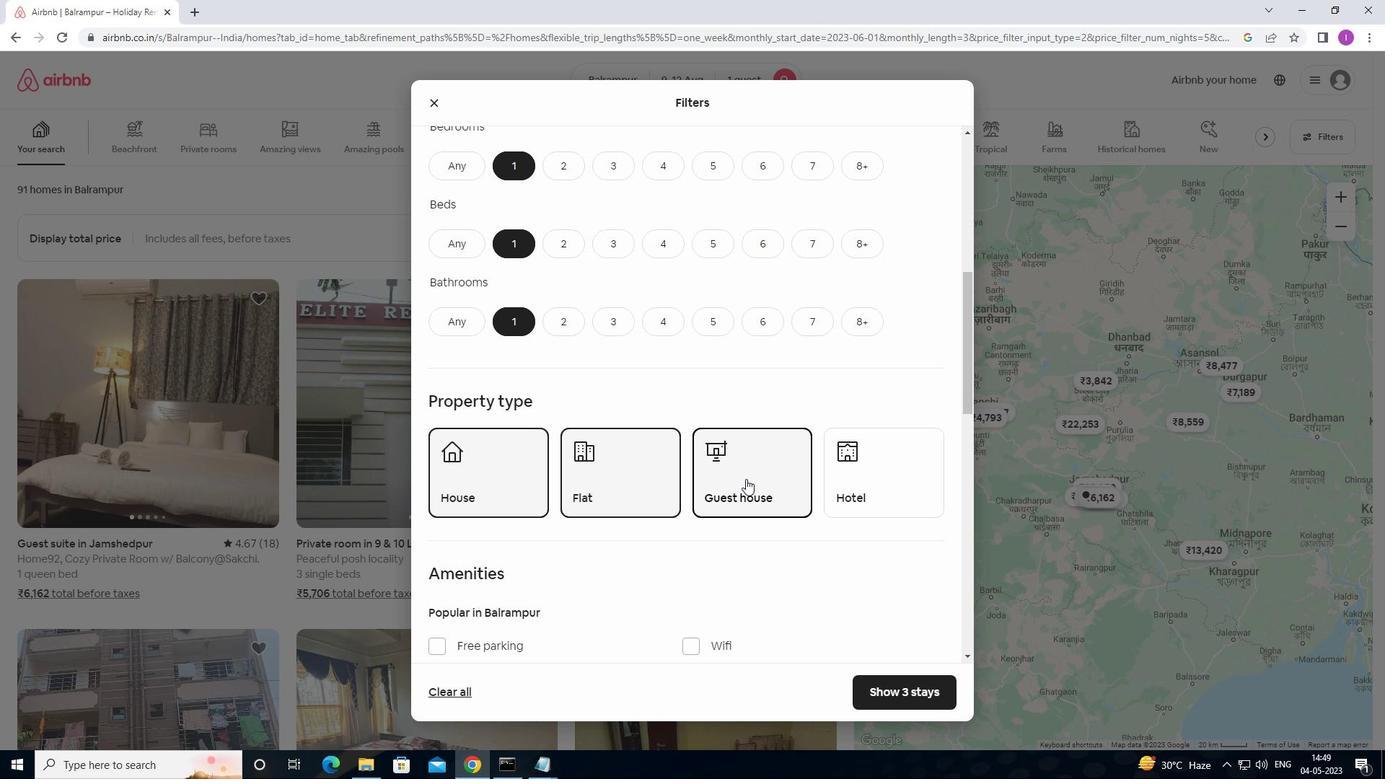 
Action: Mouse moved to (745, 479)
Screenshot: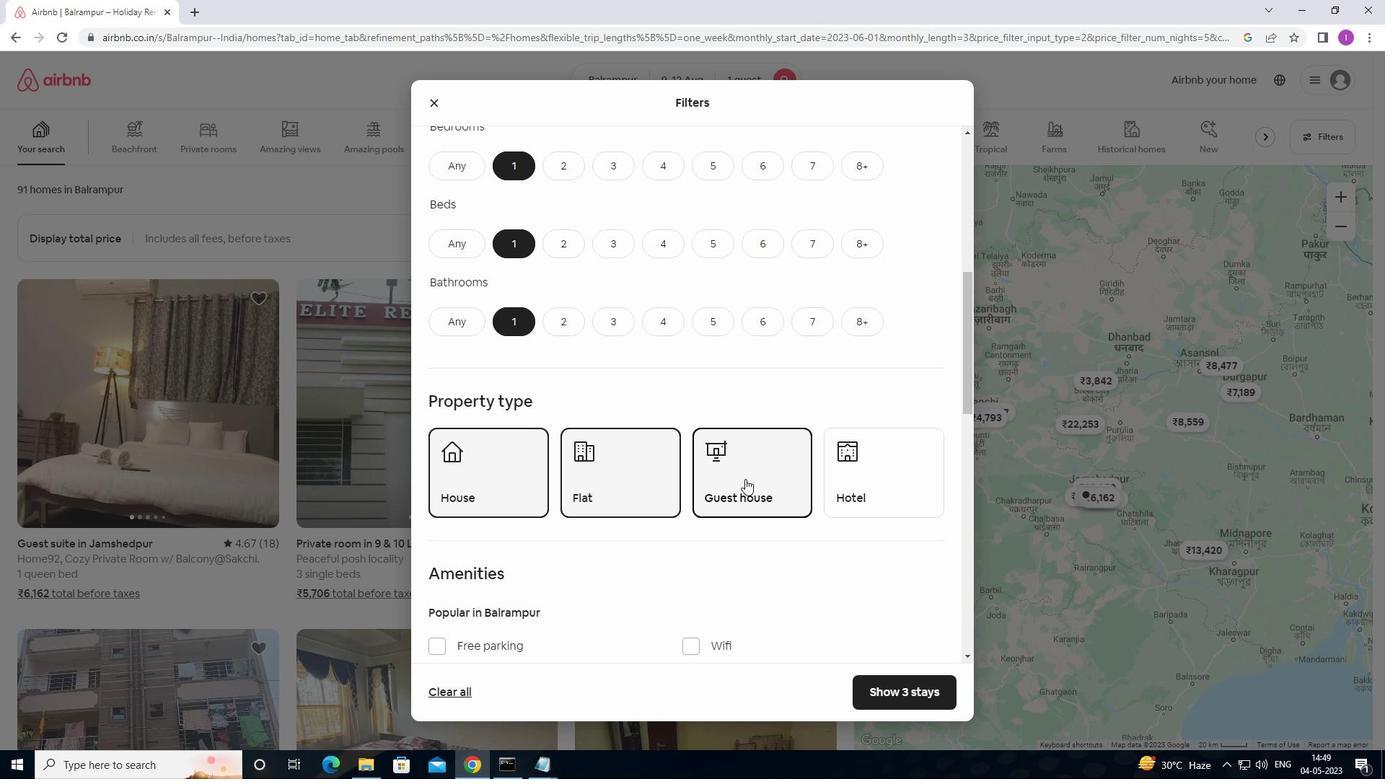
Action: Mouse scrolled (745, 478) with delta (0, 0)
Screenshot: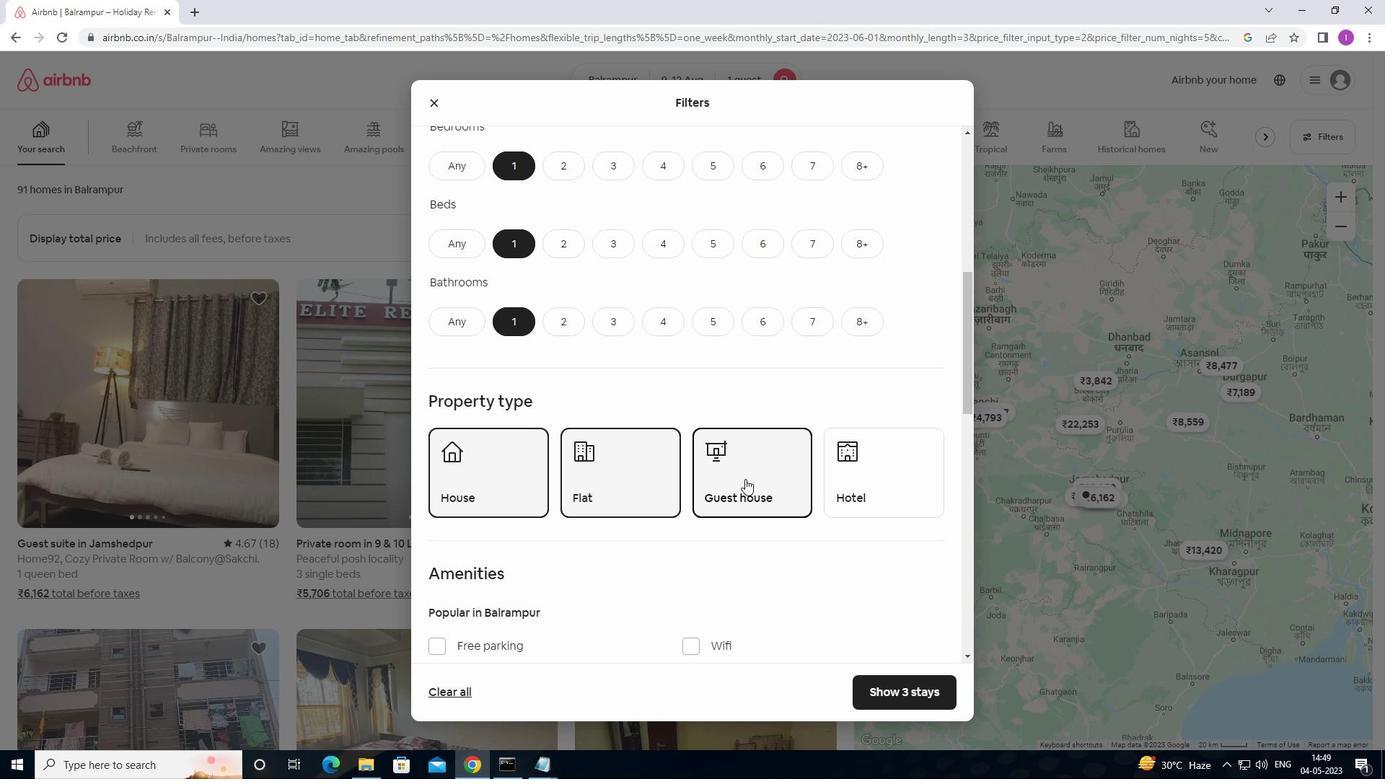 
Action: Mouse scrolled (745, 478) with delta (0, 0)
Screenshot: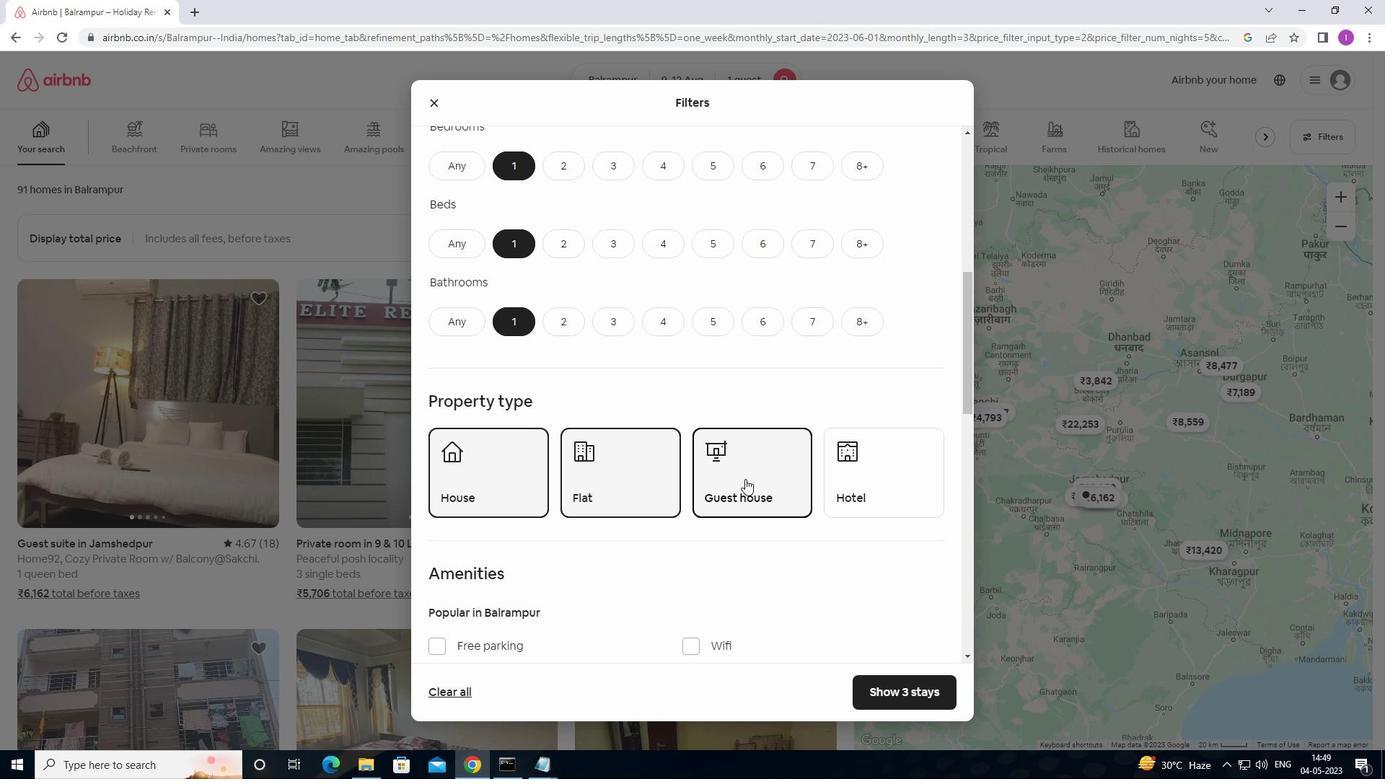
Action: Mouse moved to (698, 435)
Screenshot: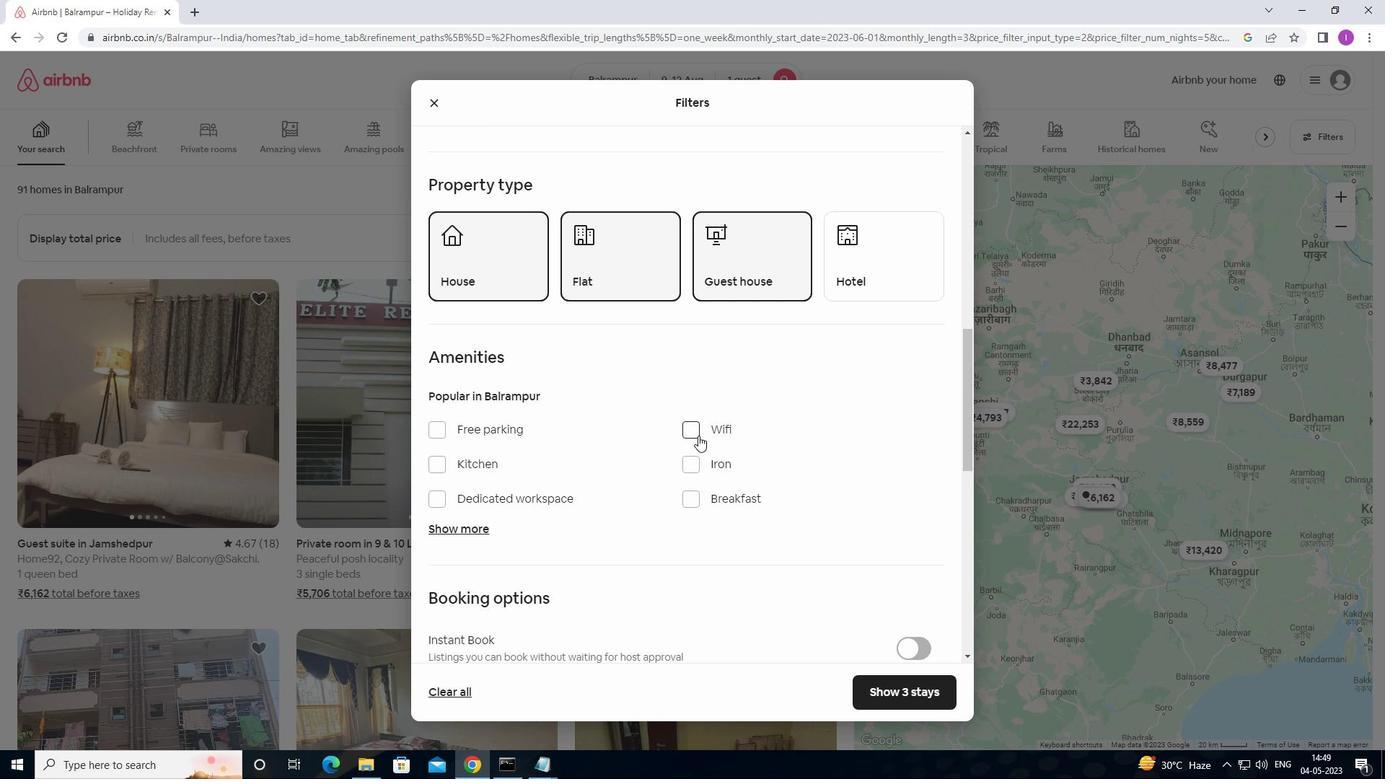 
Action: Mouse pressed left at (698, 435)
Screenshot: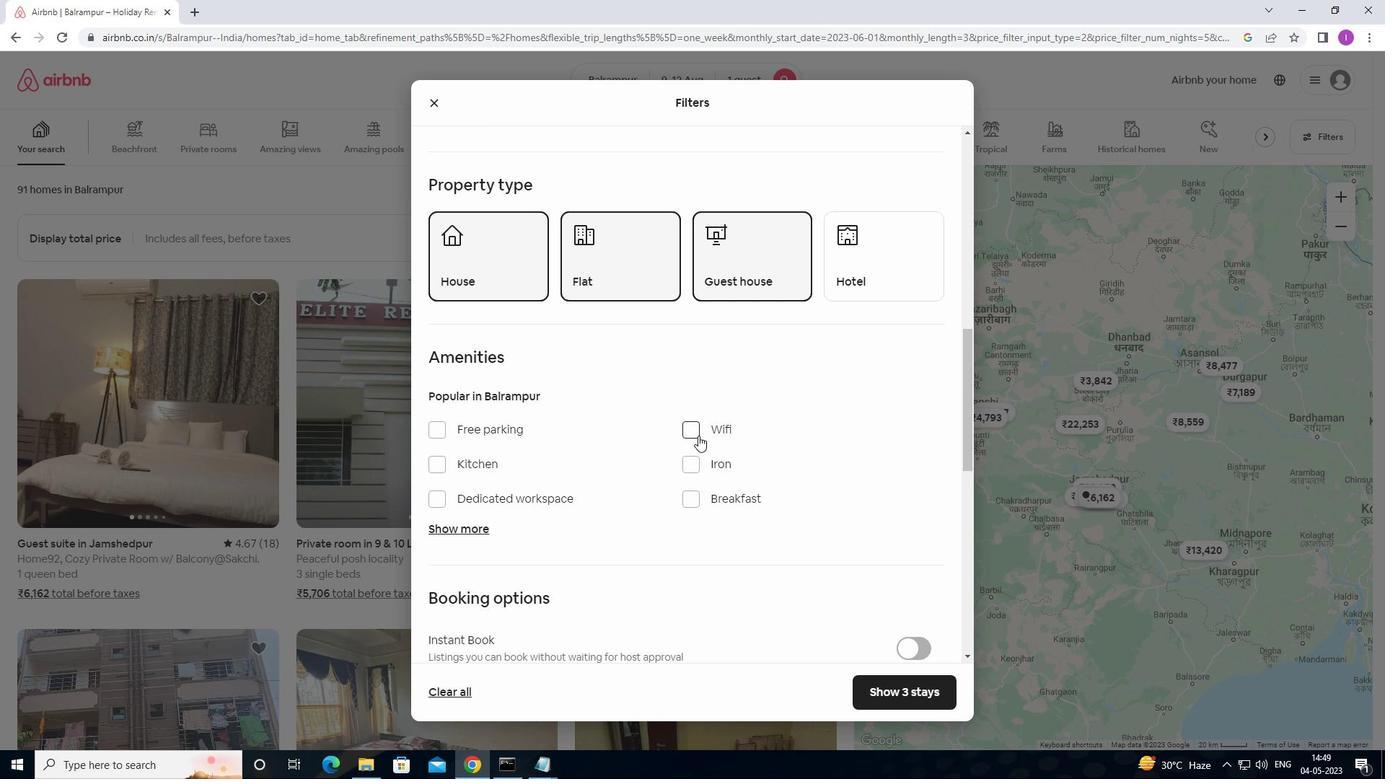 
Action: Mouse moved to (743, 432)
Screenshot: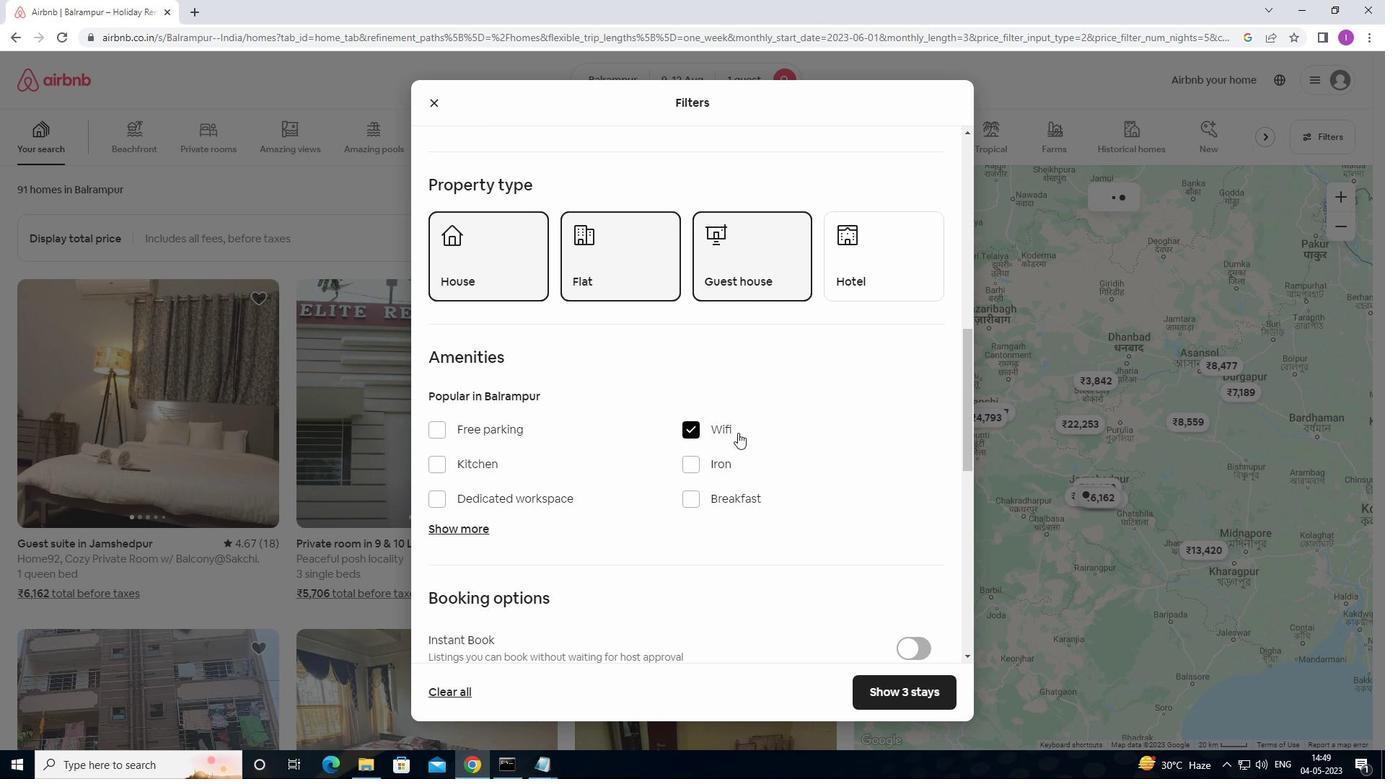 
Action: Mouse scrolled (743, 432) with delta (0, 0)
Screenshot: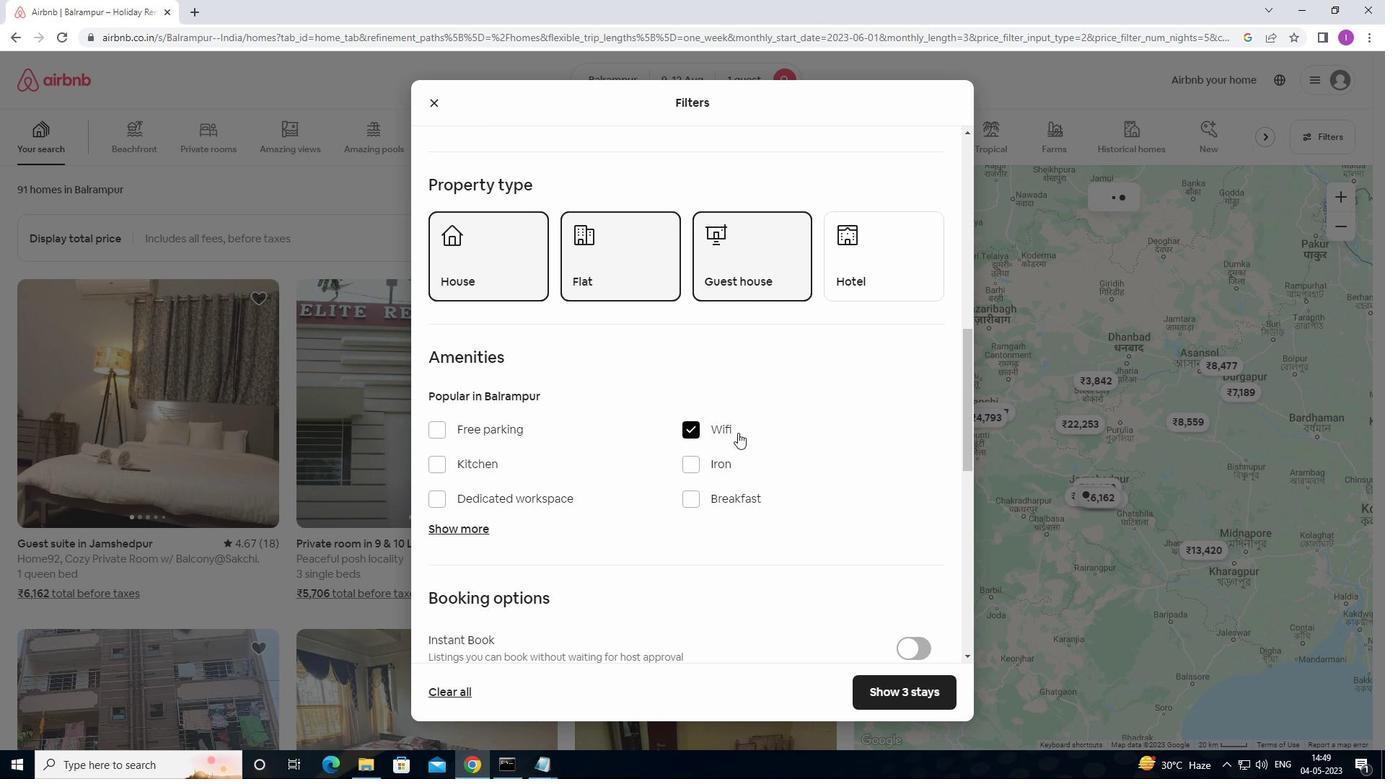 
Action: Mouse moved to (743, 432)
Screenshot: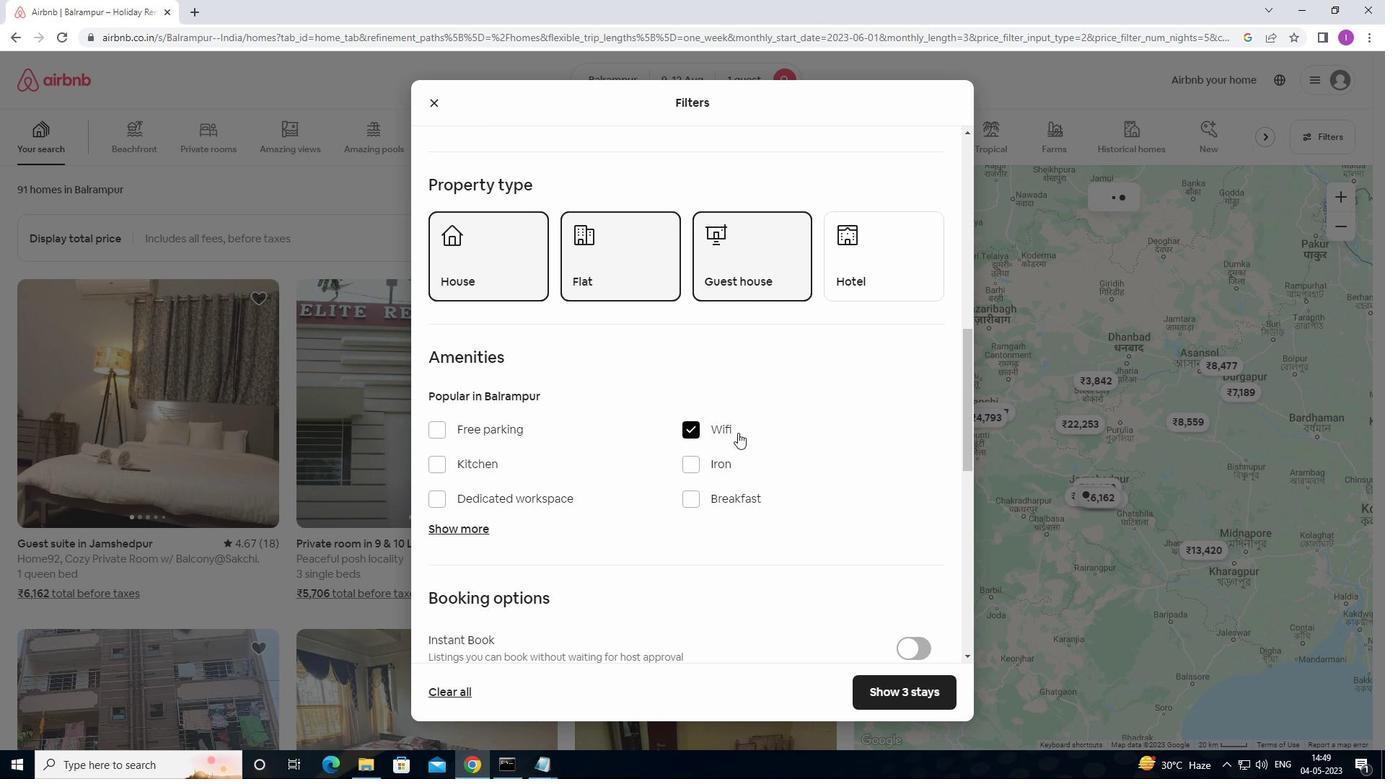 
Action: Mouse scrolled (743, 432) with delta (0, 0)
Screenshot: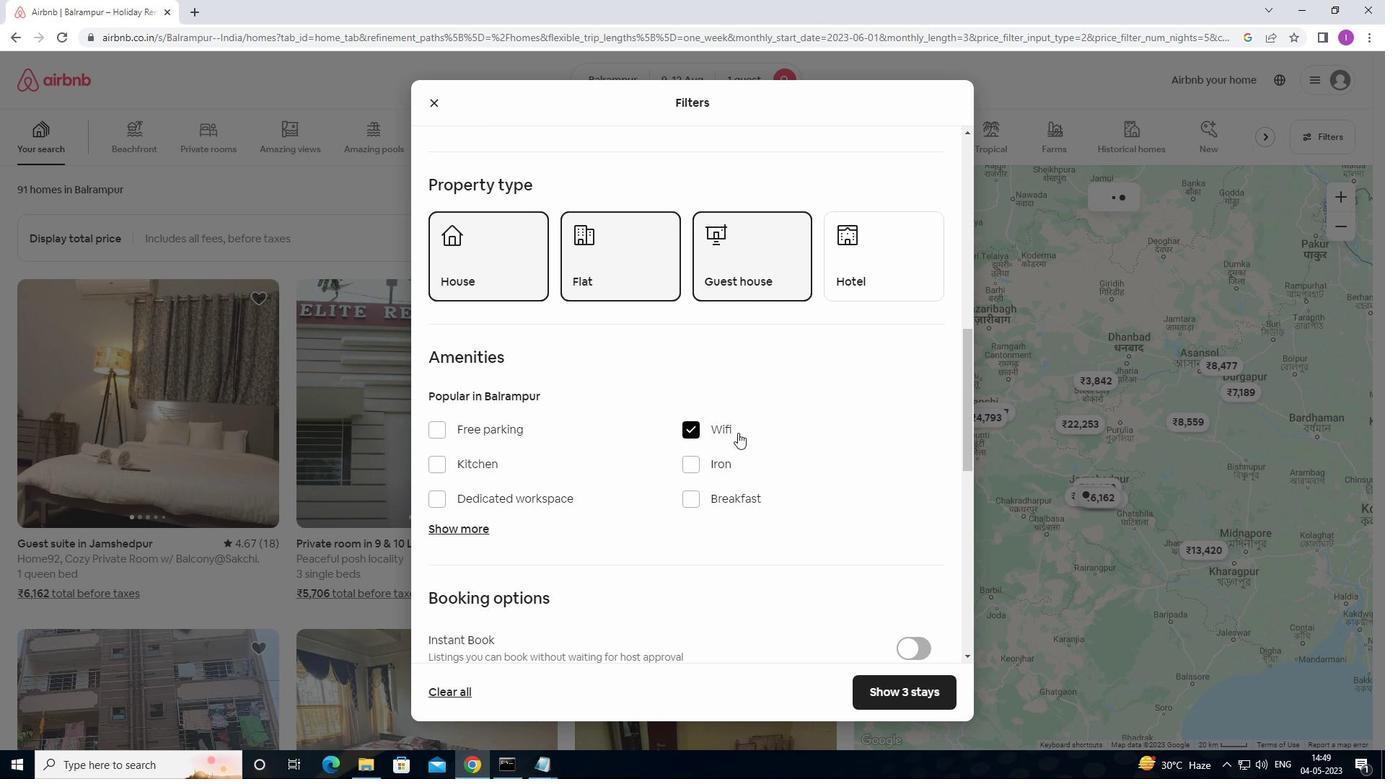 
Action: Mouse scrolled (743, 432) with delta (0, 0)
Screenshot: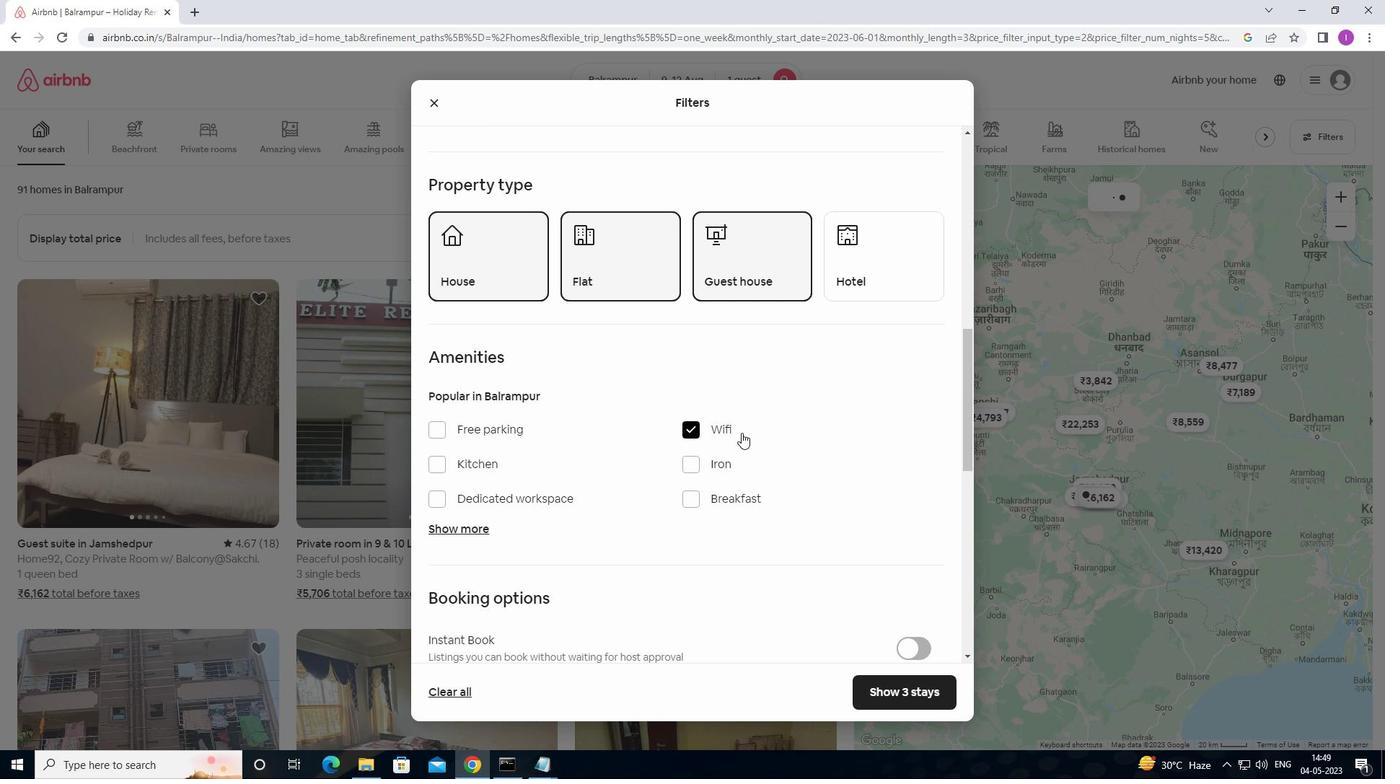
Action: Mouse scrolled (743, 432) with delta (0, 0)
Screenshot: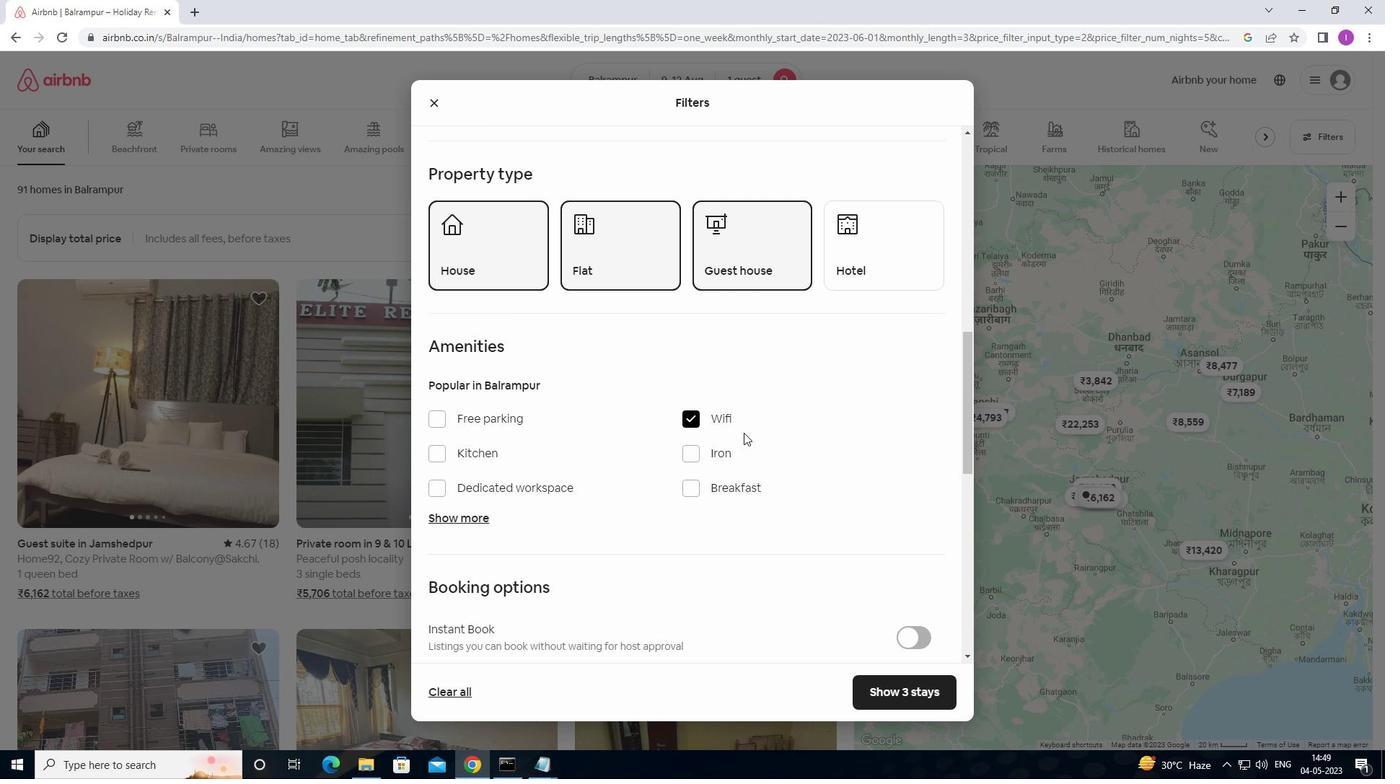 
Action: Mouse moved to (924, 409)
Screenshot: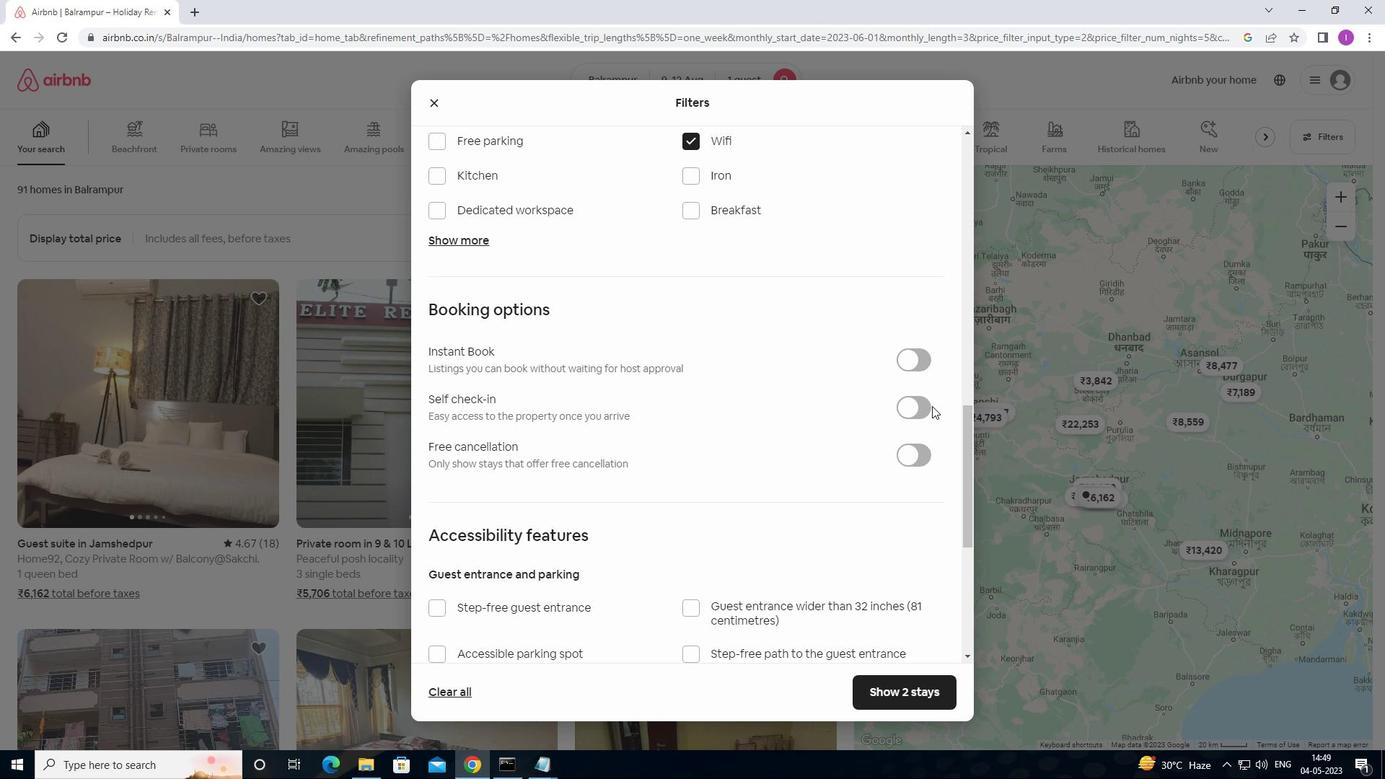 
Action: Mouse pressed left at (924, 409)
Screenshot: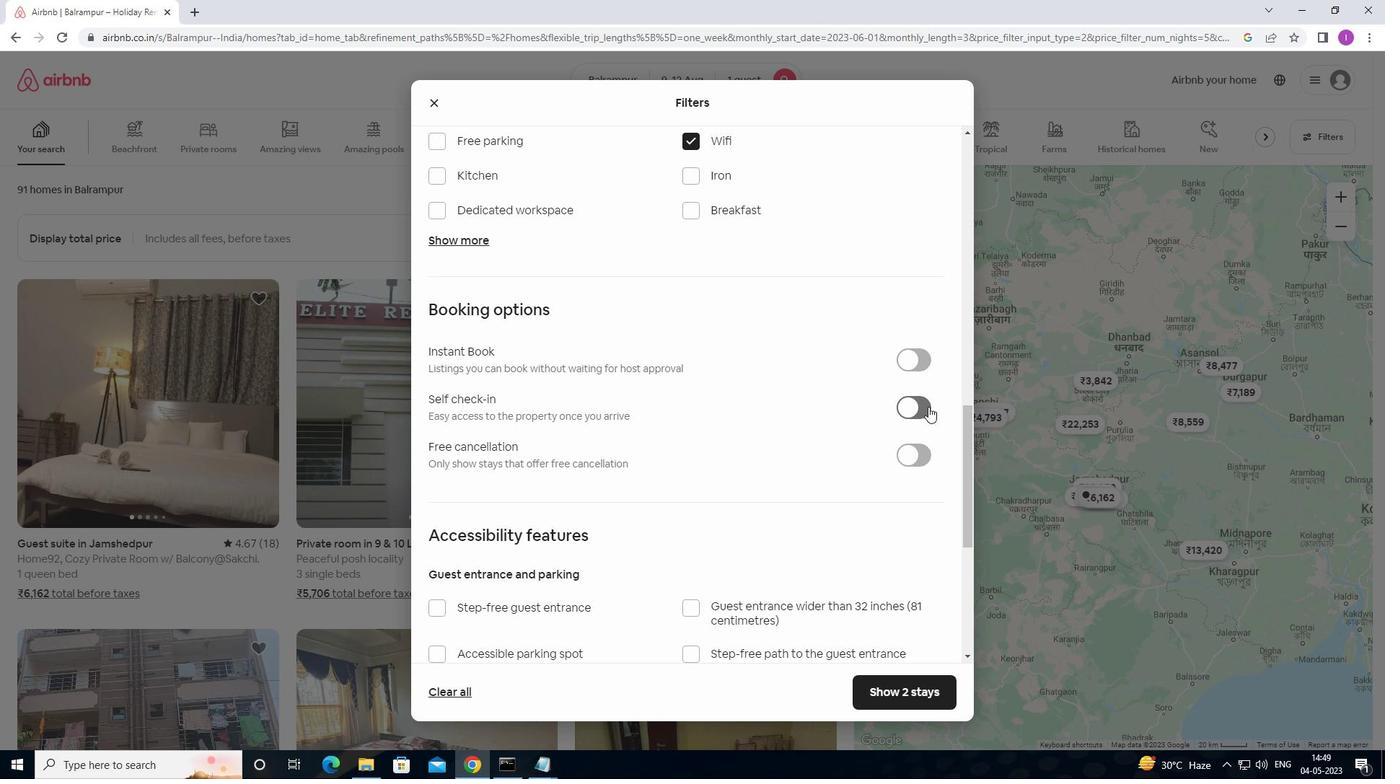 
Action: Mouse moved to (738, 452)
Screenshot: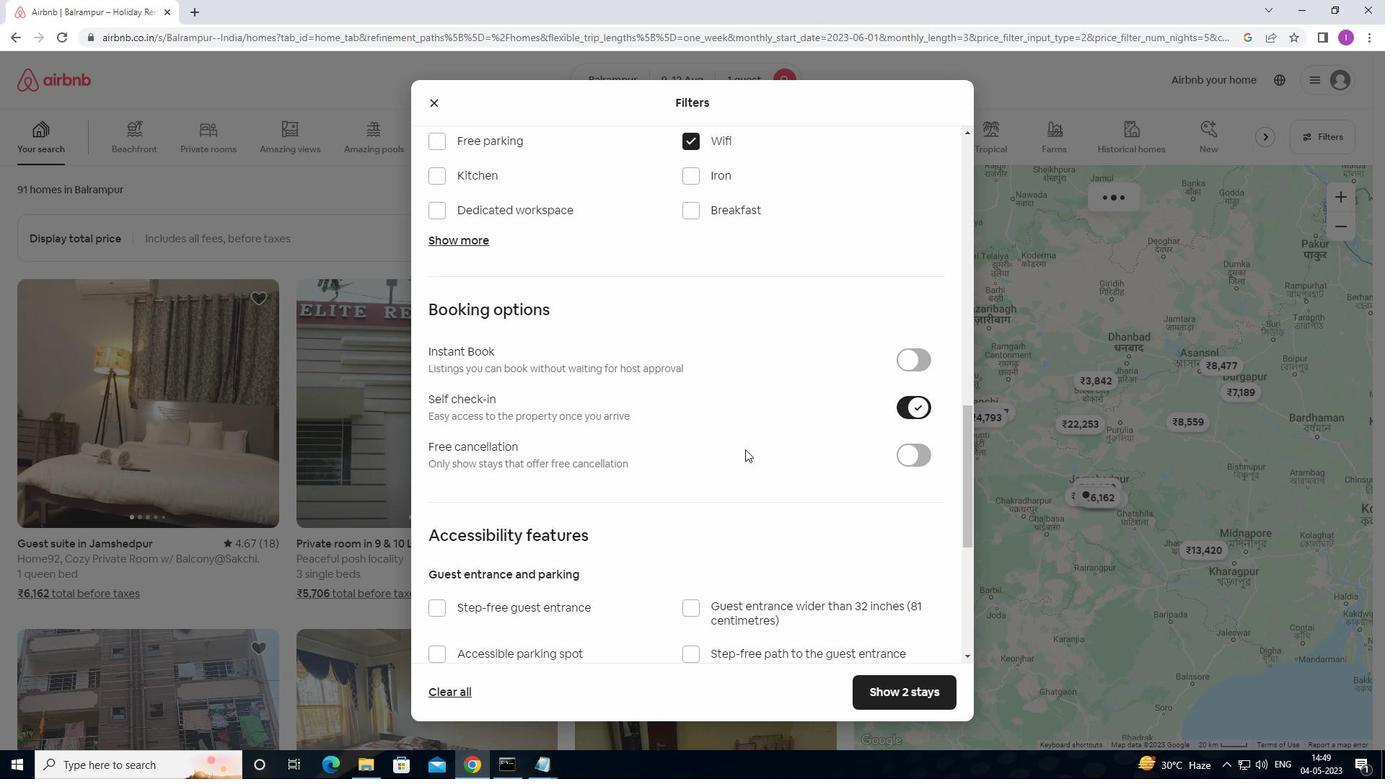
Action: Mouse scrolled (738, 451) with delta (0, 0)
Screenshot: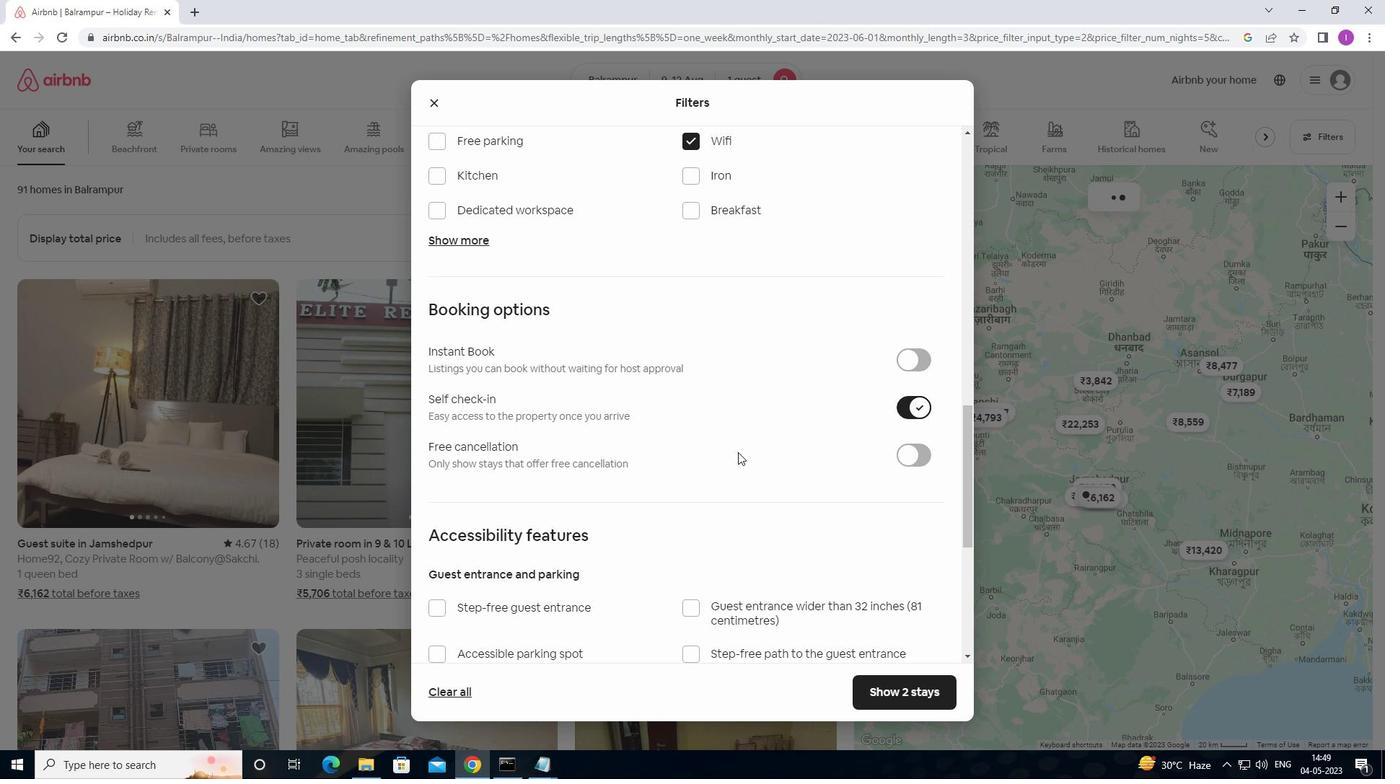 
Action: Mouse scrolled (738, 451) with delta (0, 0)
Screenshot: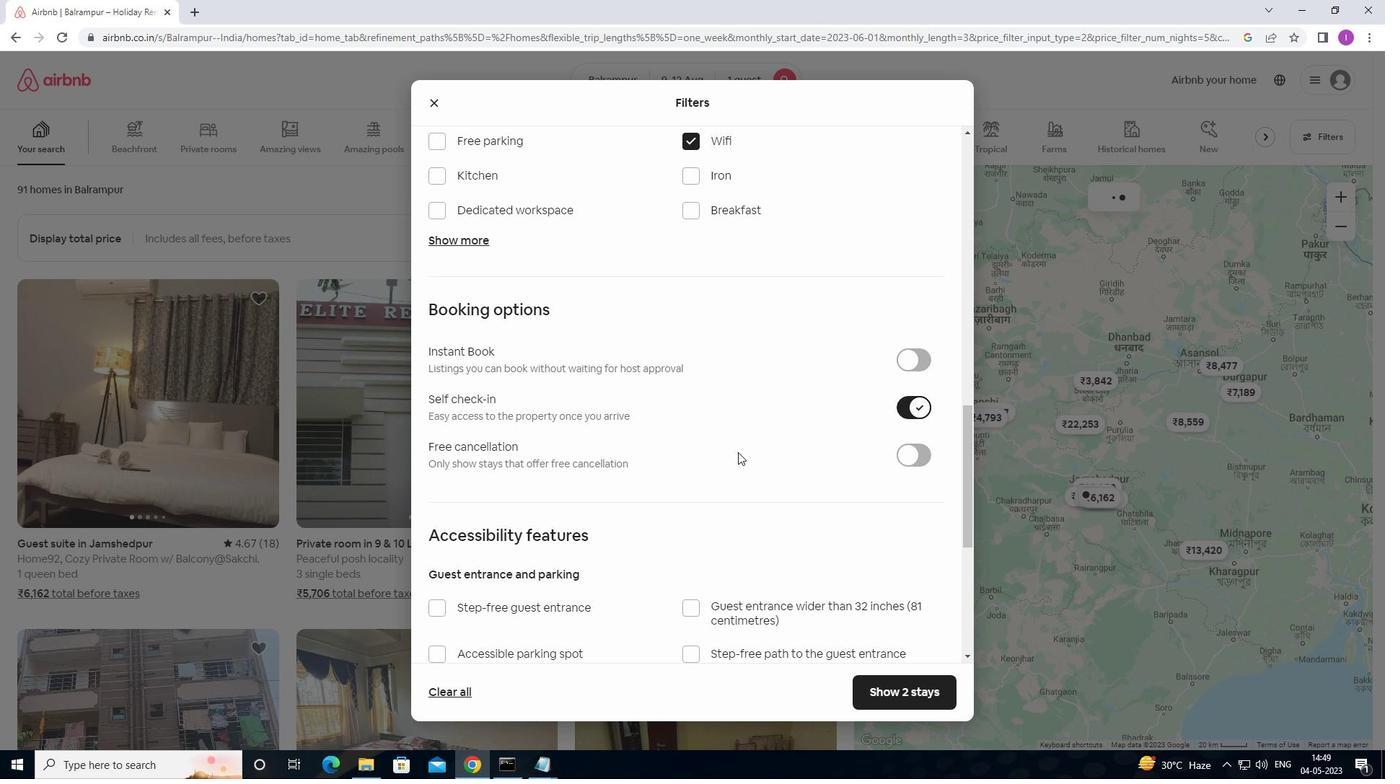 
Action: Mouse scrolled (738, 451) with delta (0, 0)
Screenshot: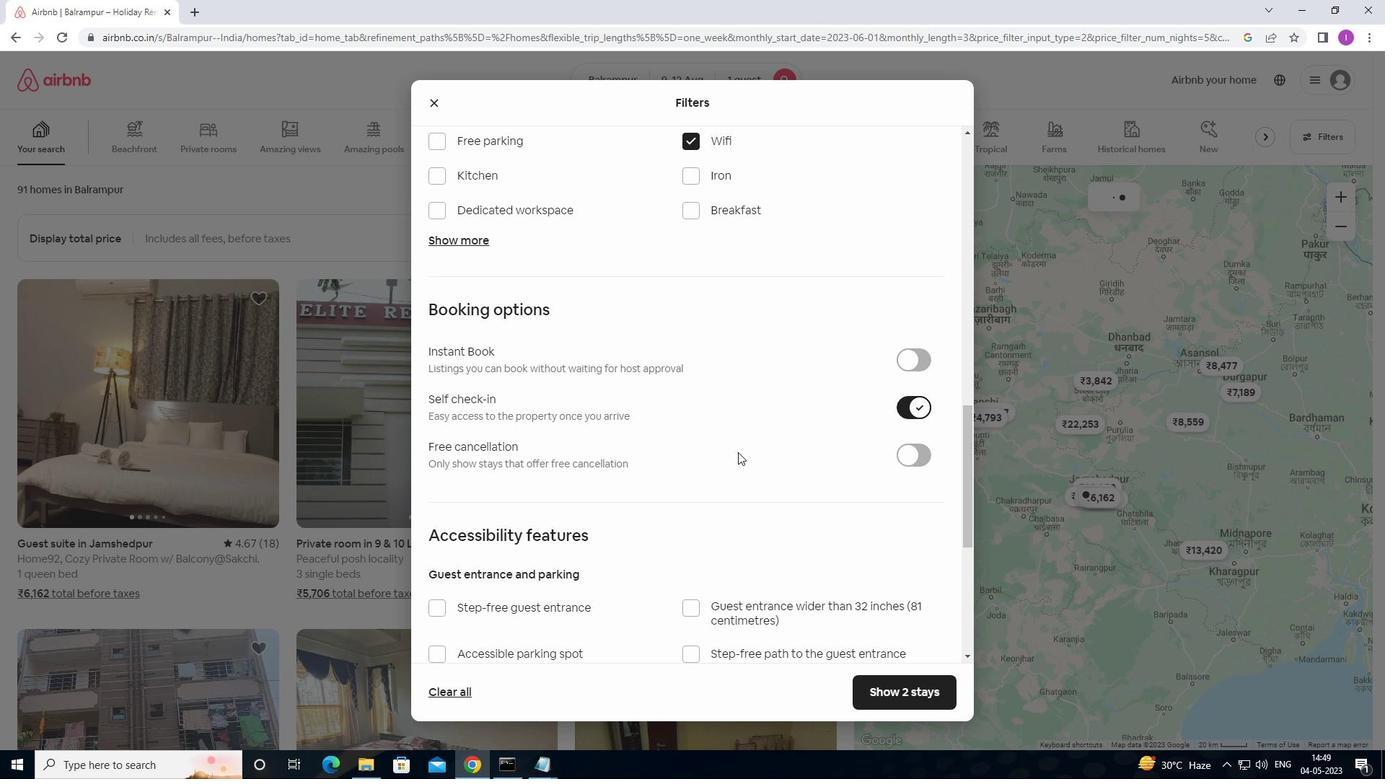 
Action: Mouse moved to (738, 450)
Screenshot: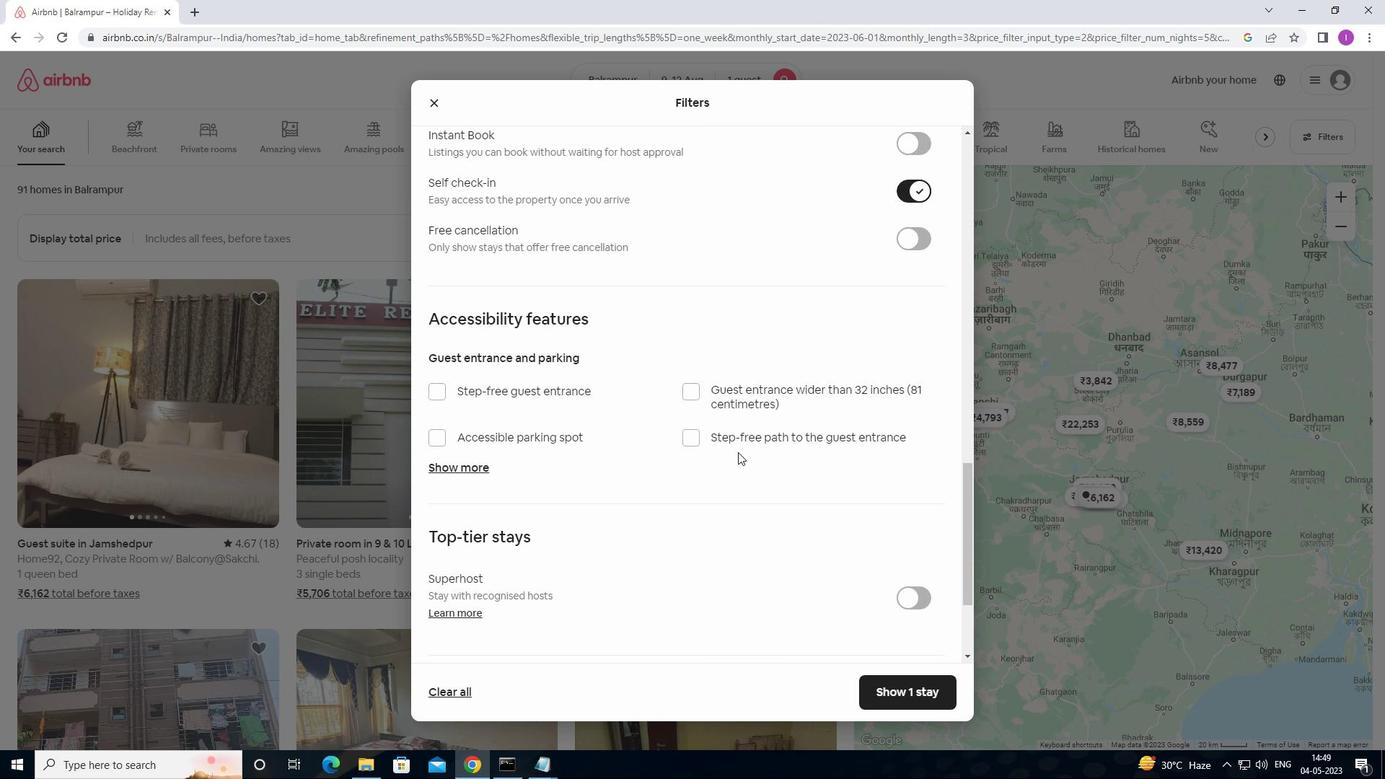 
Action: Mouse scrolled (738, 450) with delta (0, 0)
Screenshot: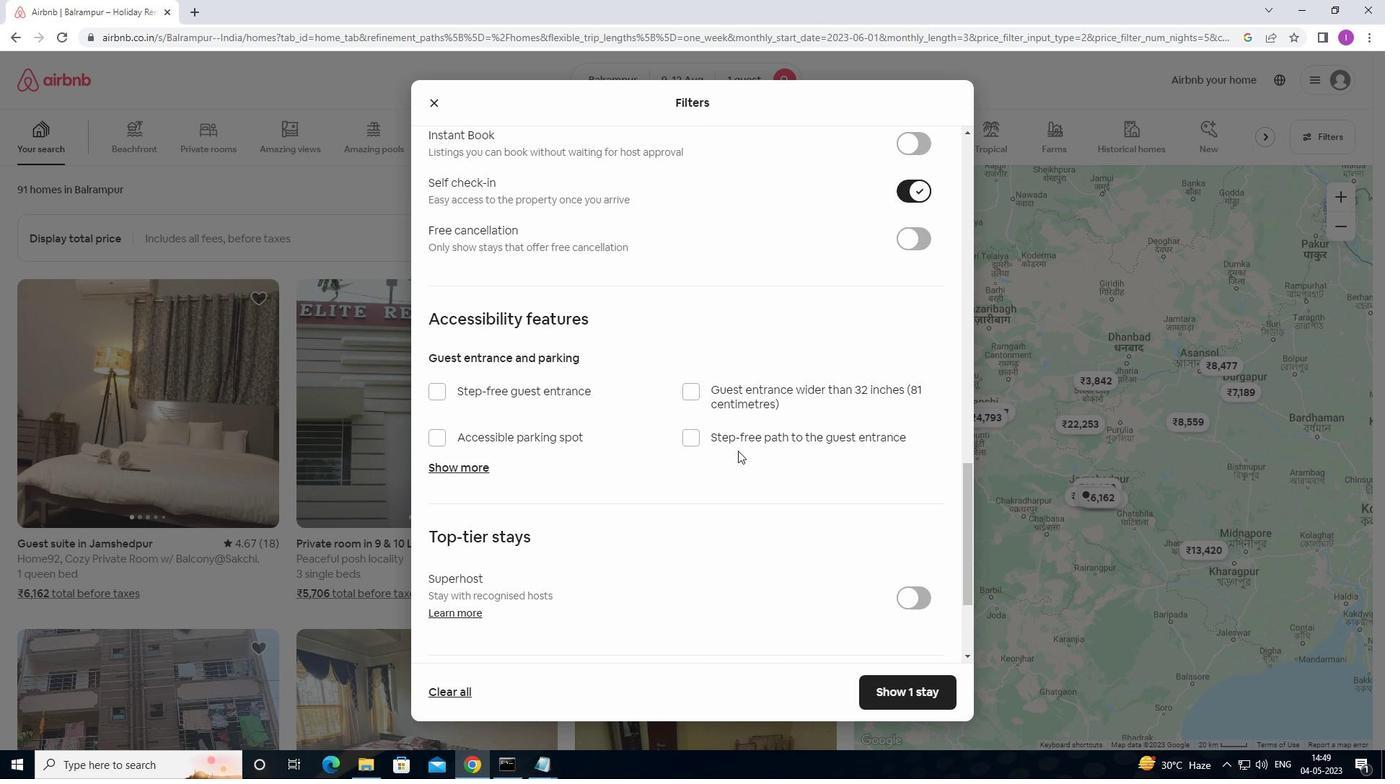 
Action: Mouse scrolled (738, 450) with delta (0, 0)
Screenshot: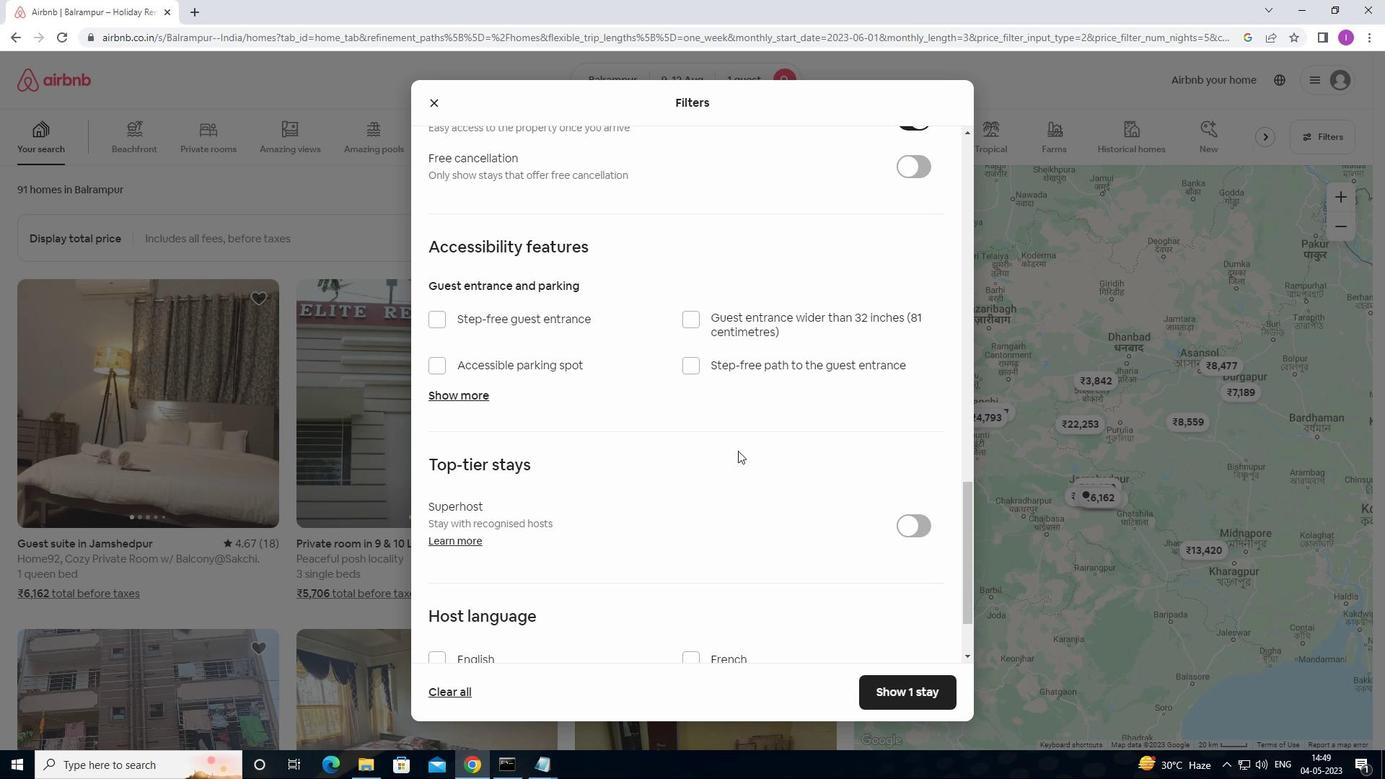 
Action: Mouse scrolled (738, 450) with delta (0, 0)
Screenshot: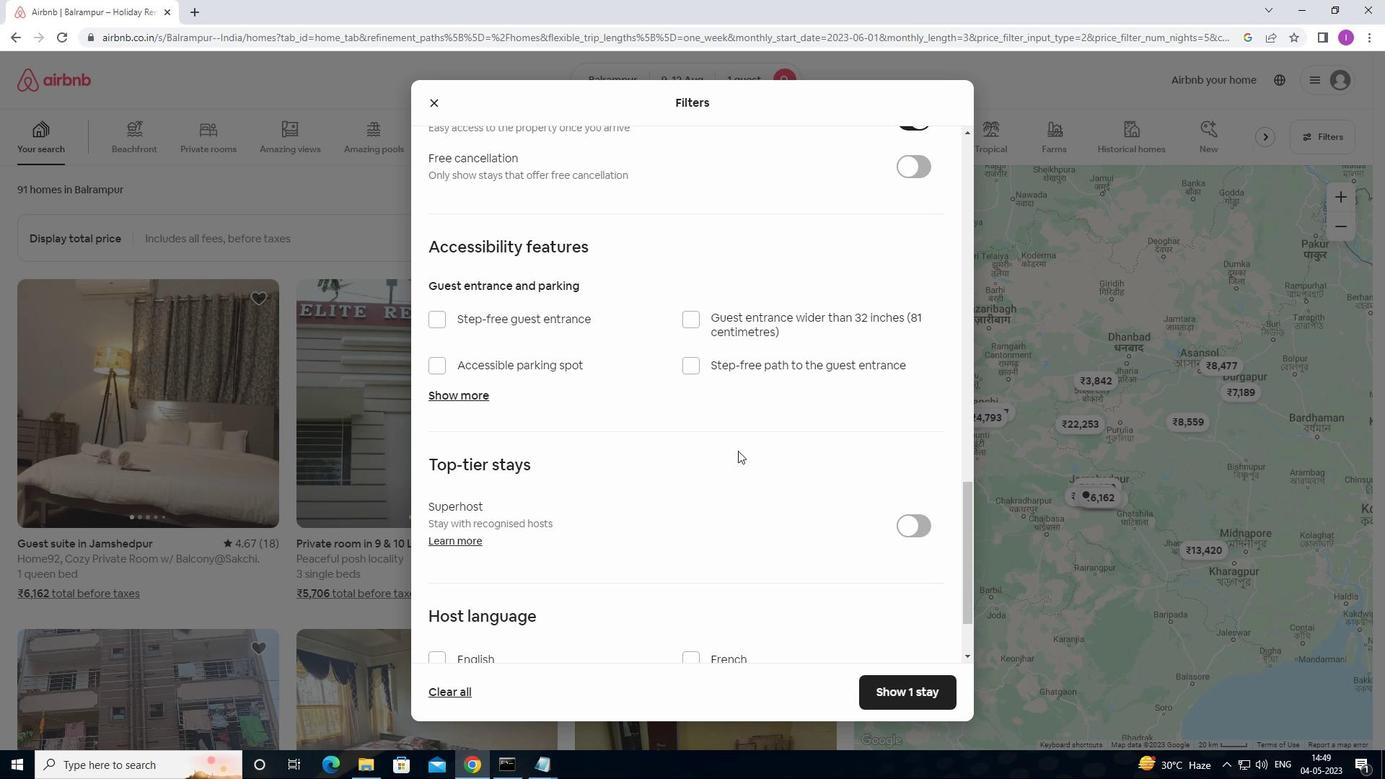
Action: Mouse scrolled (738, 450) with delta (0, 0)
Screenshot: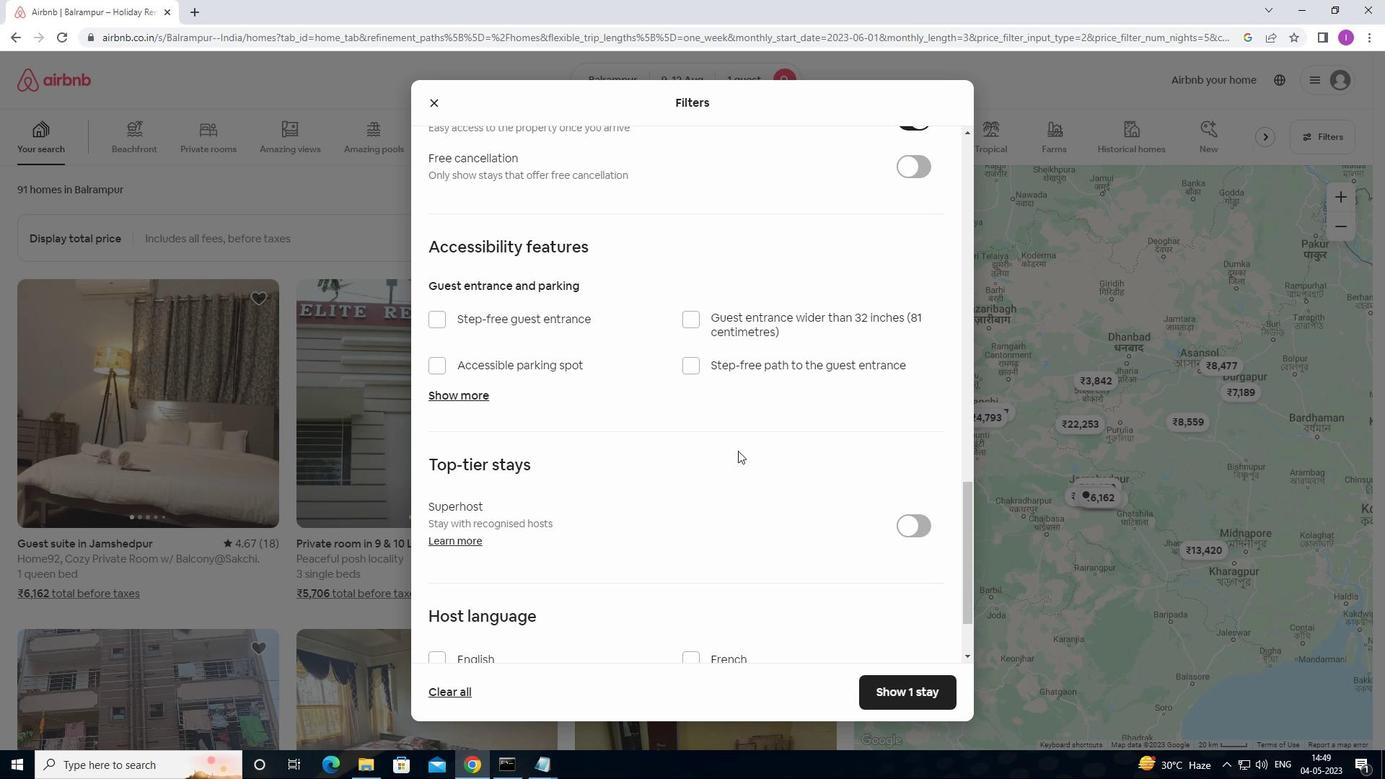
Action: Mouse scrolled (738, 450) with delta (0, 0)
Screenshot: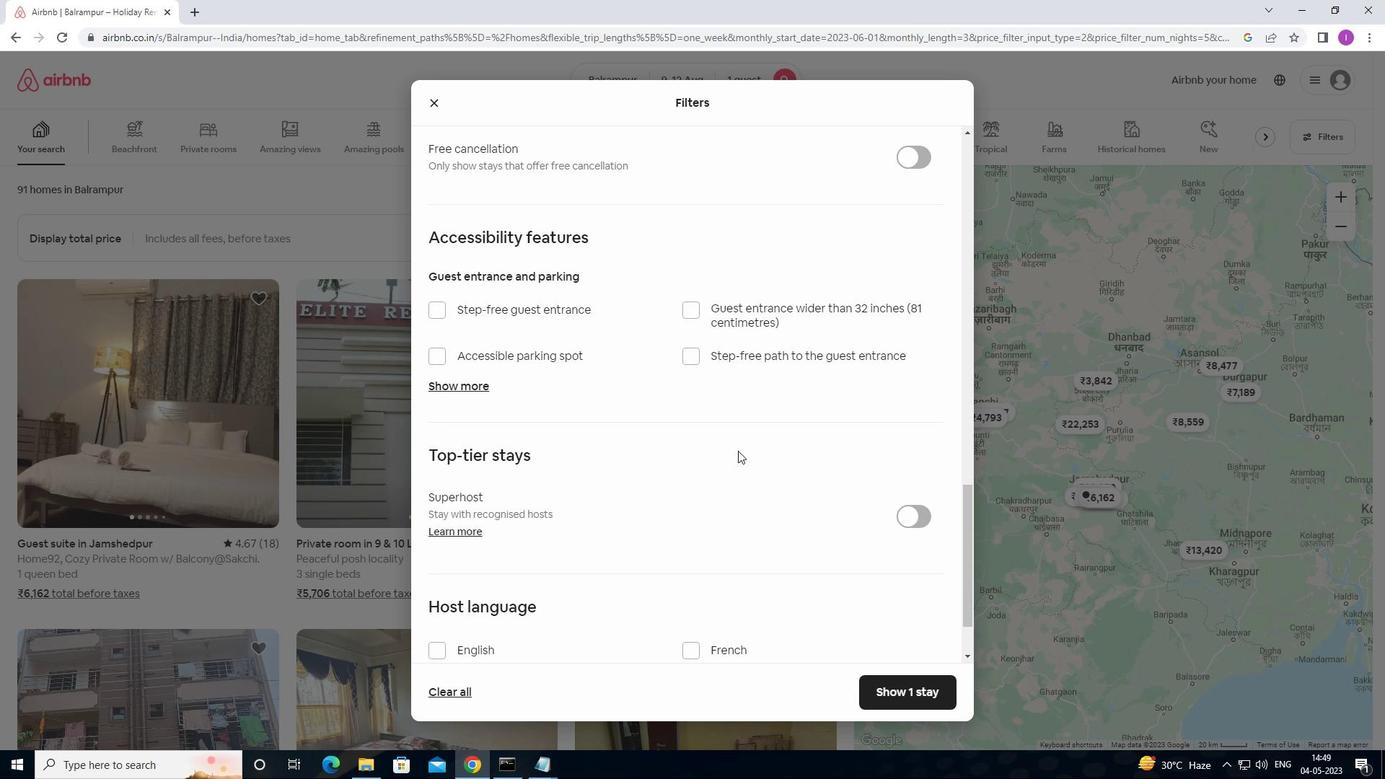 
Action: Mouse moved to (738, 450)
Screenshot: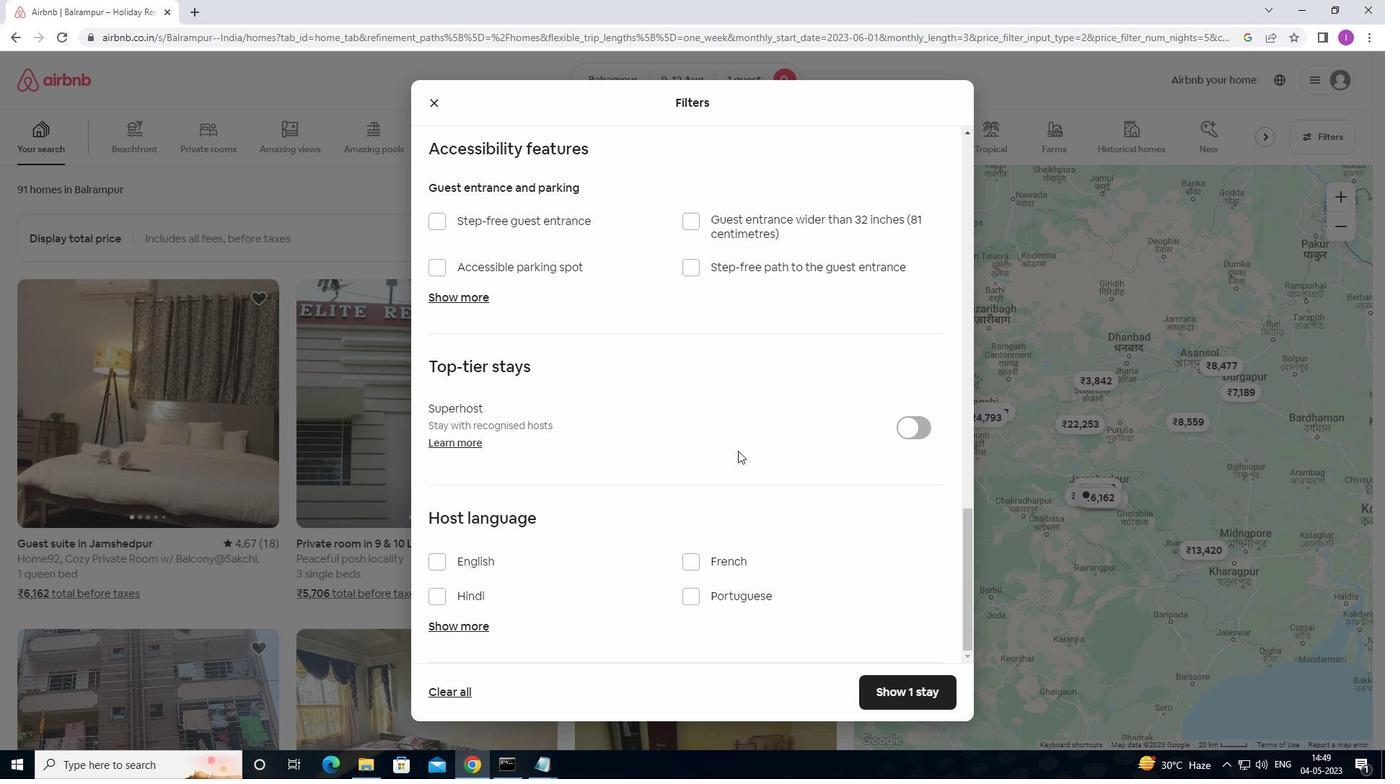 
Action: Mouse scrolled (738, 450) with delta (0, 0)
Screenshot: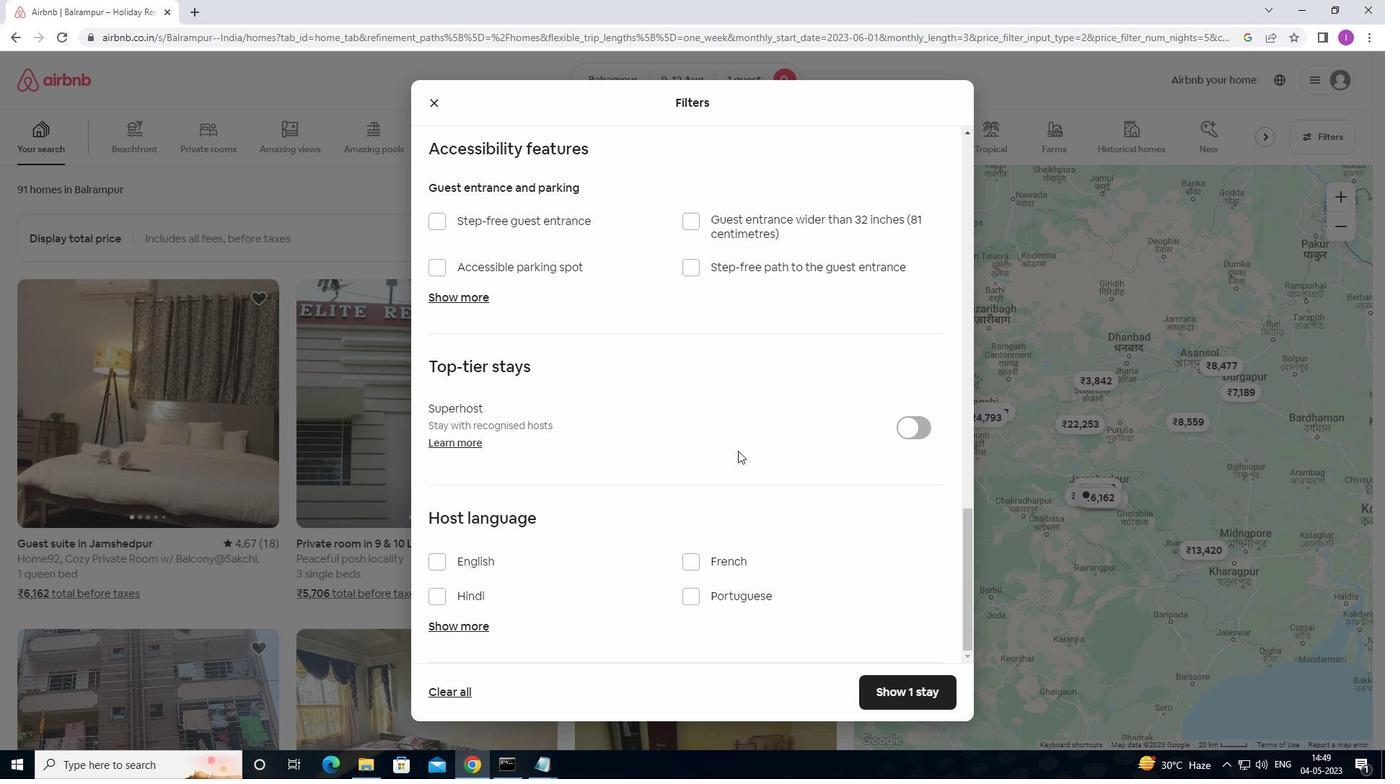 
Action: Mouse scrolled (738, 450) with delta (0, 0)
Screenshot: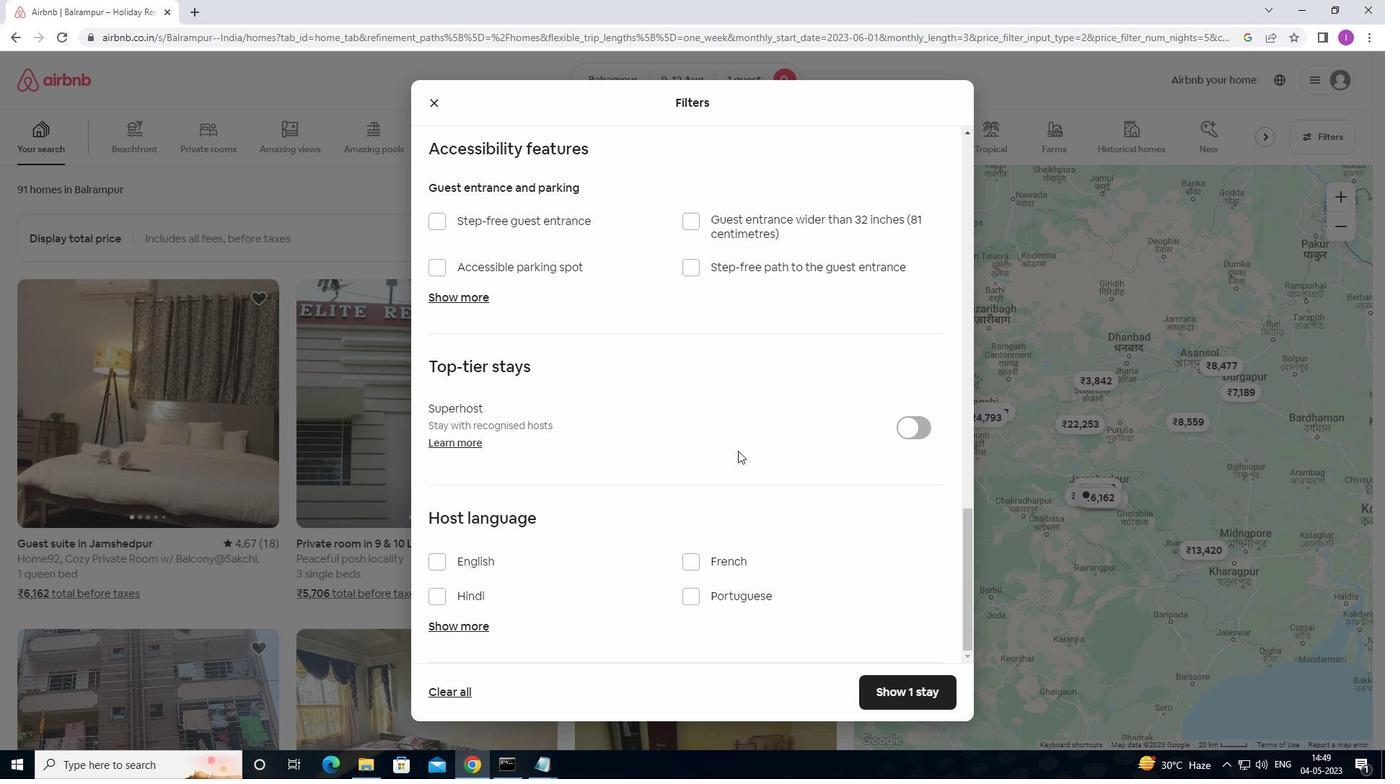 
Action: Mouse scrolled (738, 450) with delta (0, 0)
Screenshot: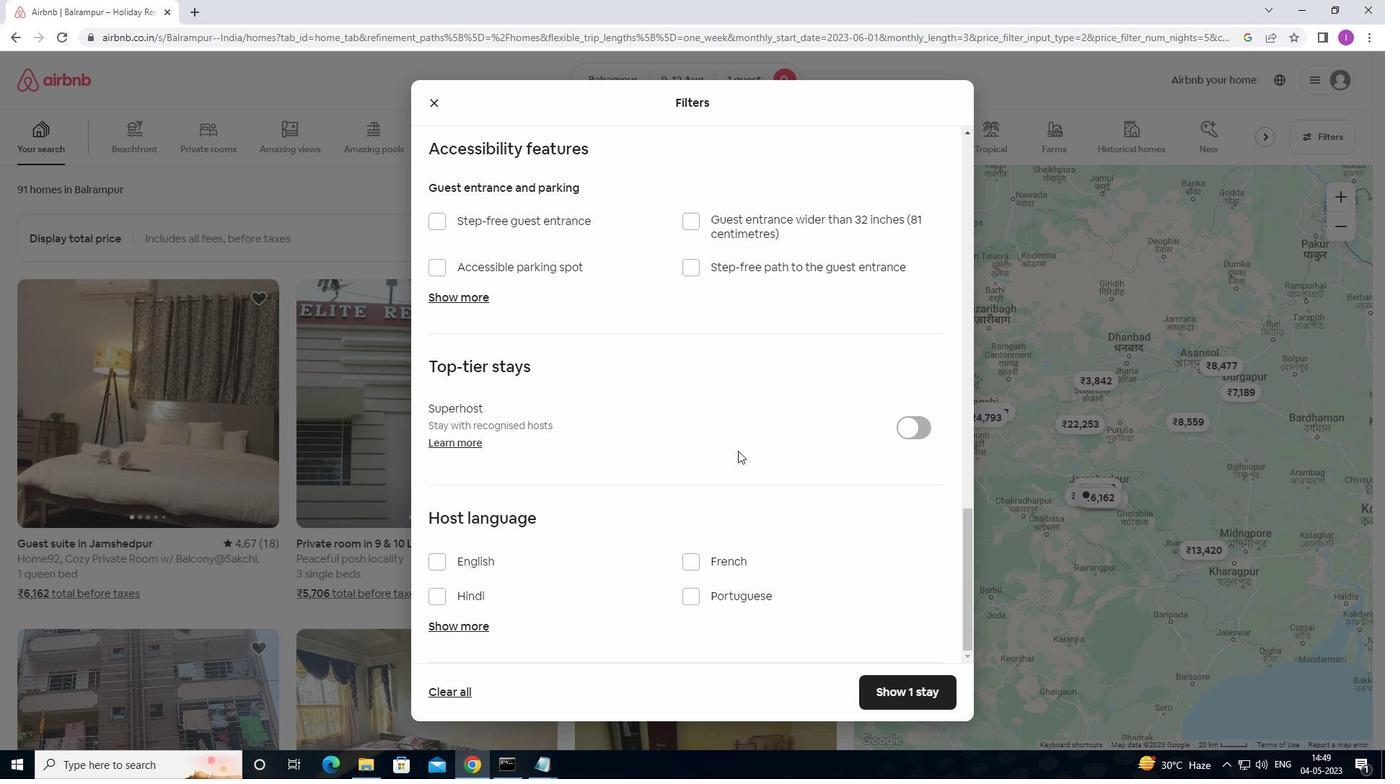 
Action: Mouse scrolled (738, 450) with delta (0, 0)
Screenshot: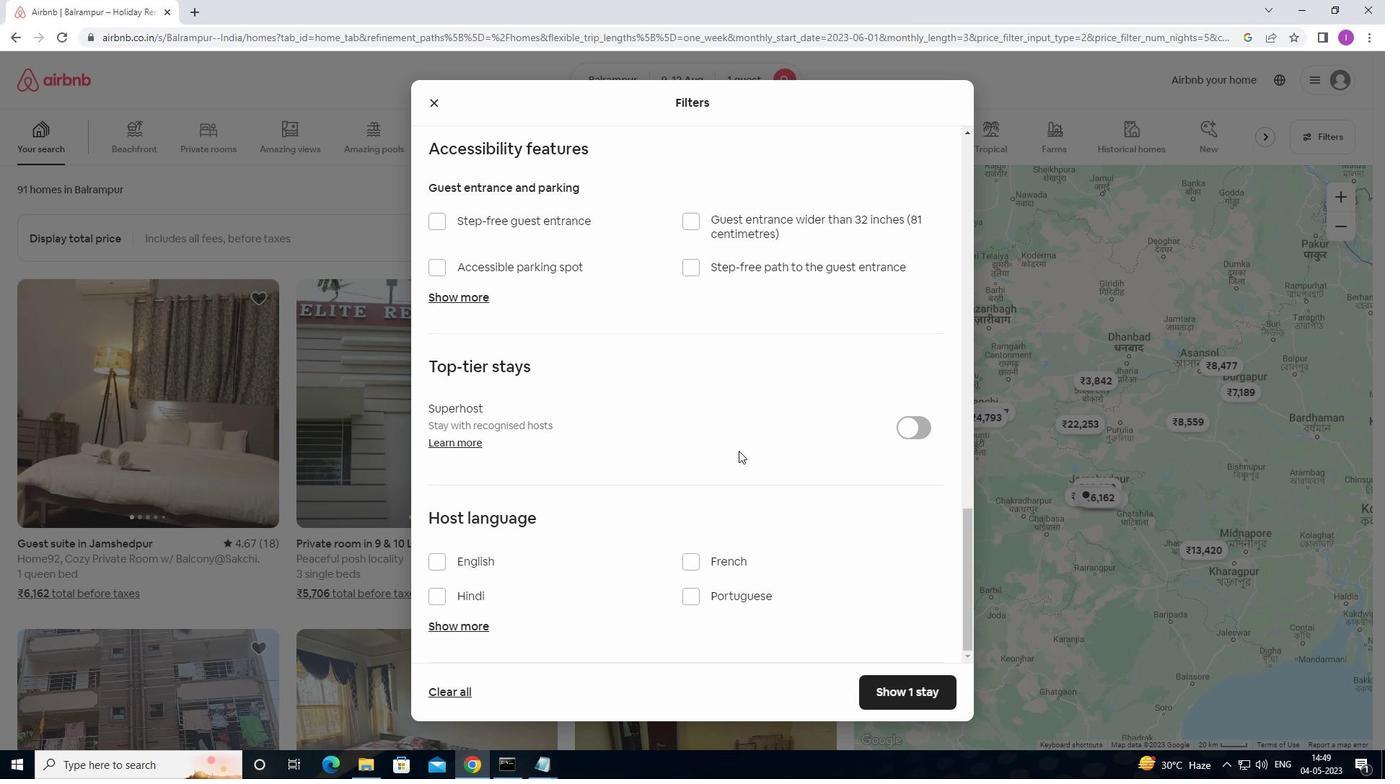 
Action: Mouse scrolled (738, 450) with delta (0, 0)
Screenshot: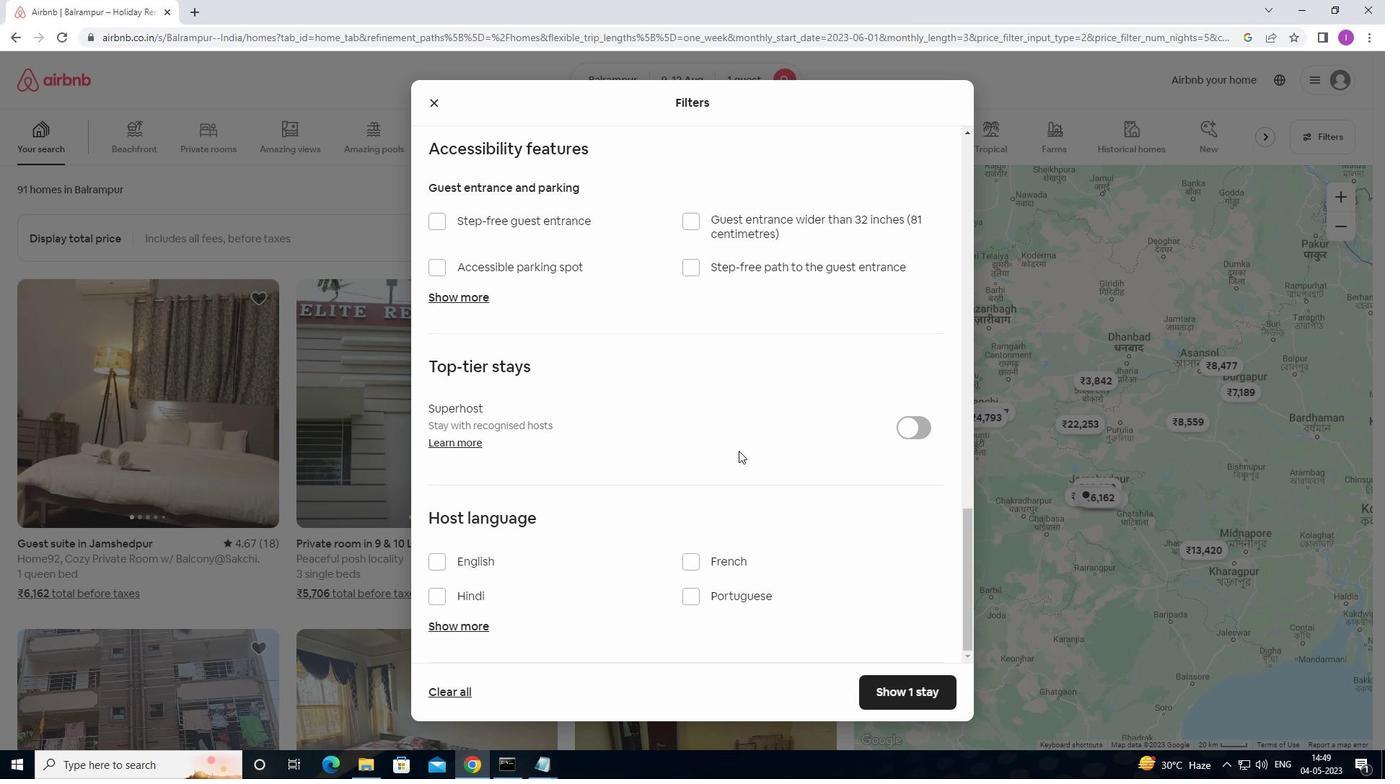 
Action: Mouse moved to (443, 564)
Screenshot: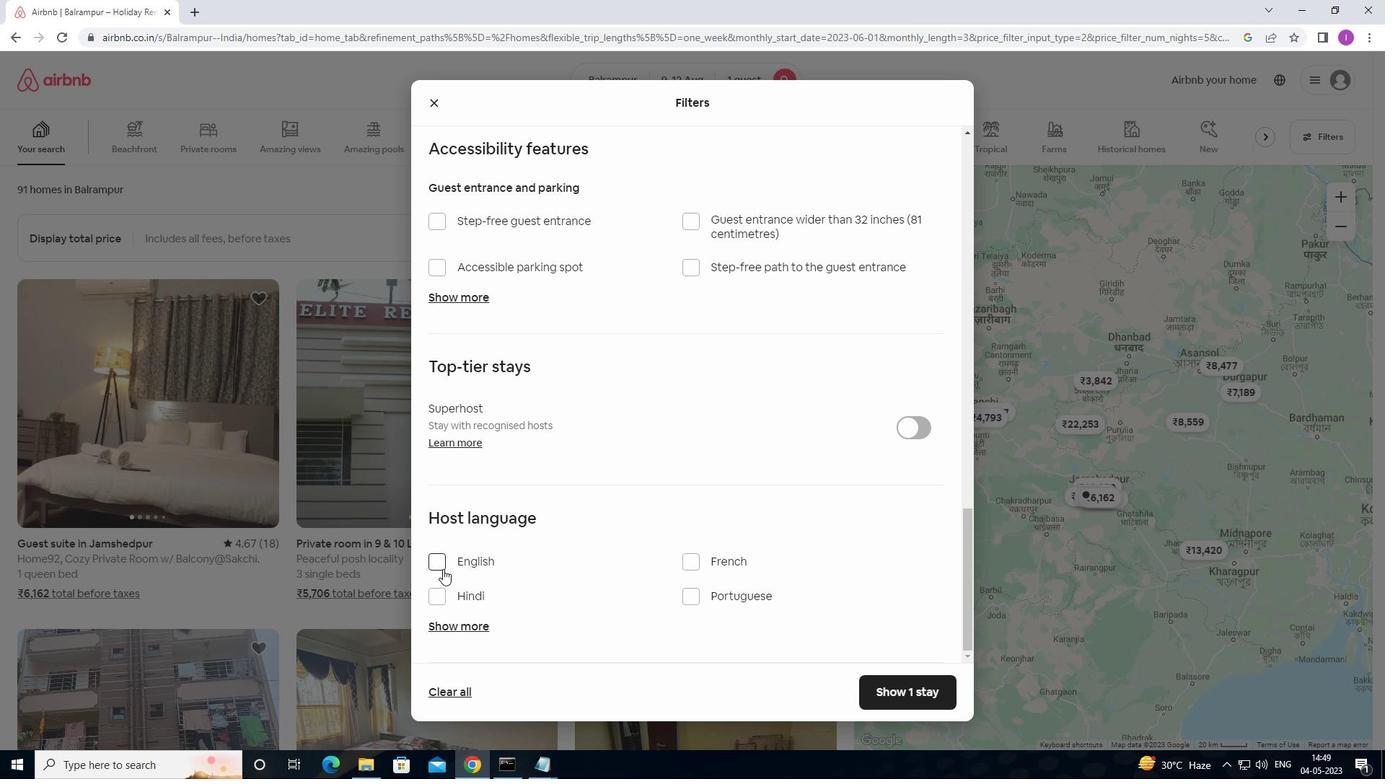 
Action: Mouse pressed left at (443, 564)
Screenshot: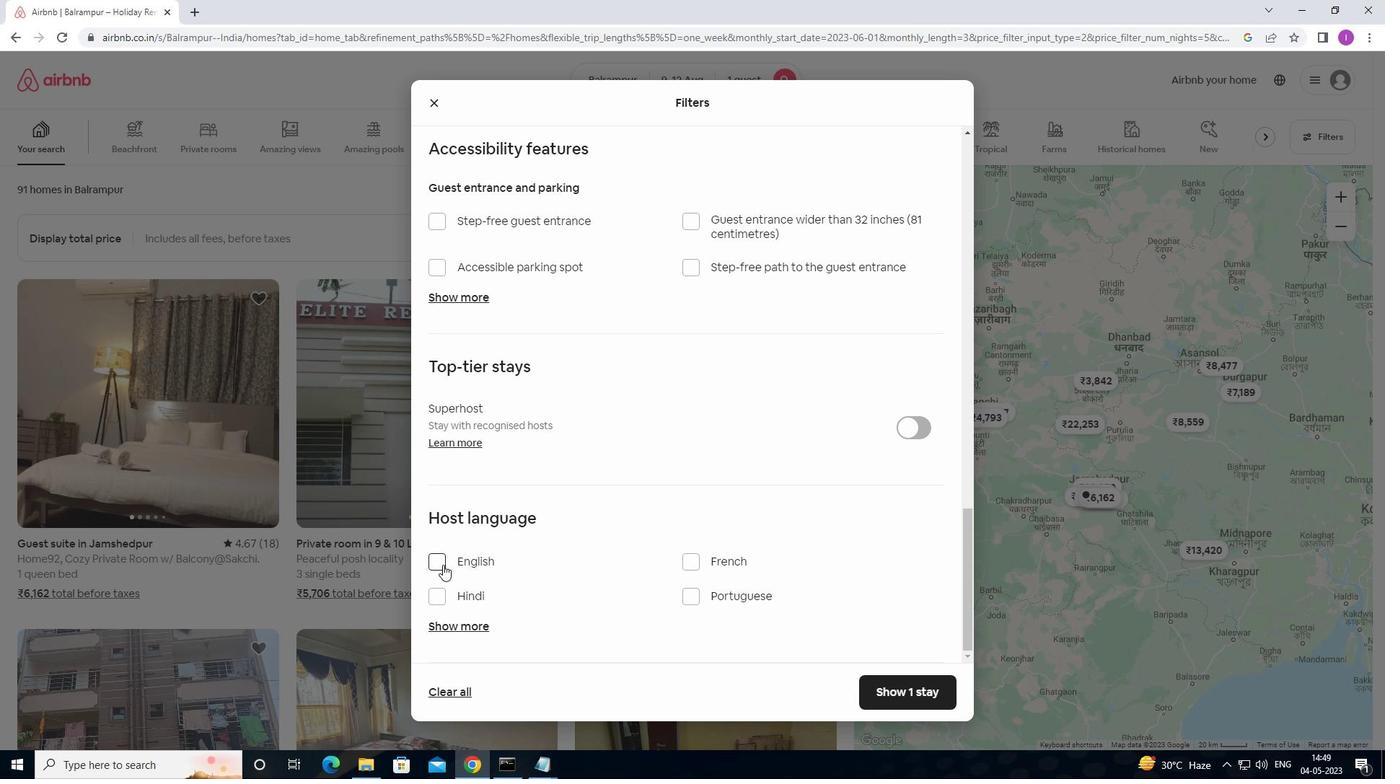 
Action: Mouse moved to (883, 679)
Screenshot: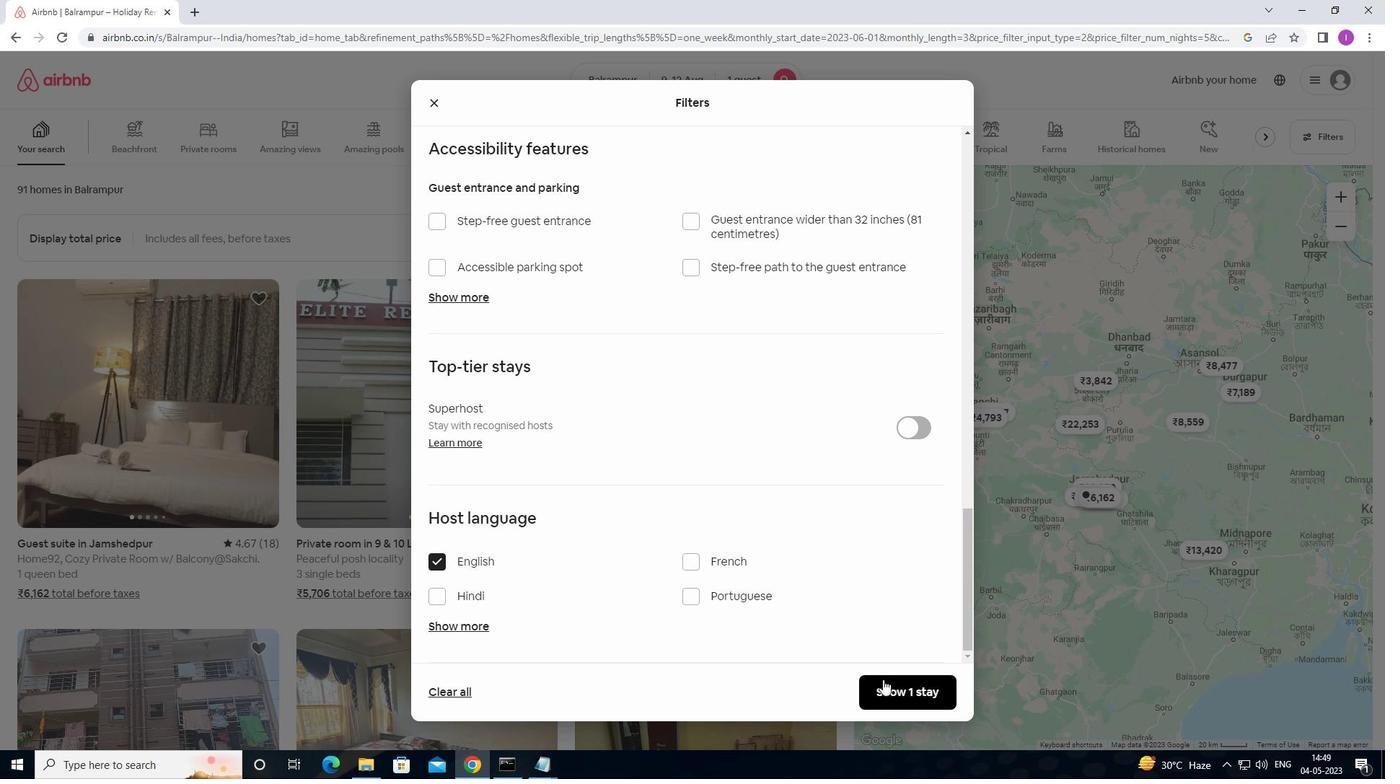 
Action: Mouse pressed left at (883, 679)
Screenshot: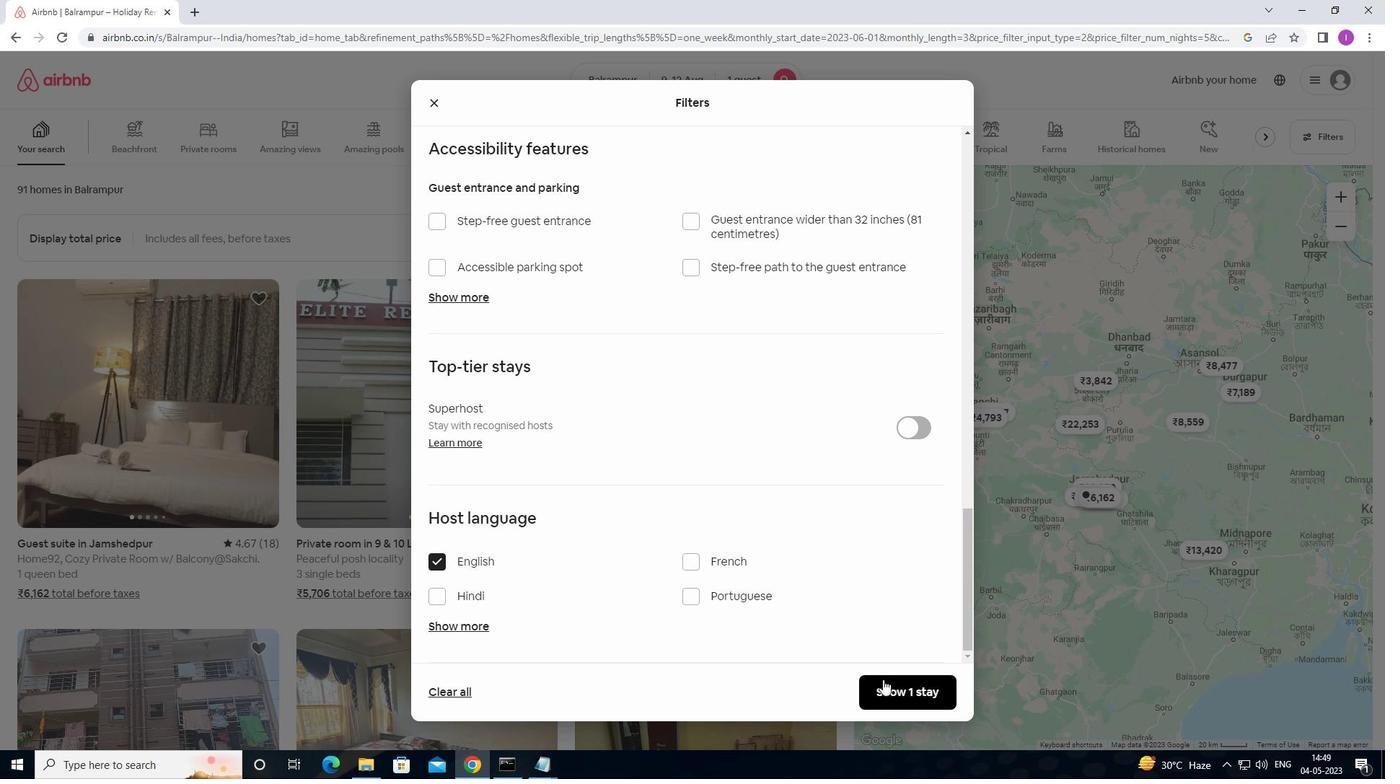 
Action: Mouse moved to (875, 666)
Screenshot: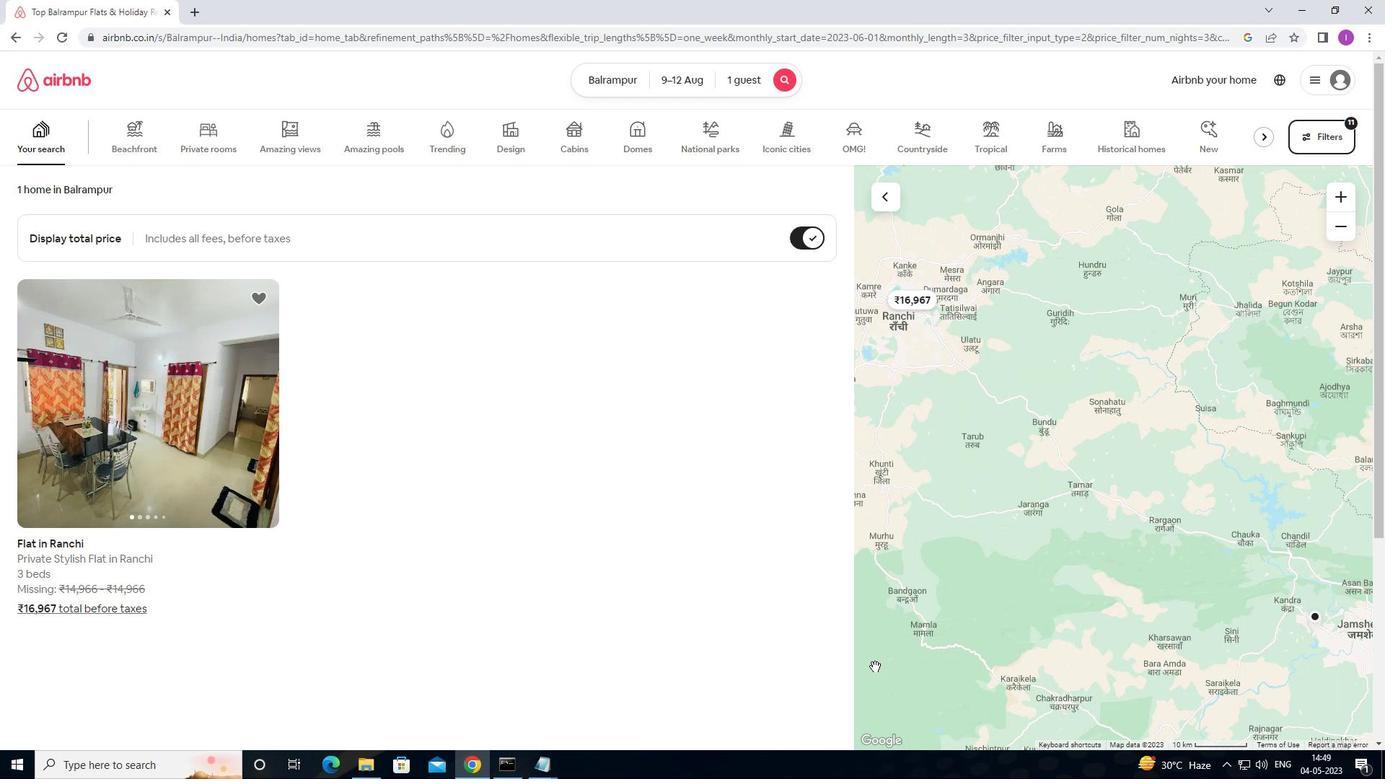 
